 Task: Find connections with filter location Chhala with filter topic #happywith filter profile language German with filter current company Assystem with filter school St. John's College Agra with filter industry Internet Publishing with filter service category Family Law with filter keywords title Chef
Action: Mouse moved to (590, 72)
Screenshot: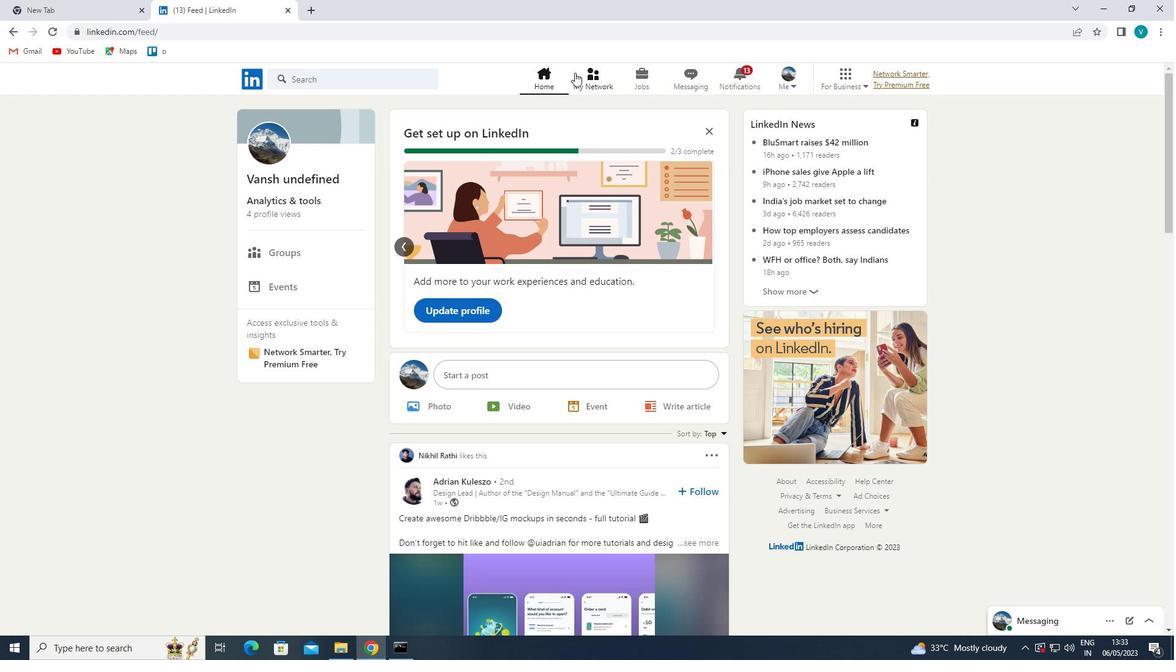 
Action: Mouse pressed left at (590, 72)
Screenshot: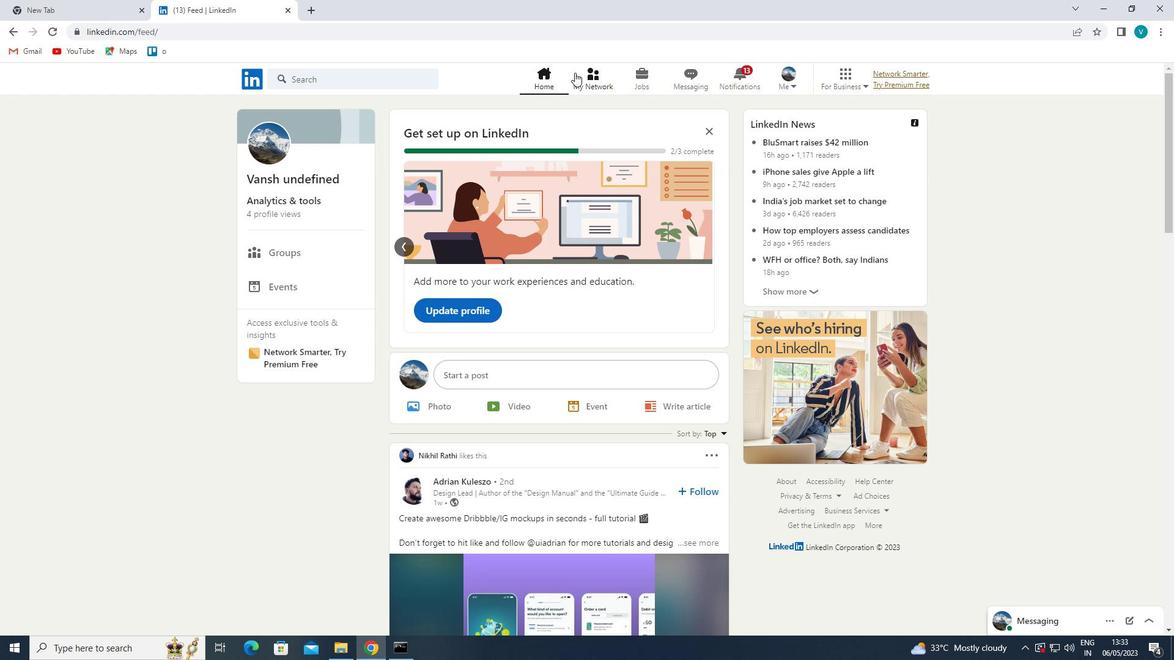 
Action: Mouse moved to (321, 145)
Screenshot: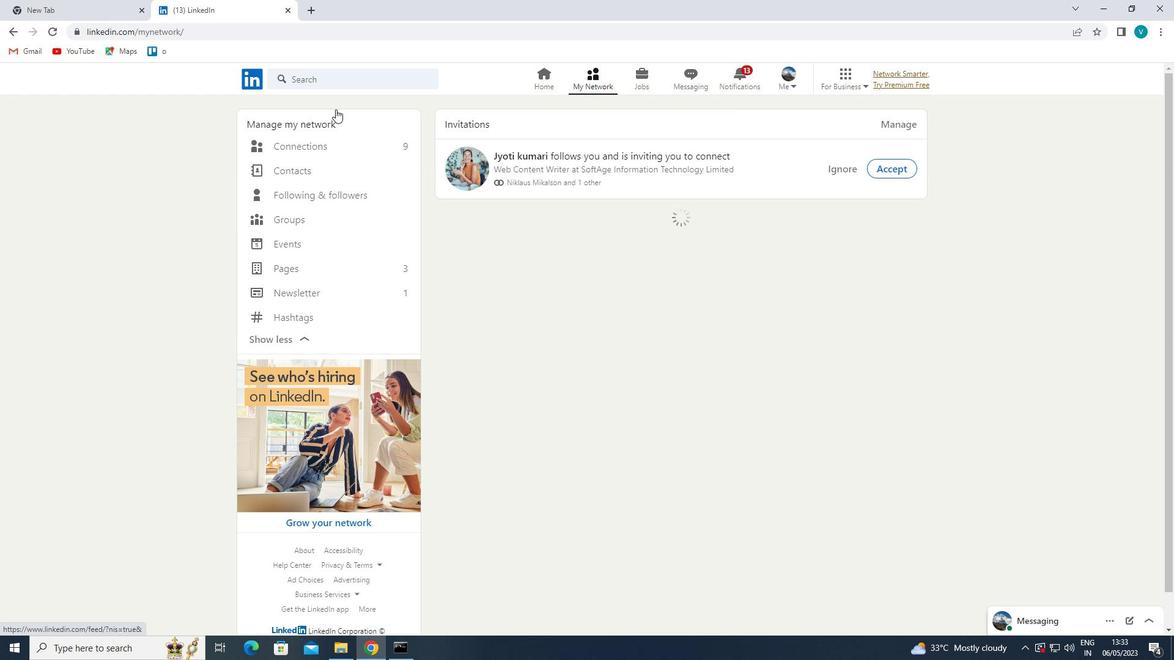 
Action: Mouse pressed left at (321, 145)
Screenshot: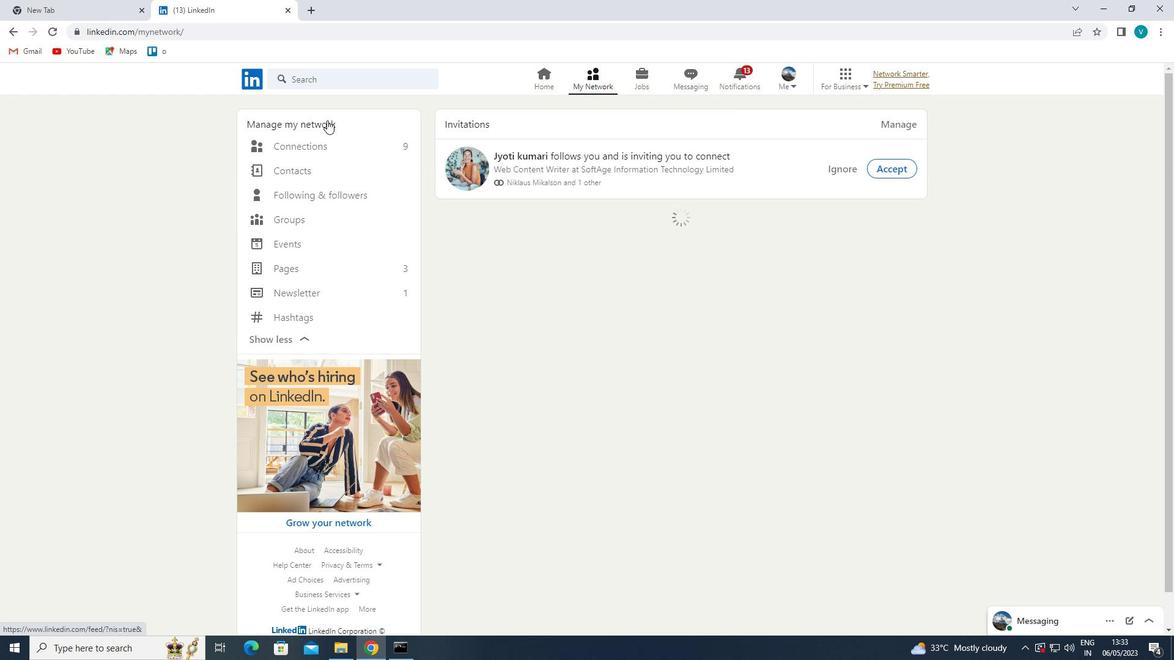 
Action: Mouse moved to (657, 149)
Screenshot: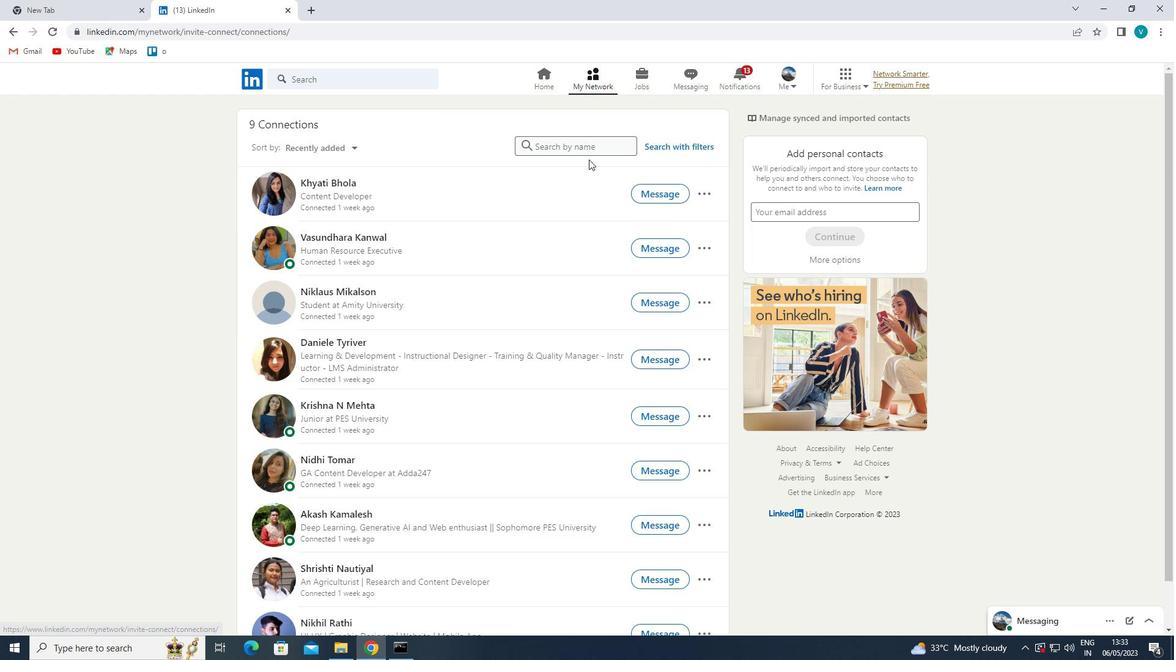 
Action: Mouse pressed left at (657, 149)
Screenshot: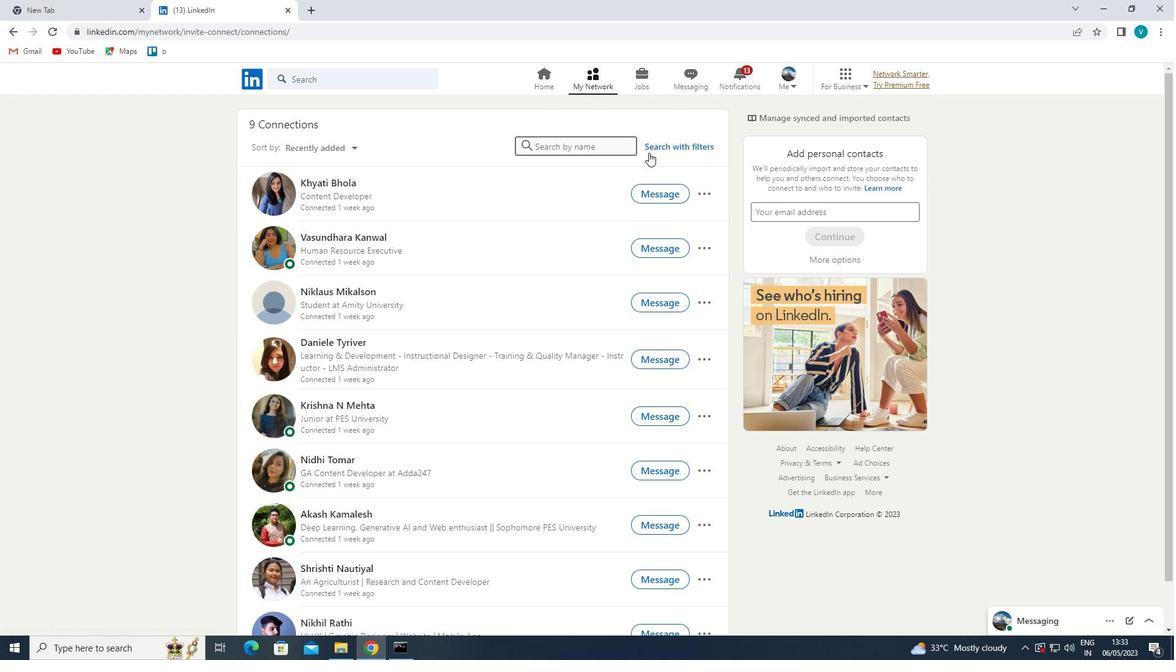 
Action: Mouse moved to (596, 115)
Screenshot: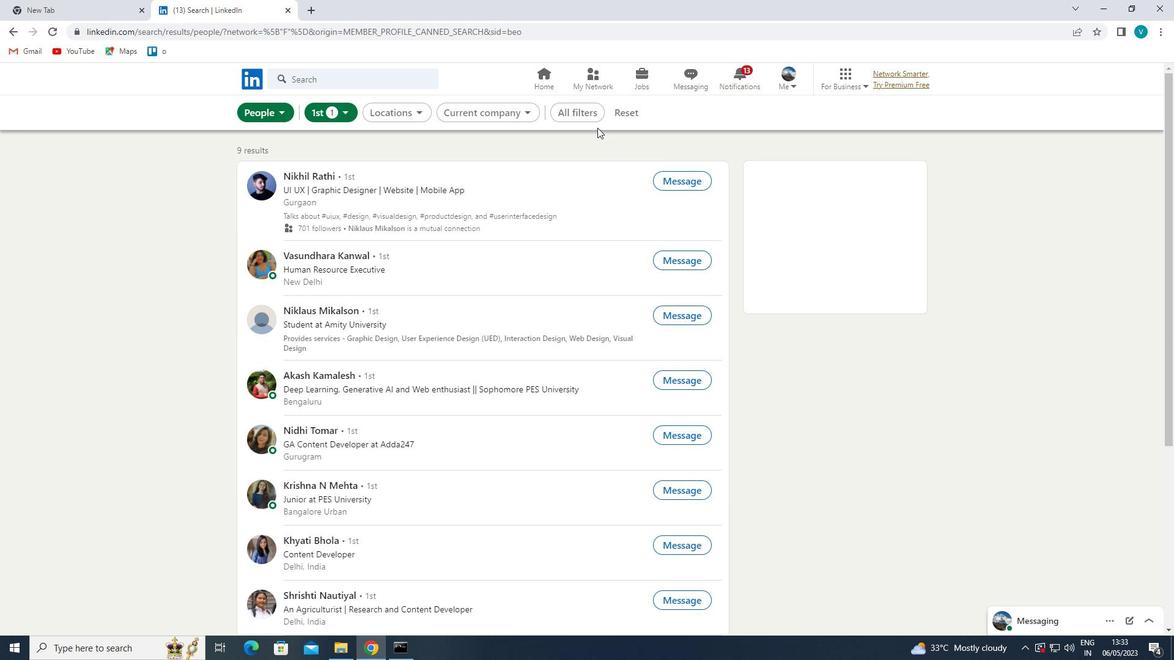 
Action: Mouse pressed left at (596, 115)
Screenshot: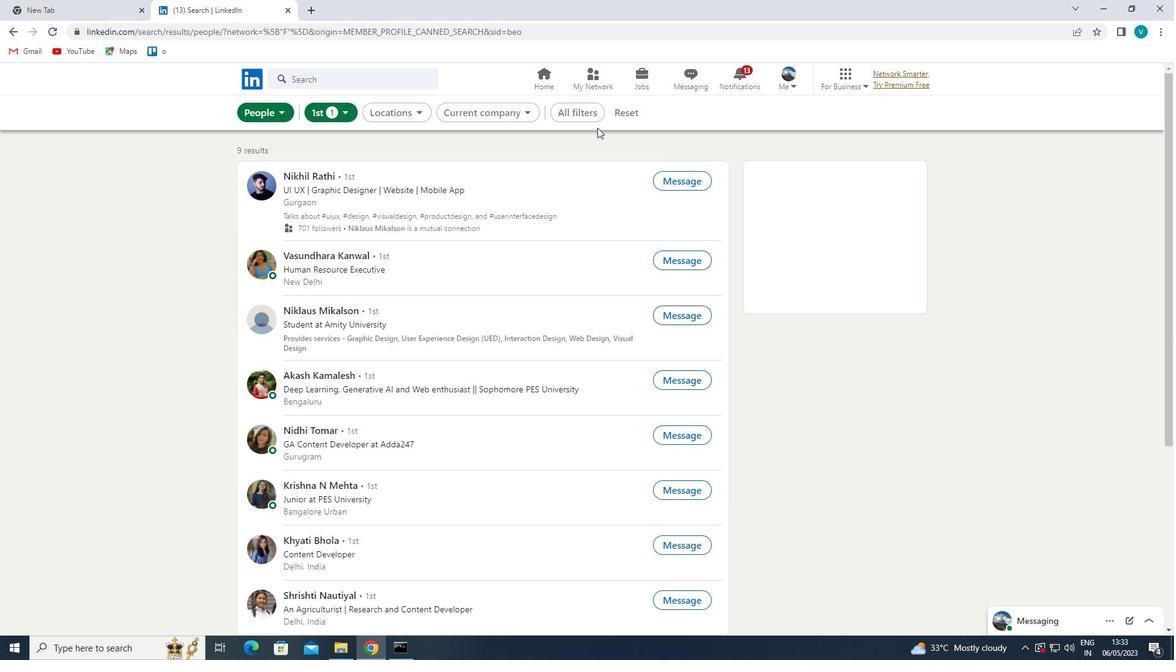 
Action: Mouse moved to (877, 214)
Screenshot: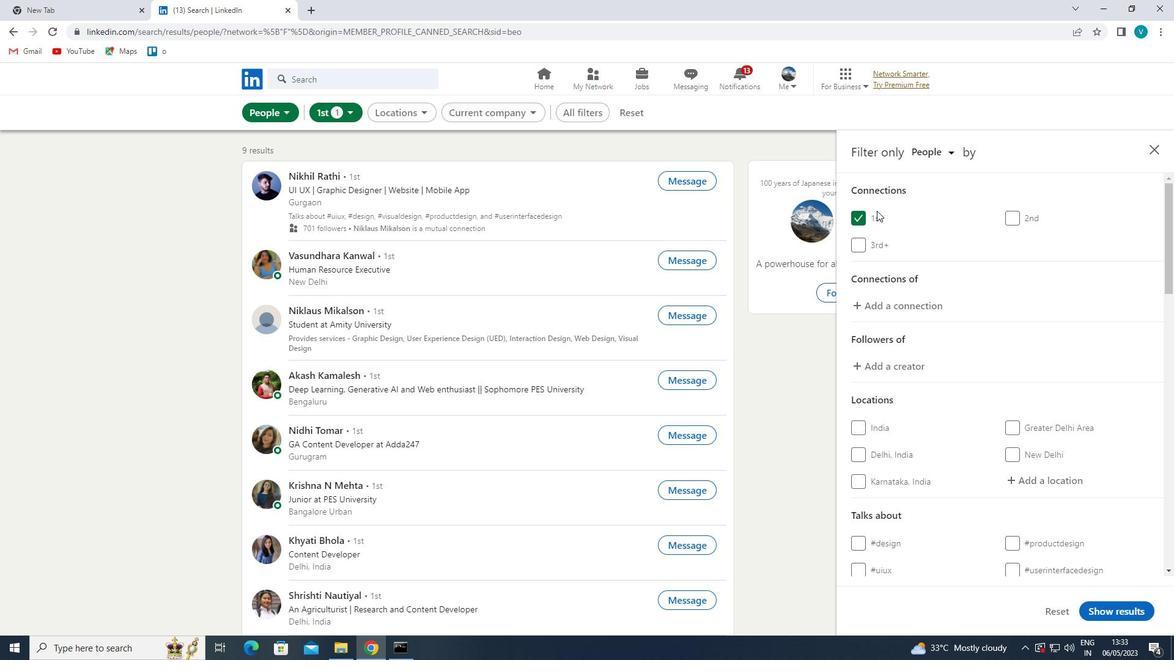 
Action: Mouse scrolled (877, 214) with delta (0, 0)
Screenshot: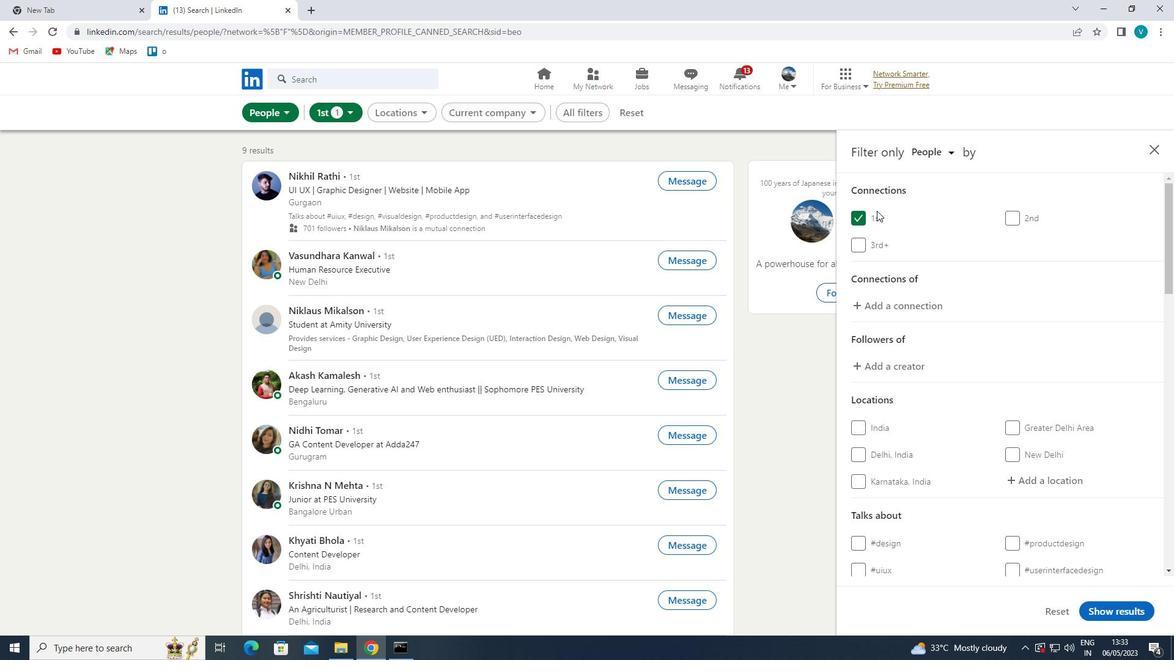 
Action: Mouse moved to (881, 220)
Screenshot: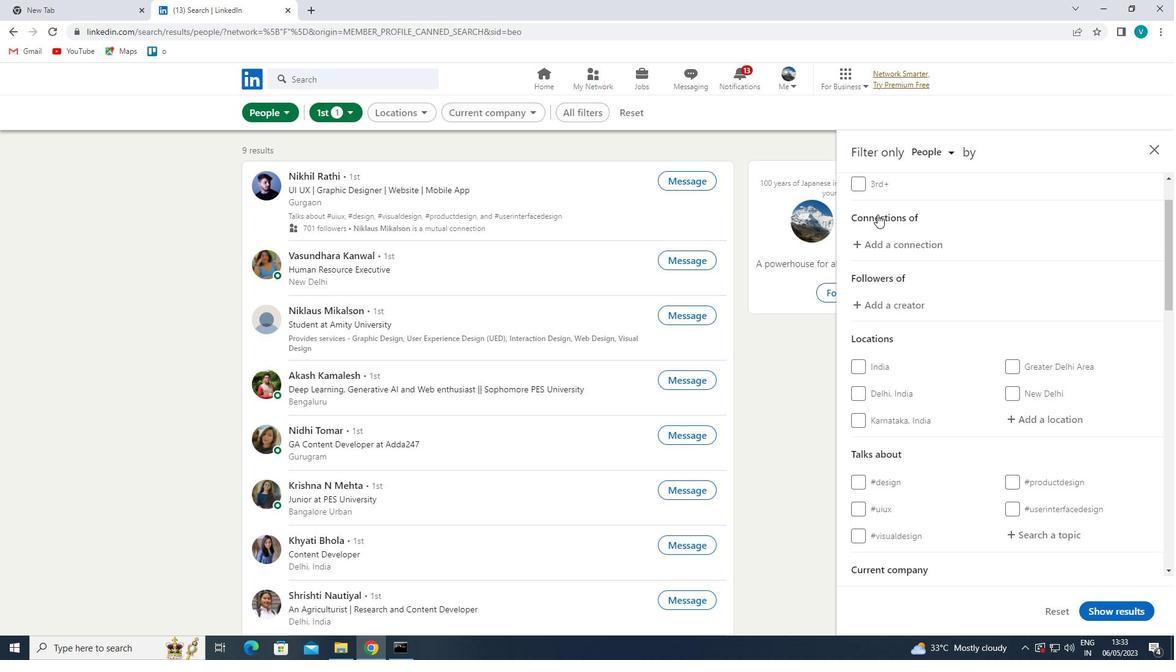
Action: Mouse scrolled (881, 220) with delta (0, 0)
Screenshot: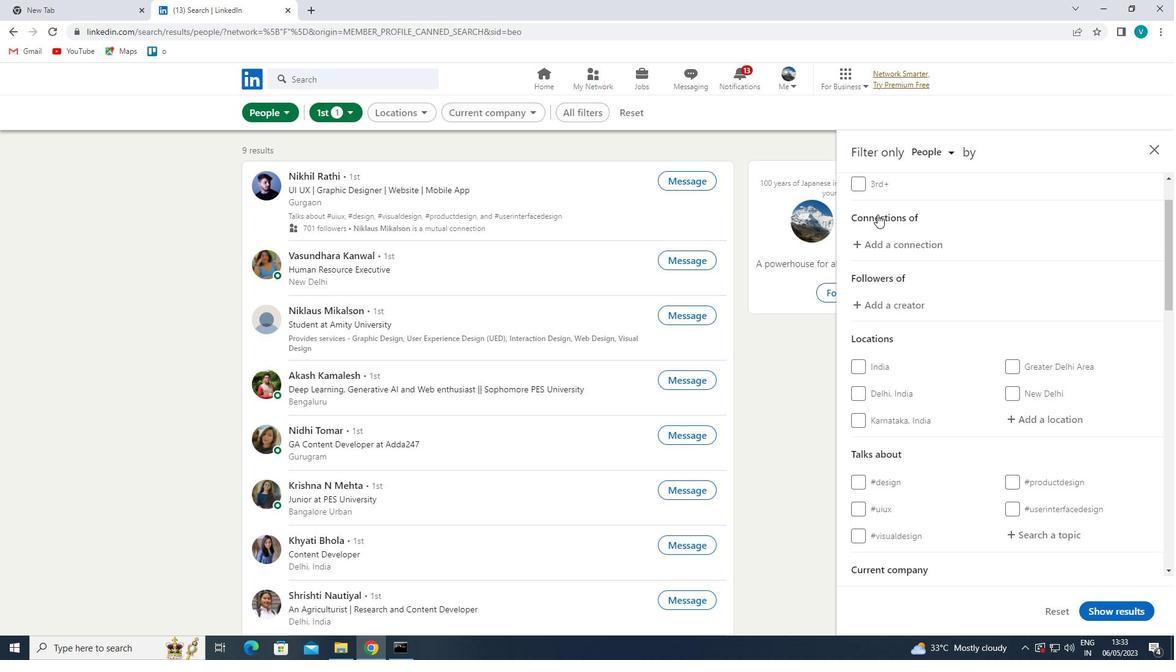 
Action: Mouse moved to (893, 234)
Screenshot: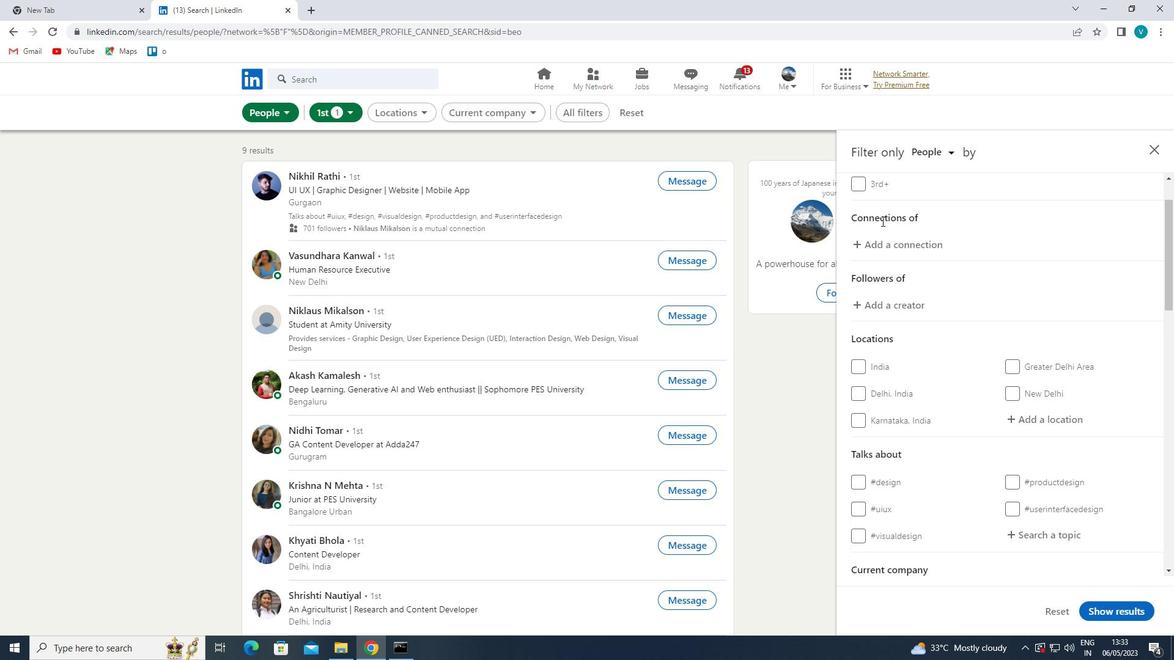 
Action: Mouse scrolled (893, 234) with delta (0, 0)
Screenshot: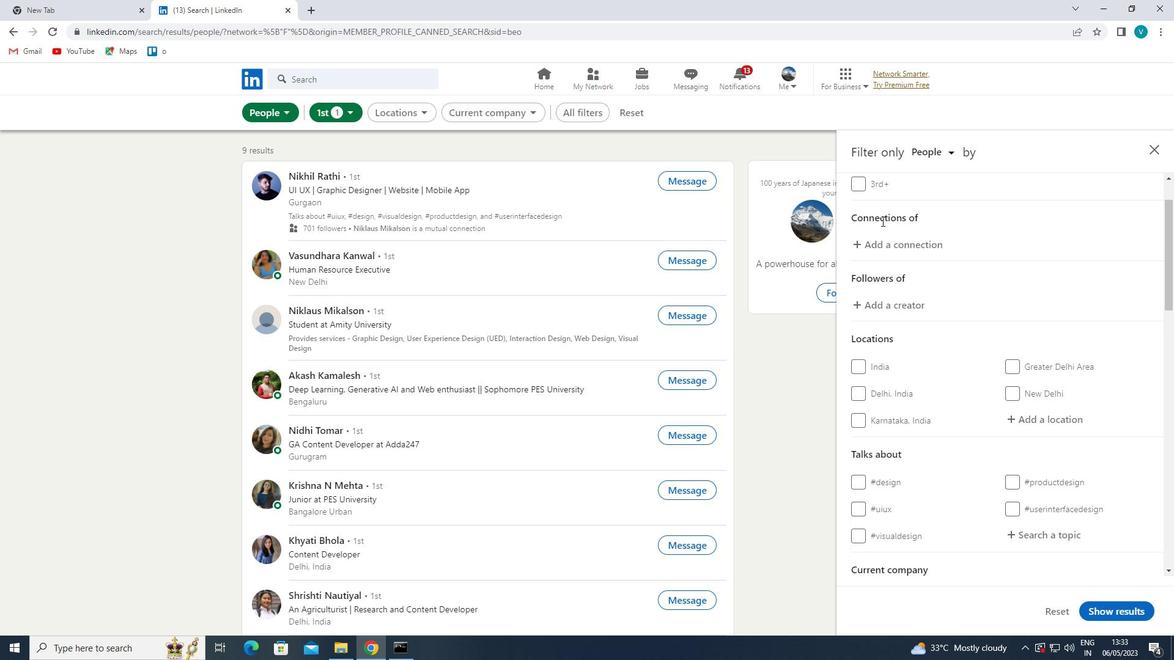 
Action: Mouse moved to (1017, 294)
Screenshot: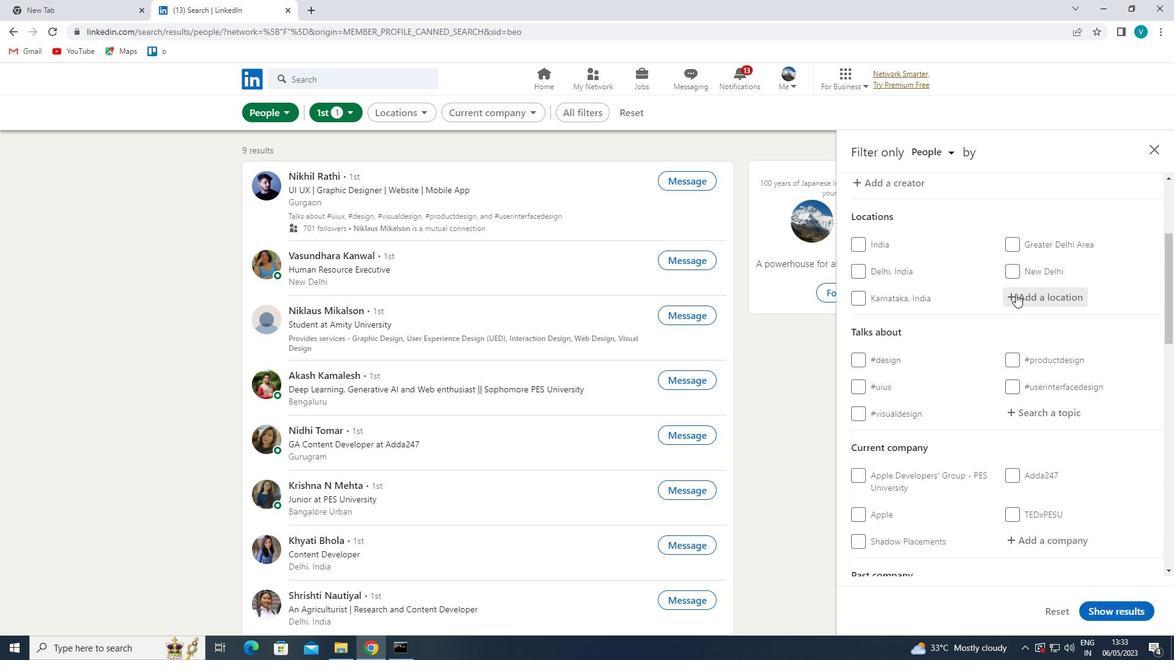 
Action: Mouse pressed left at (1017, 294)
Screenshot: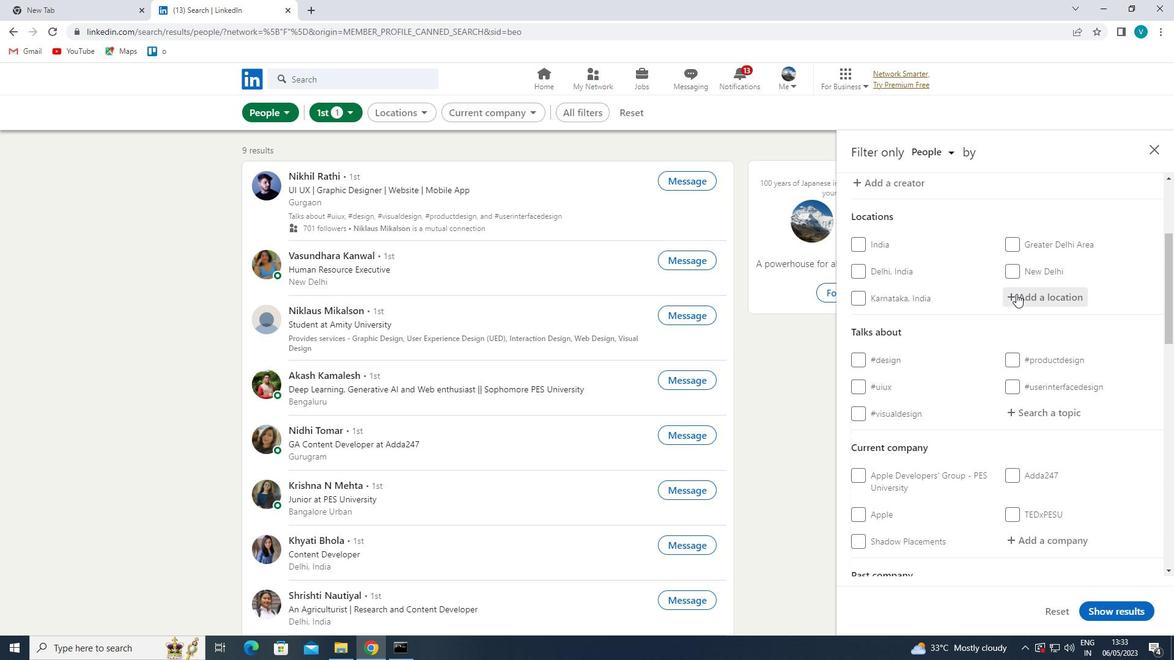
Action: Mouse moved to (1017, 289)
Screenshot: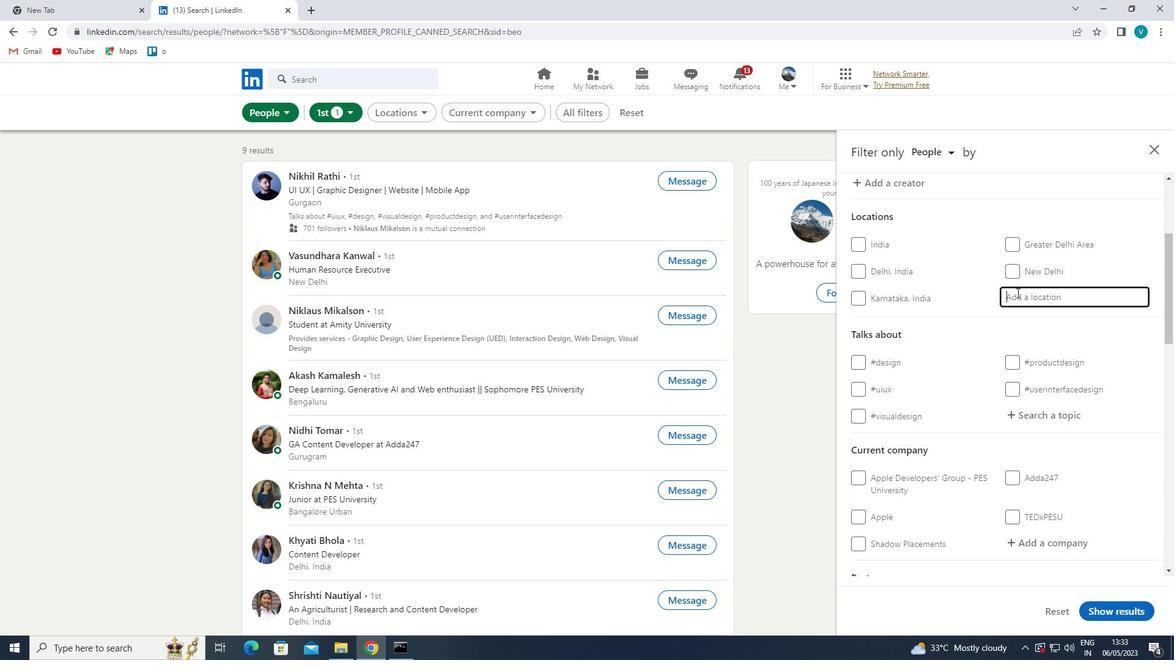 
Action: Key pressed <Key.shift>
Screenshot: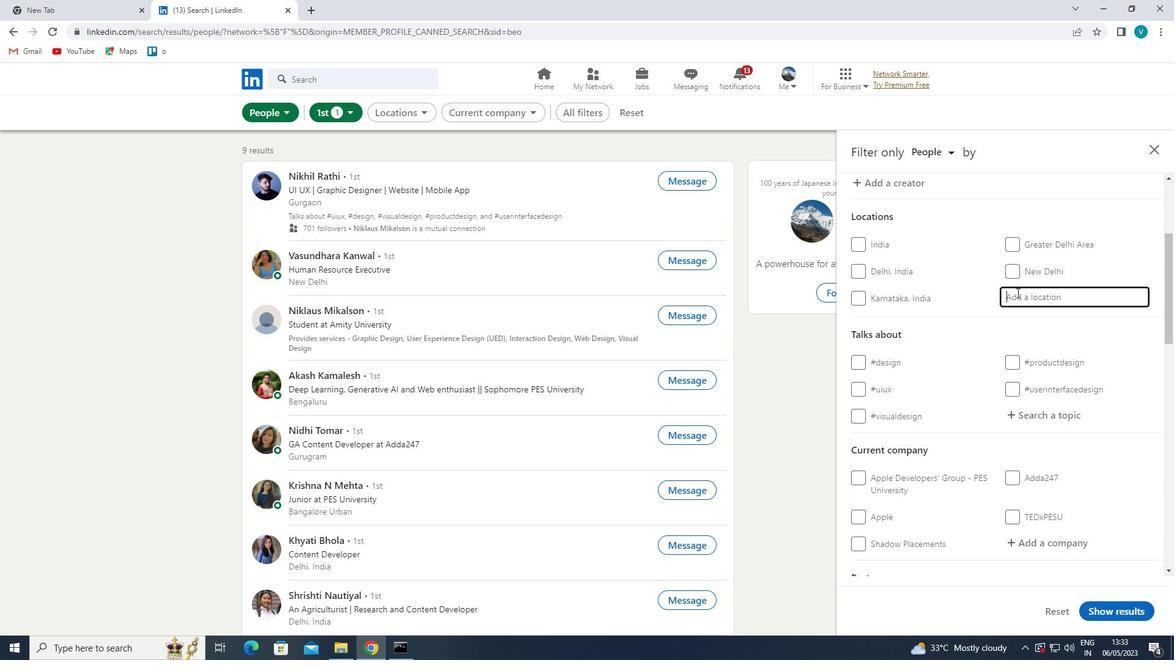 
Action: Mouse moved to (1017, 286)
Screenshot: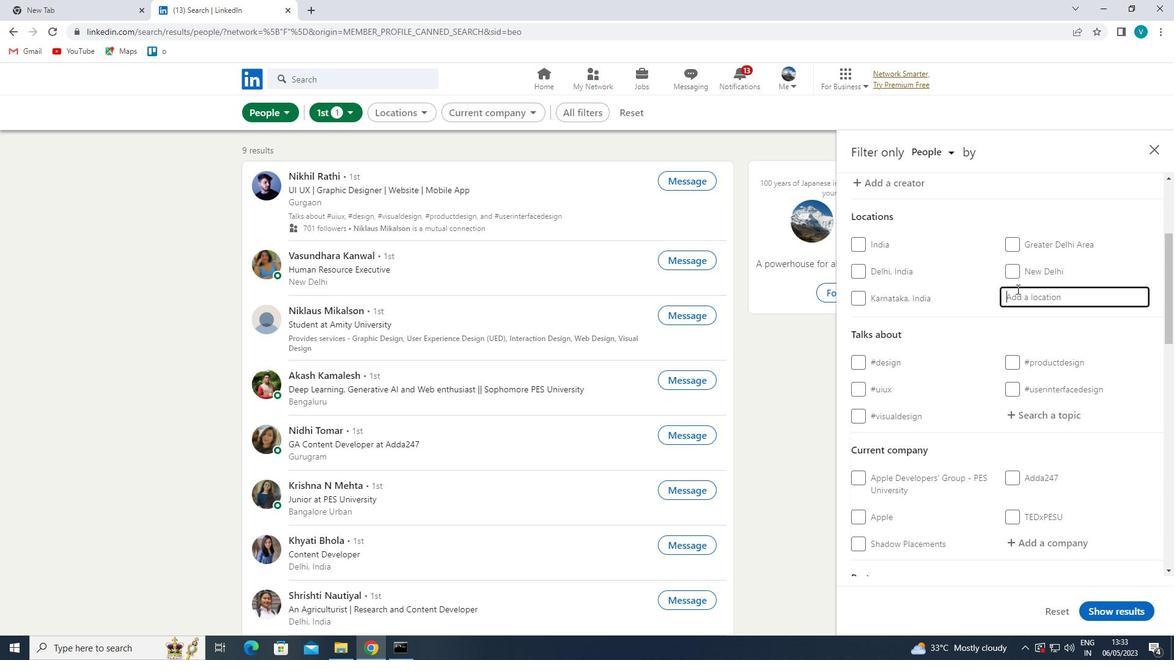 
Action: Key pressed C
Screenshot: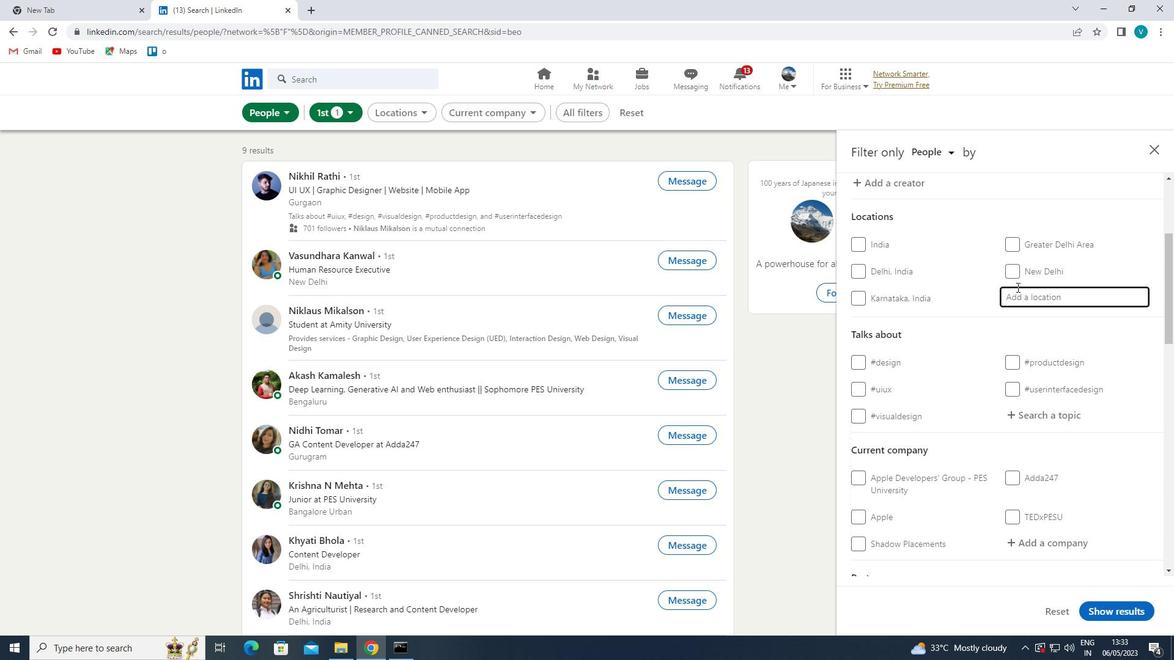 
Action: Mouse moved to (825, 261)
Screenshot: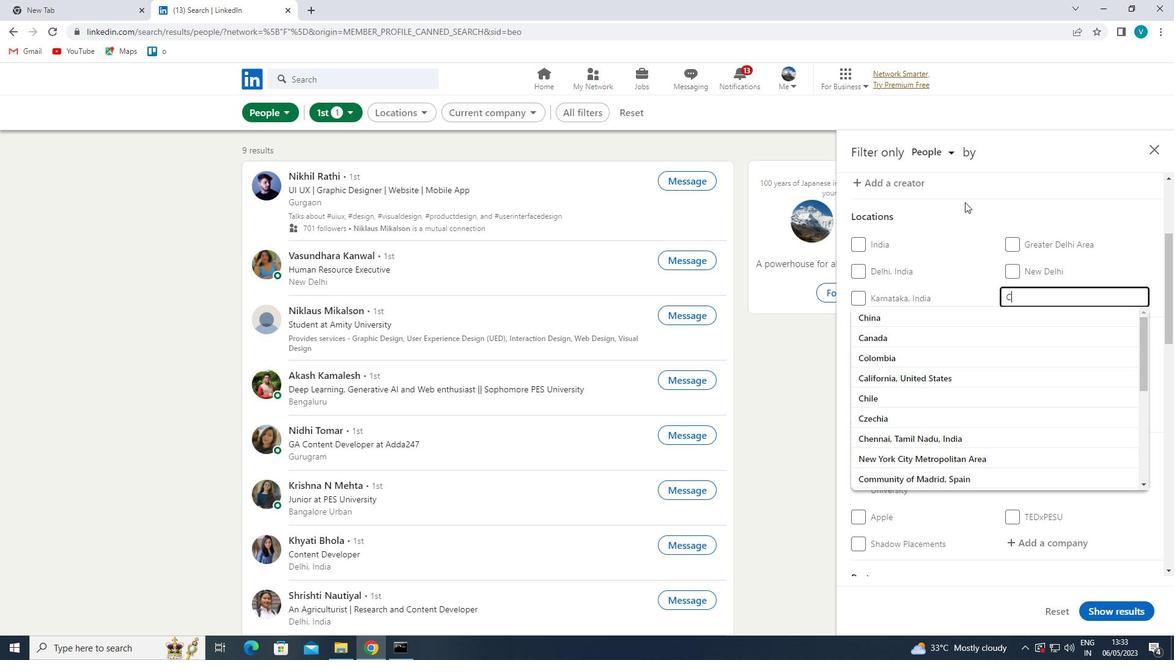
Action: Key pressed HHALA
Screenshot: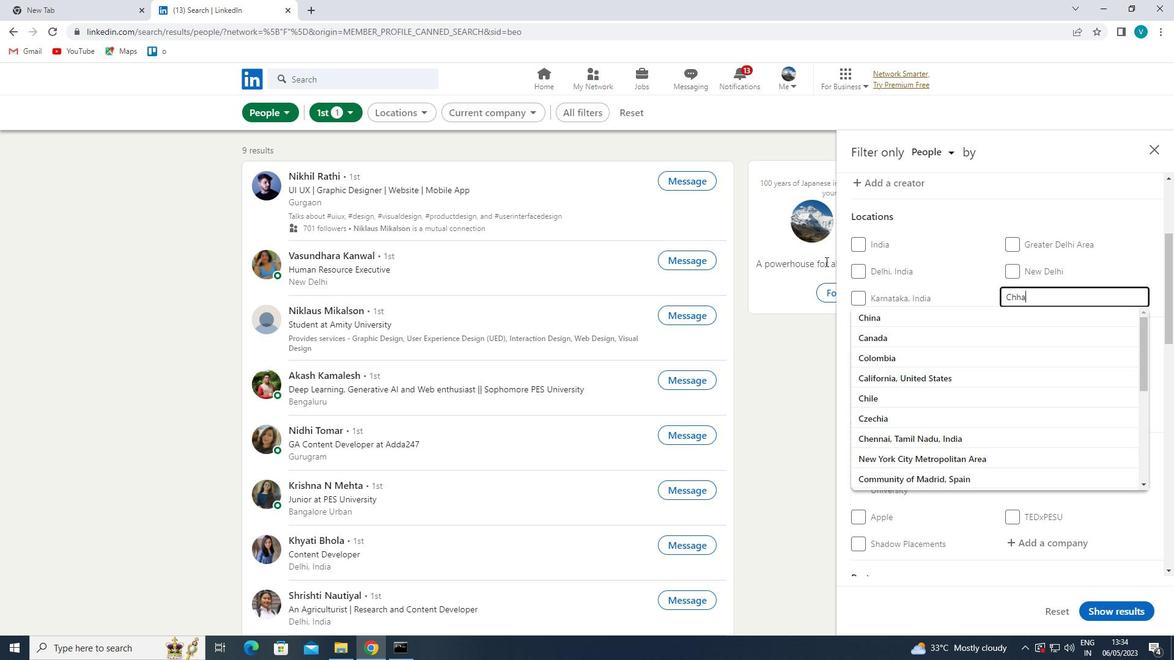 
Action: Mouse moved to (961, 321)
Screenshot: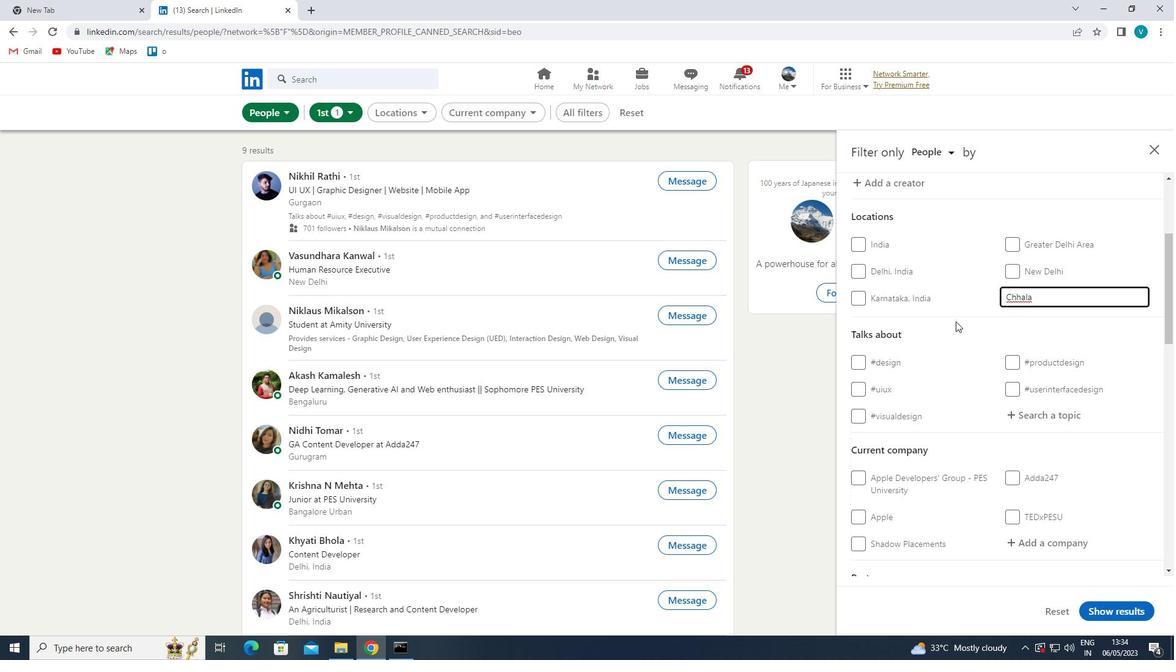 
Action: Mouse pressed left at (961, 321)
Screenshot: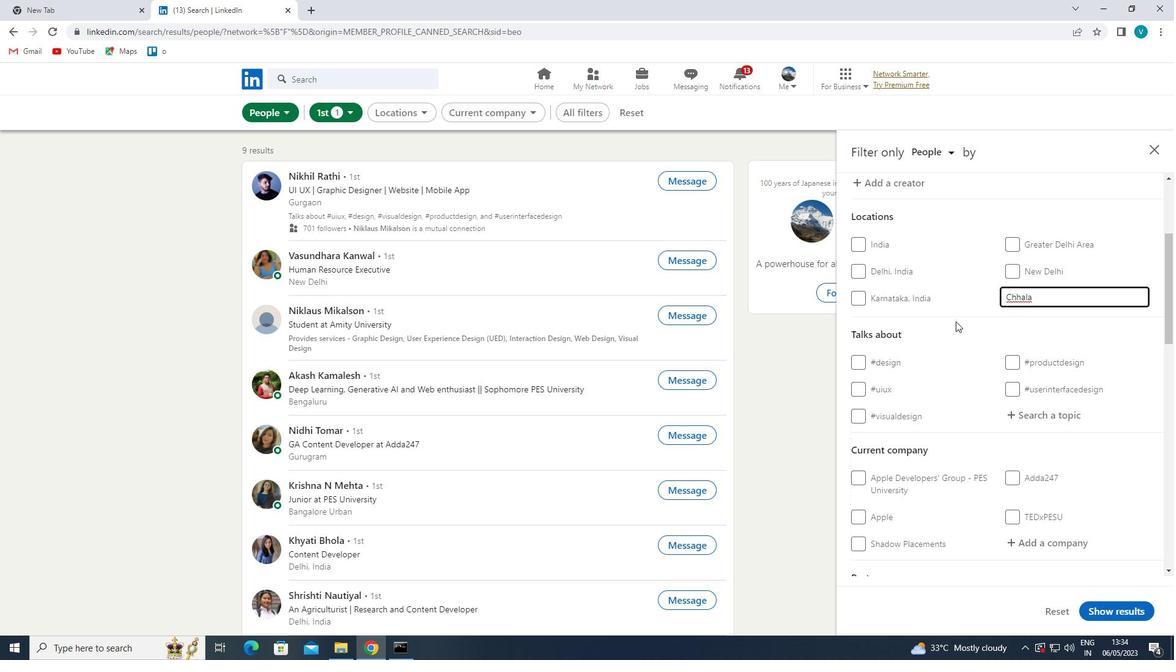 
Action: Mouse moved to (968, 319)
Screenshot: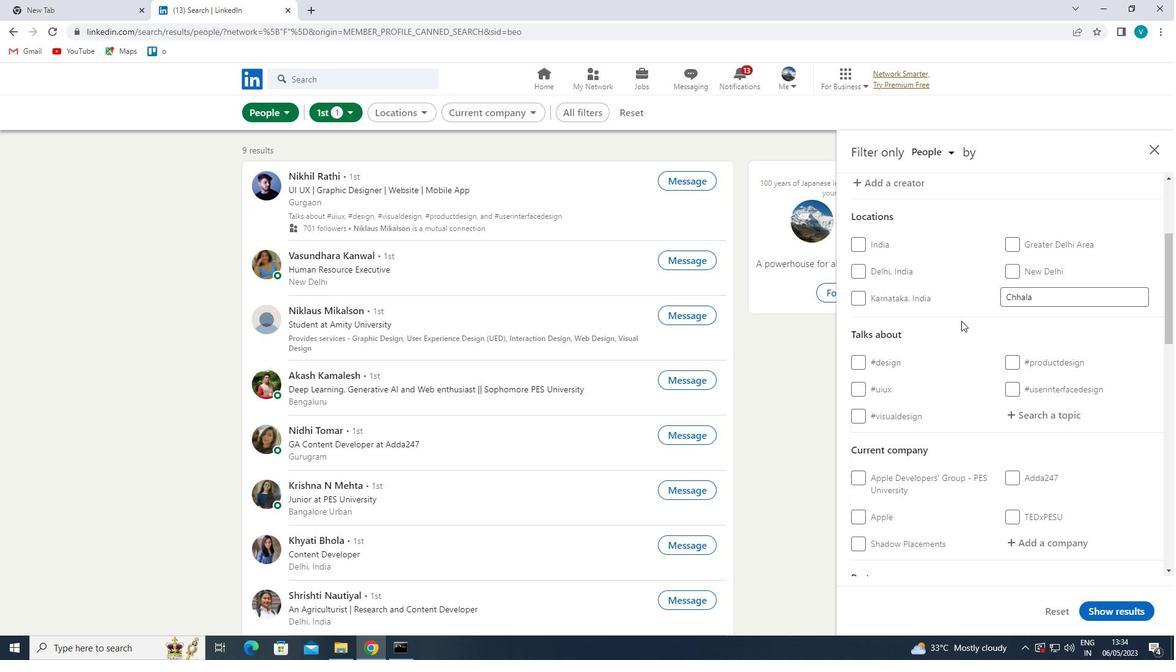 
Action: Mouse scrolled (968, 318) with delta (0, 0)
Screenshot: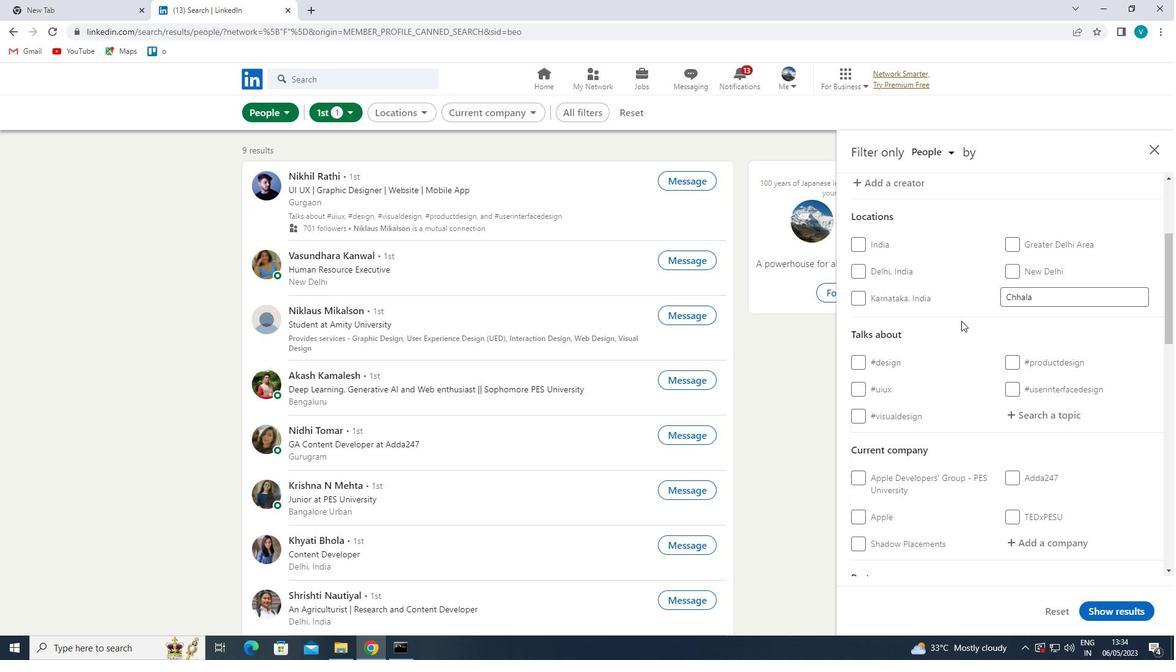 
Action: Mouse moved to (969, 319)
Screenshot: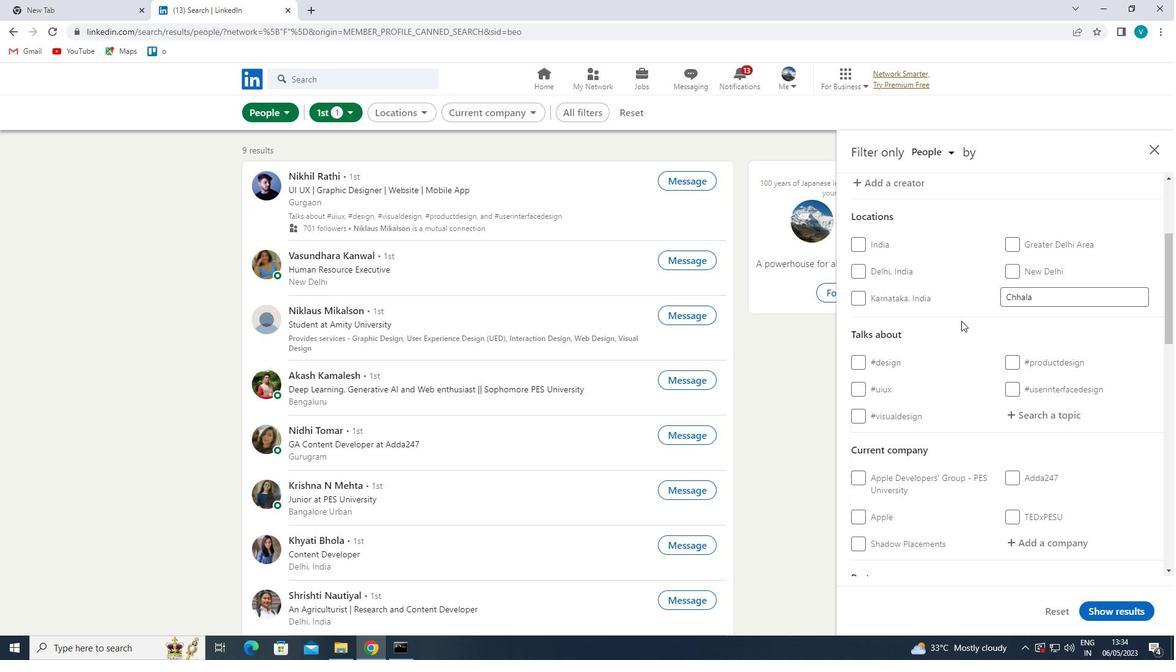 
Action: Mouse scrolled (969, 319) with delta (0, 0)
Screenshot: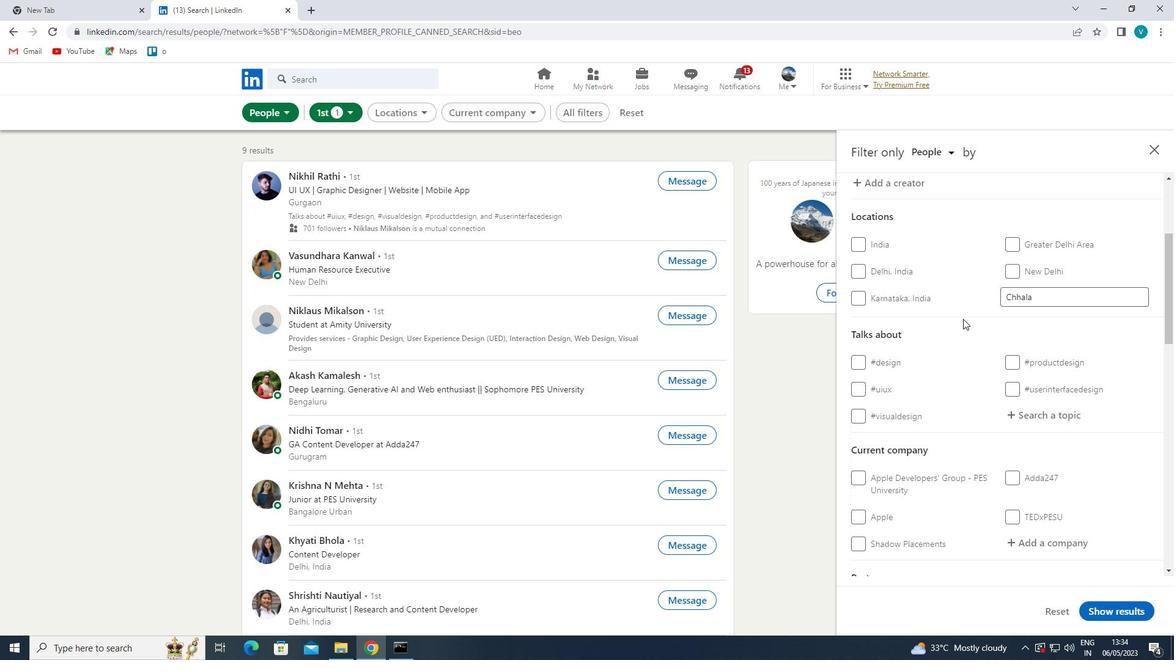 
Action: Mouse moved to (1041, 294)
Screenshot: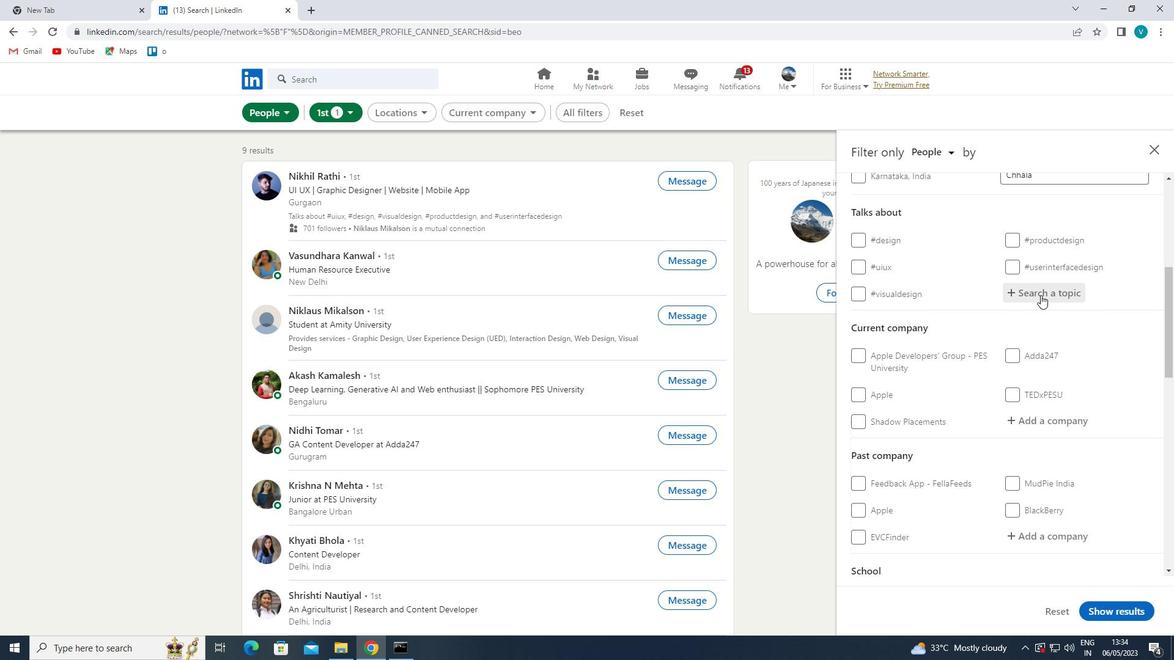 
Action: Mouse pressed left at (1041, 294)
Screenshot: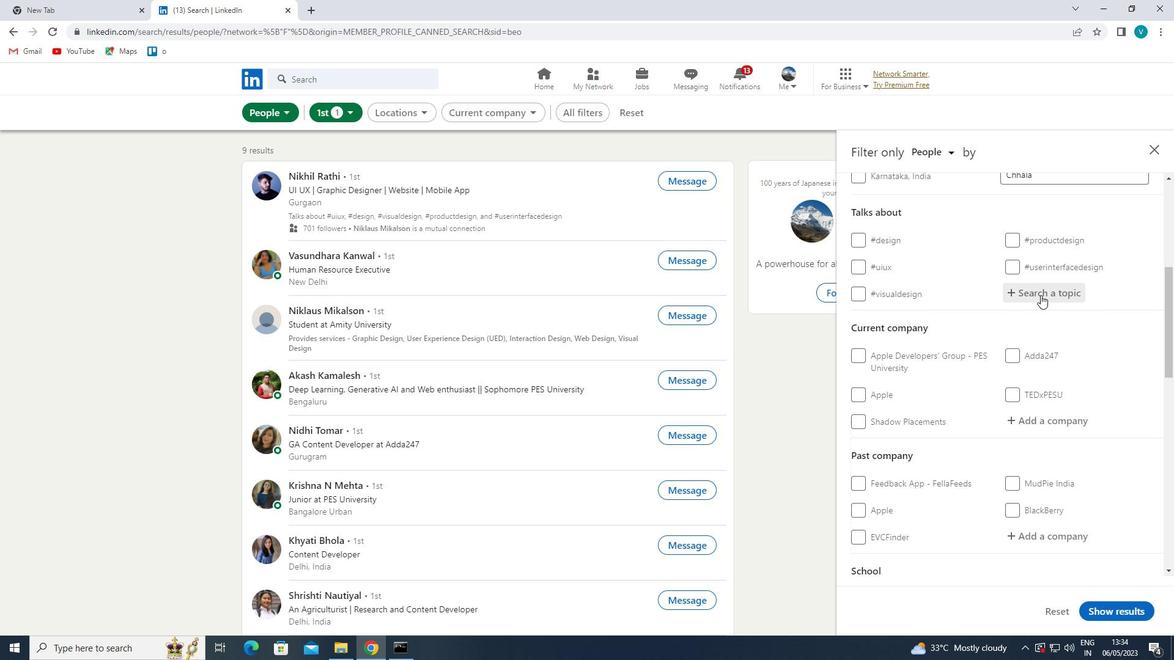 
Action: Mouse moved to (773, 144)
Screenshot: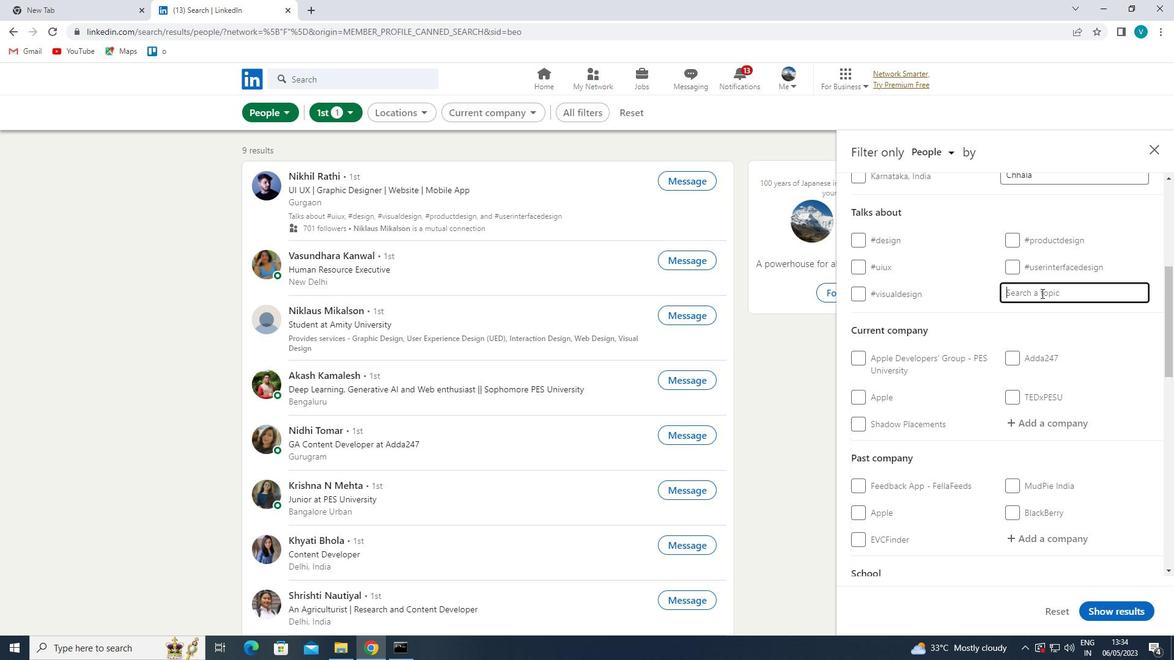 
Action: Key pressed HAPPY
Screenshot: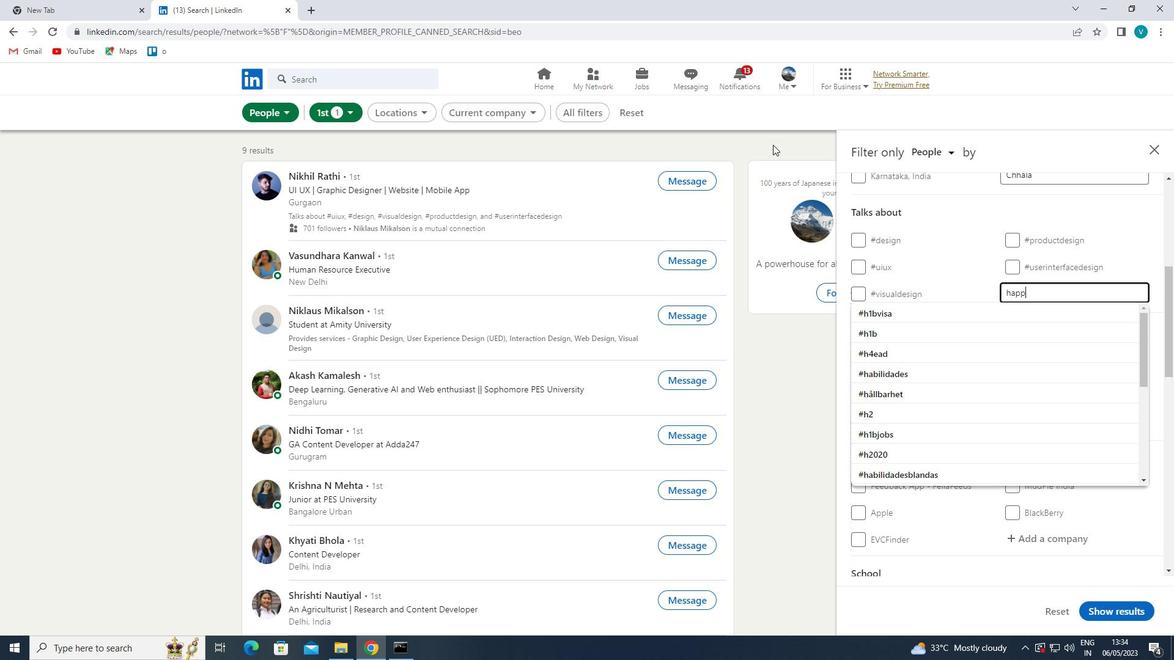 
Action: Mouse moved to (942, 333)
Screenshot: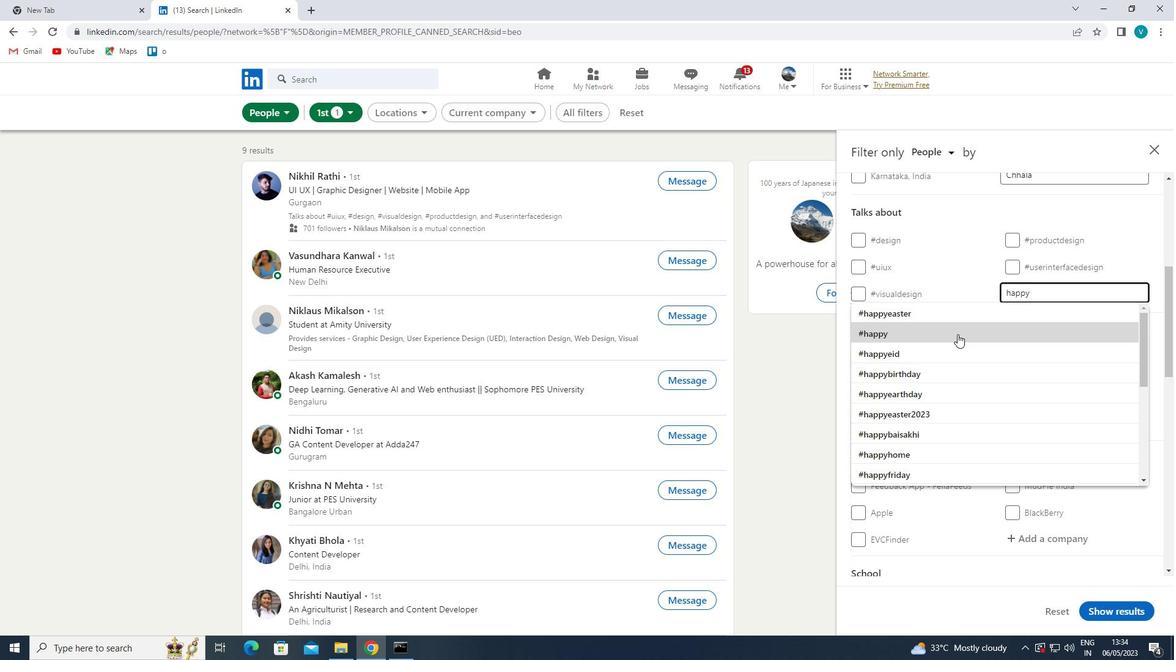 
Action: Mouse pressed left at (942, 333)
Screenshot: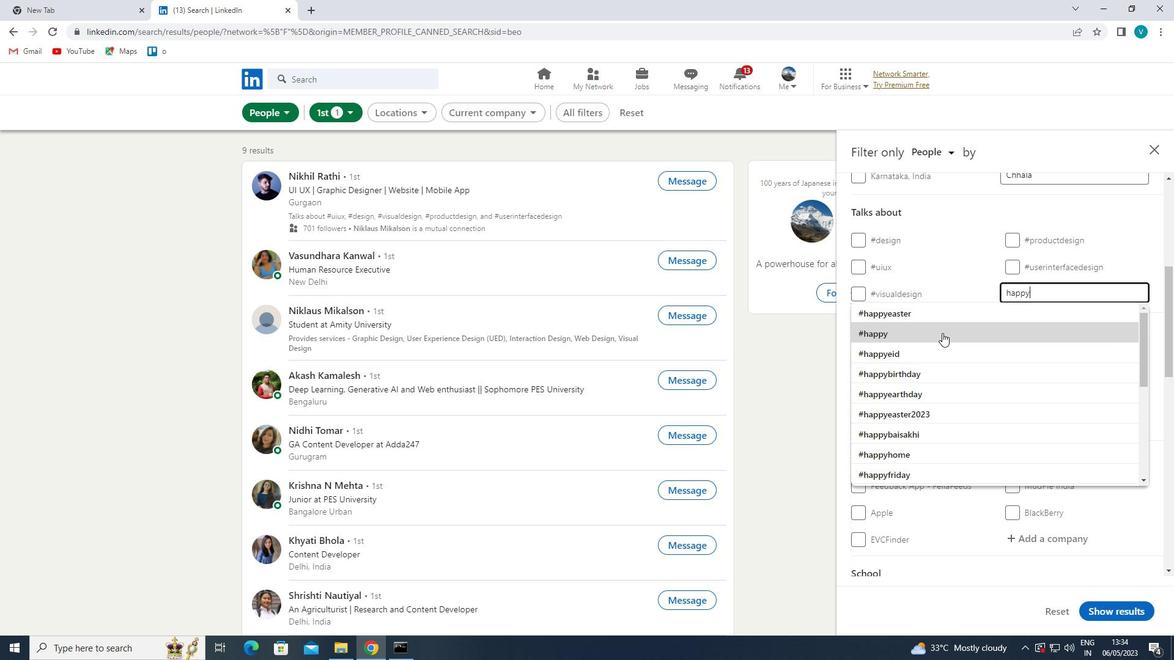 
Action: Mouse moved to (980, 315)
Screenshot: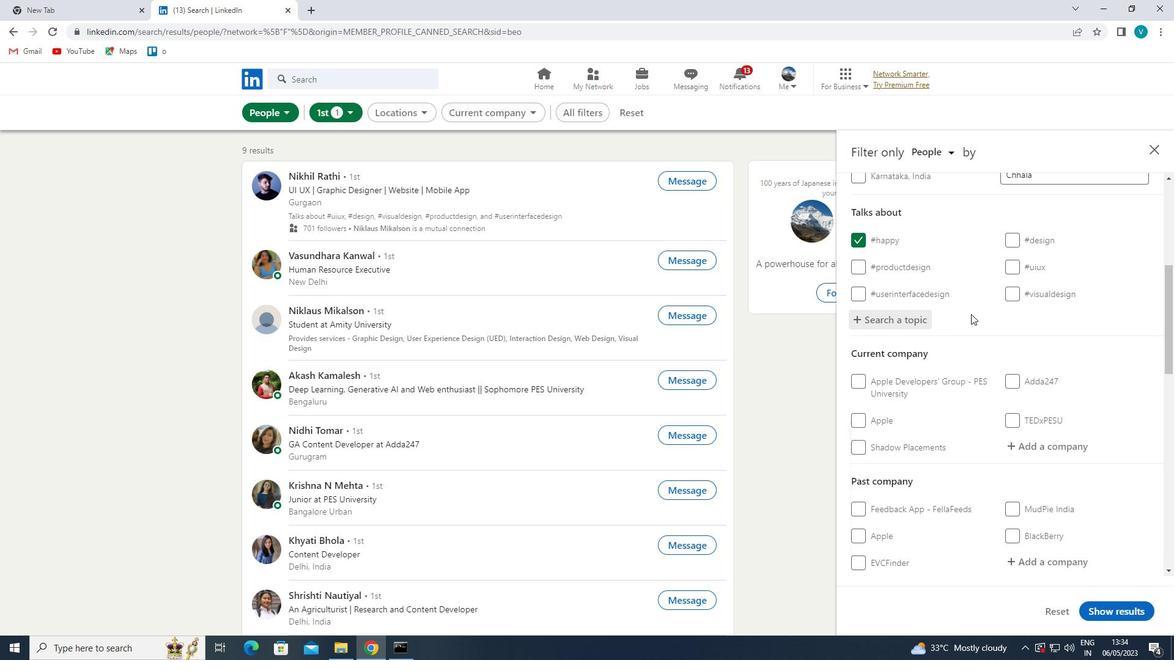 
Action: Mouse scrolled (980, 314) with delta (0, 0)
Screenshot: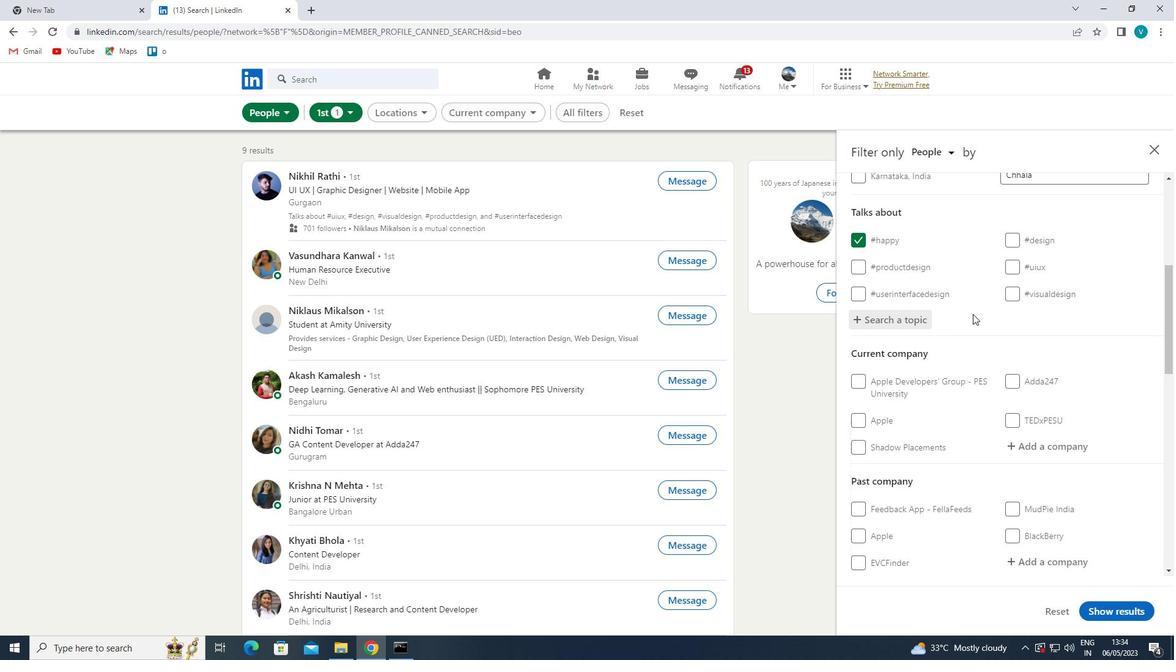 
Action: Mouse moved to (984, 319)
Screenshot: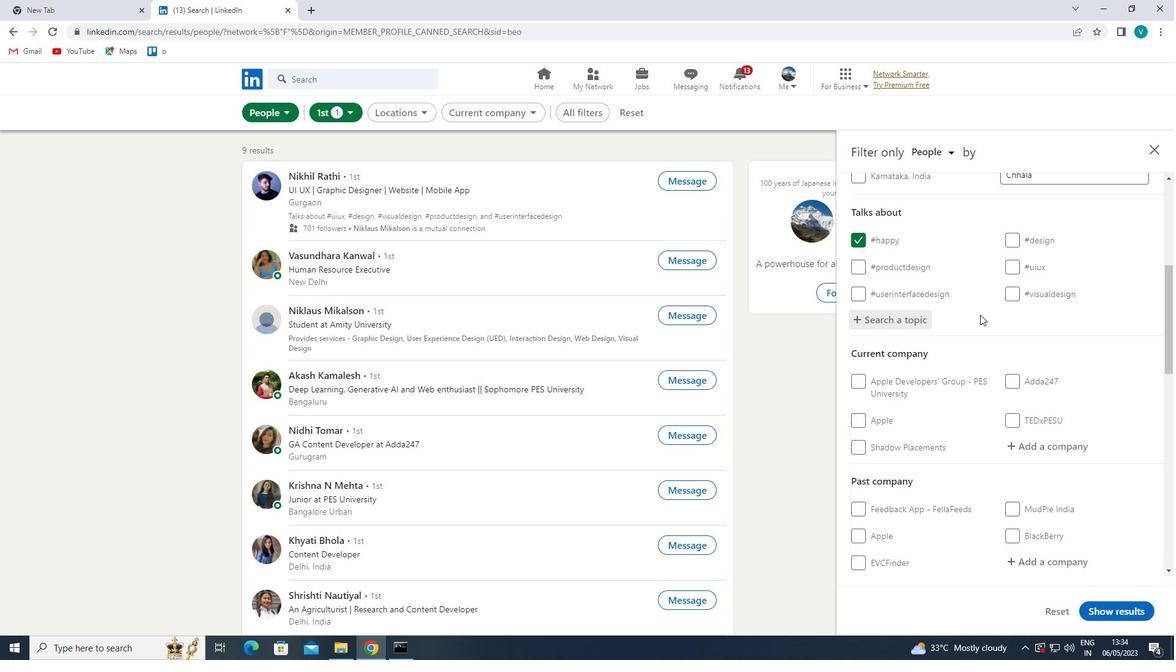 
Action: Mouse scrolled (984, 319) with delta (0, 0)
Screenshot: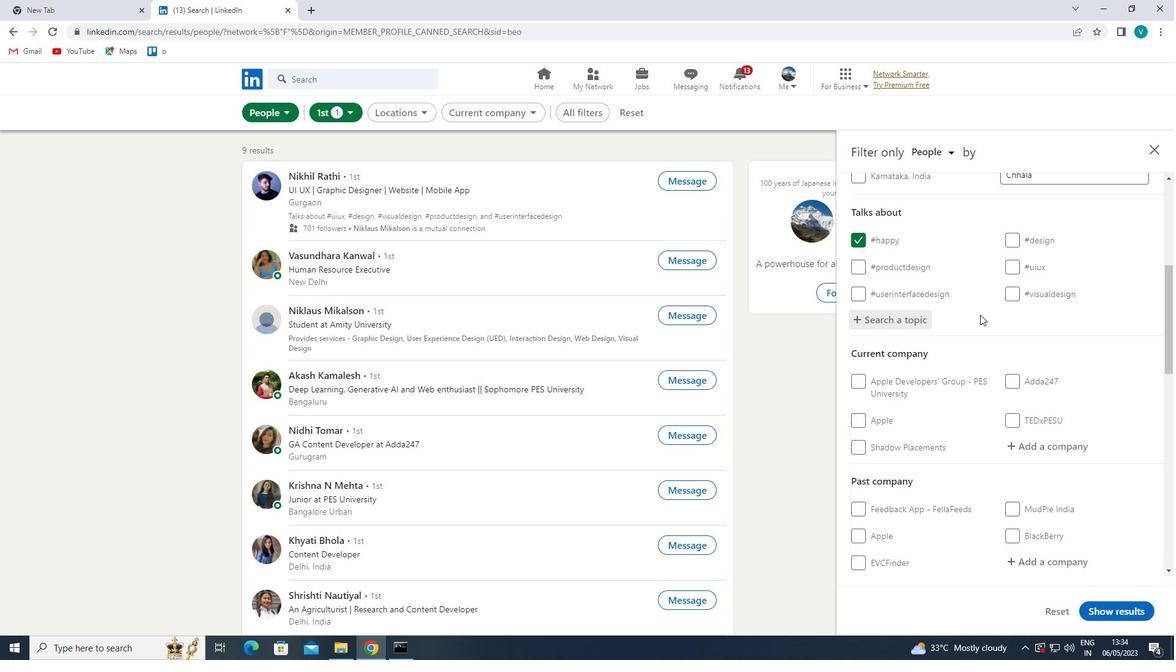 
Action: Mouse moved to (1030, 323)
Screenshot: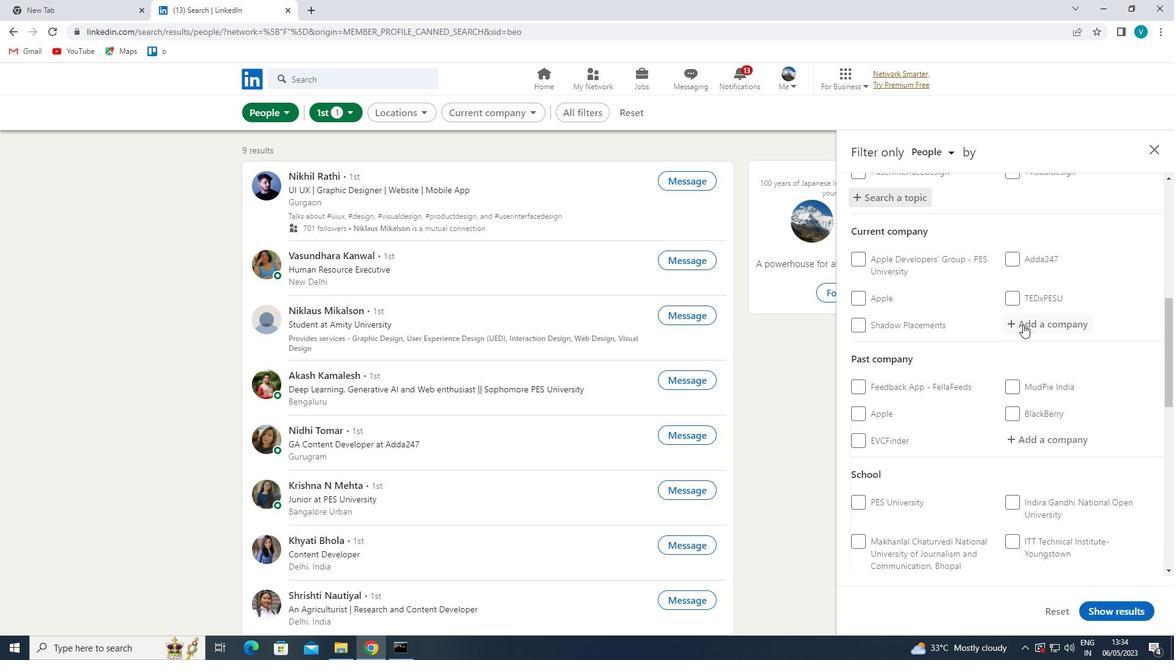 
Action: Mouse pressed left at (1030, 323)
Screenshot: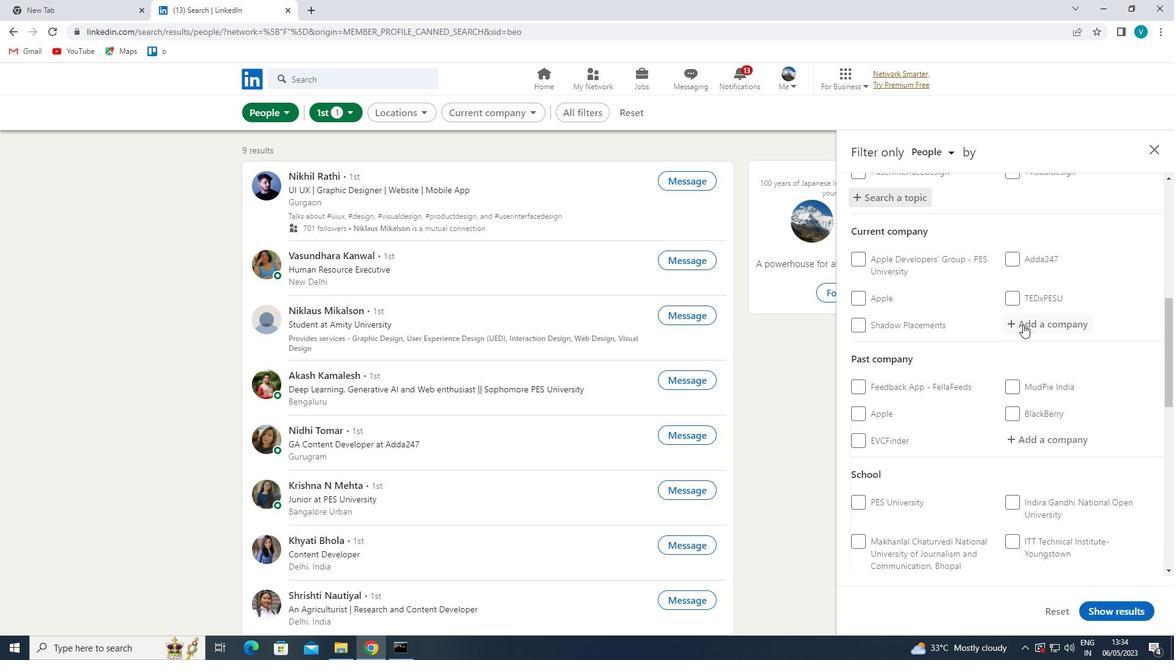 
Action: Mouse moved to (1032, 323)
Screenshot: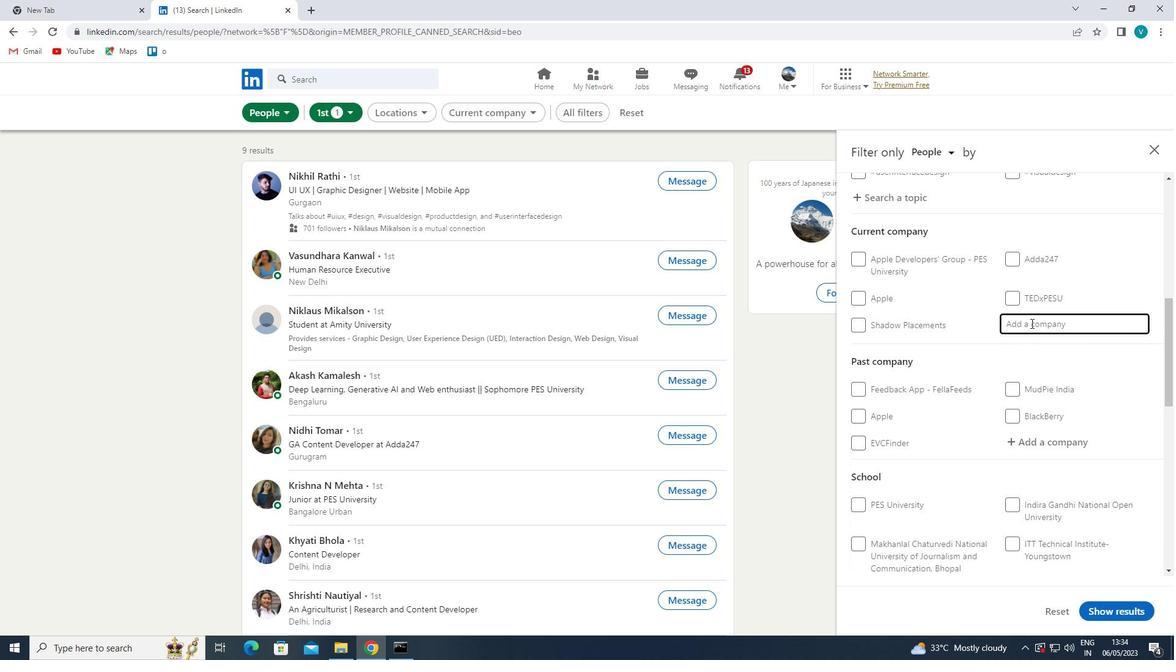 
Action: Key pressed <Key.shift>ASS
Screenshot: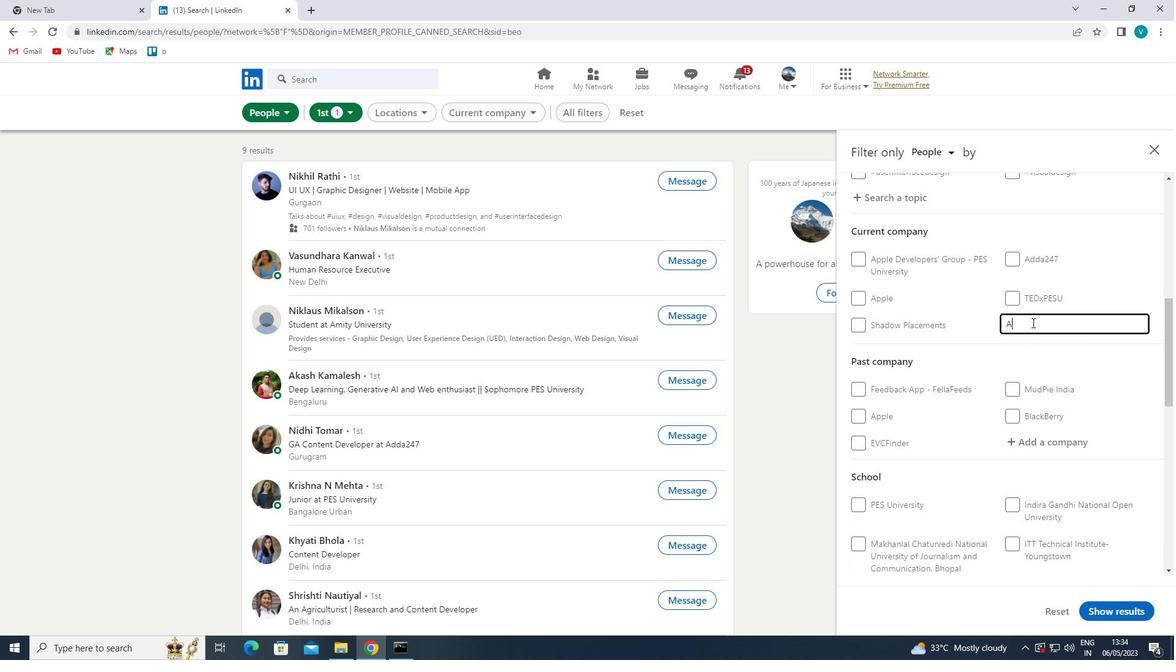 
Action: Mouse moved to (860, 371)
Screenshot: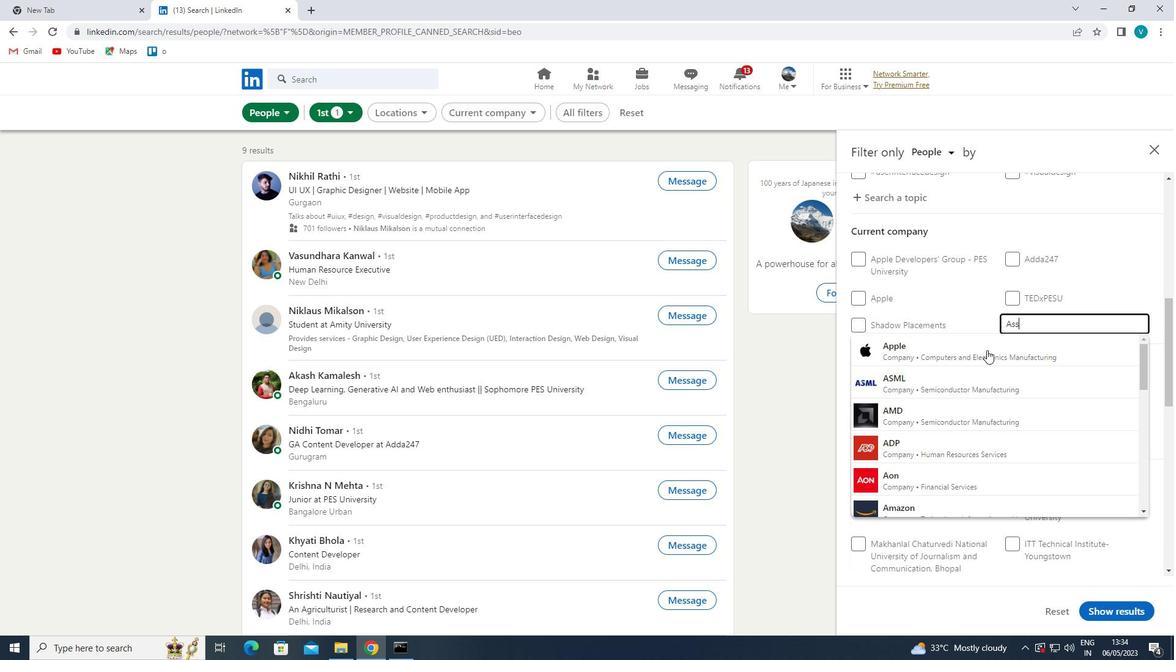
Action: Key pressed Y
Screenshot: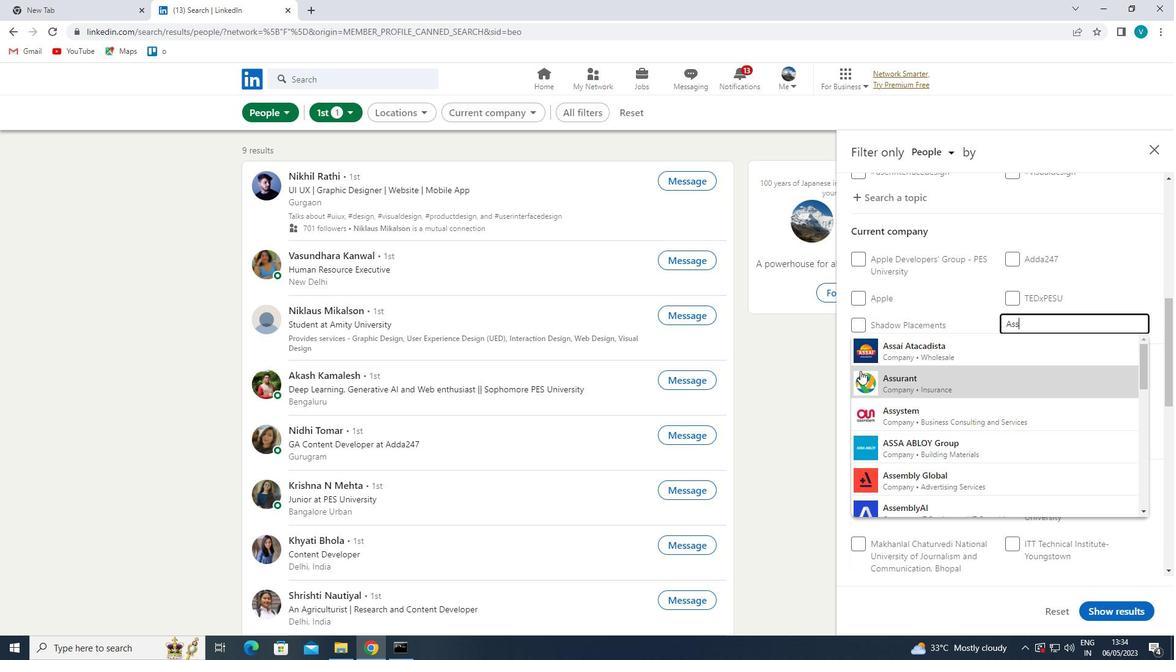 
Action: Mouse moved to (1013, 356)
Screenshot: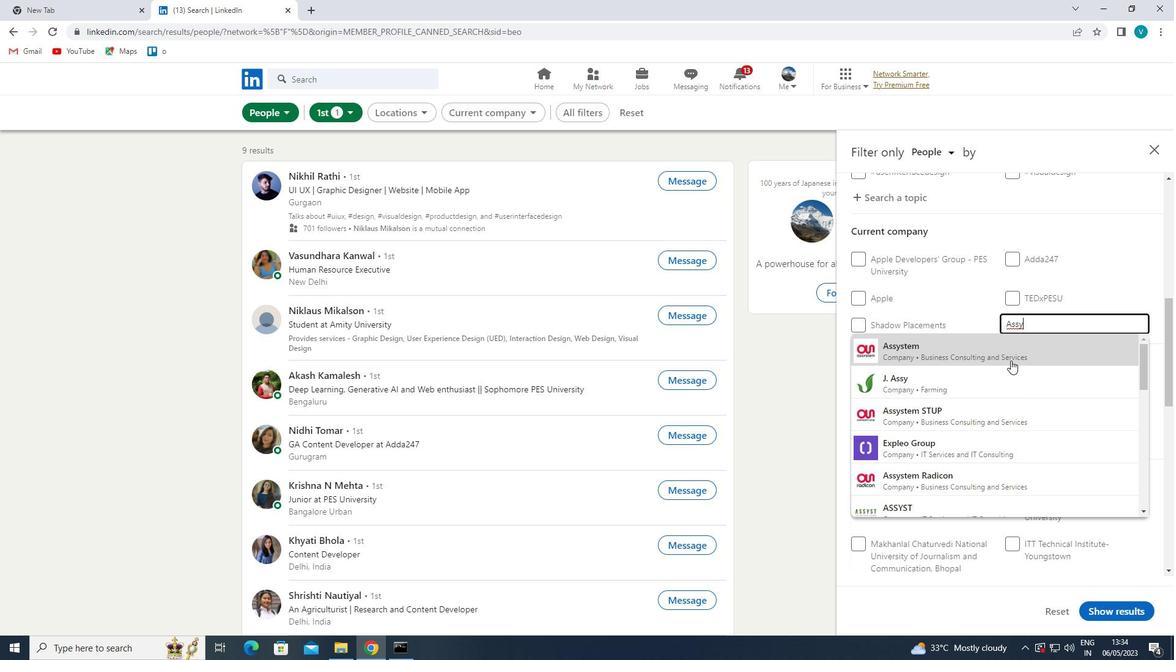 
Action: Mouse pressed left at (1013, 356)
Screenshot: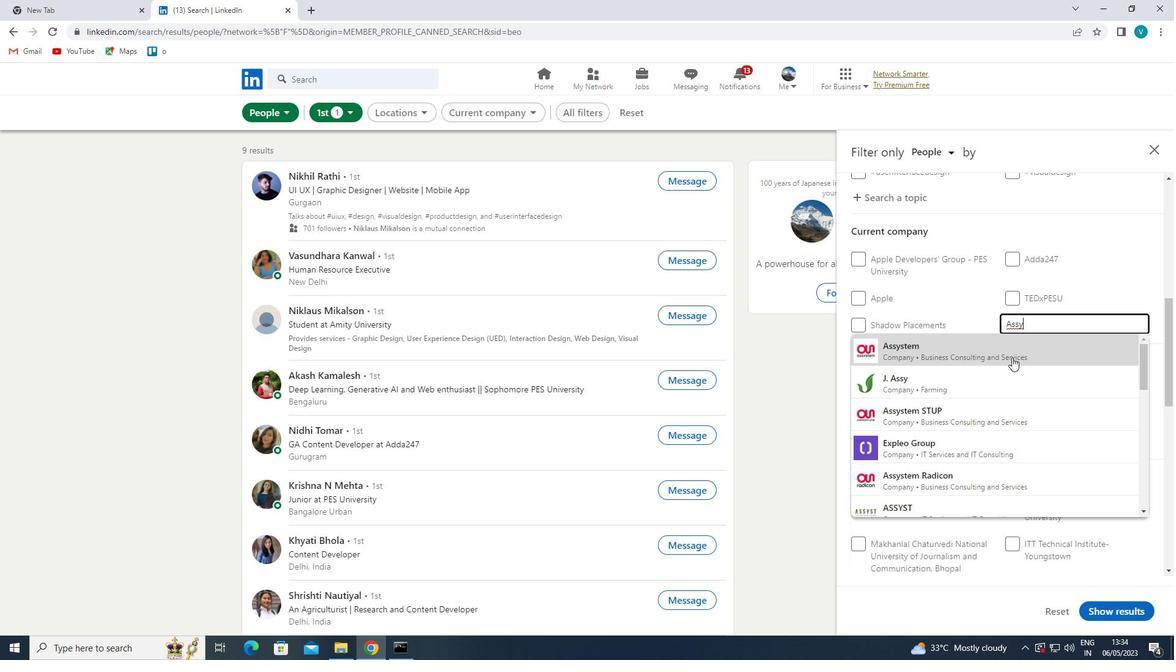
Action: Mouse moved to (1012, 356)
Screenshot: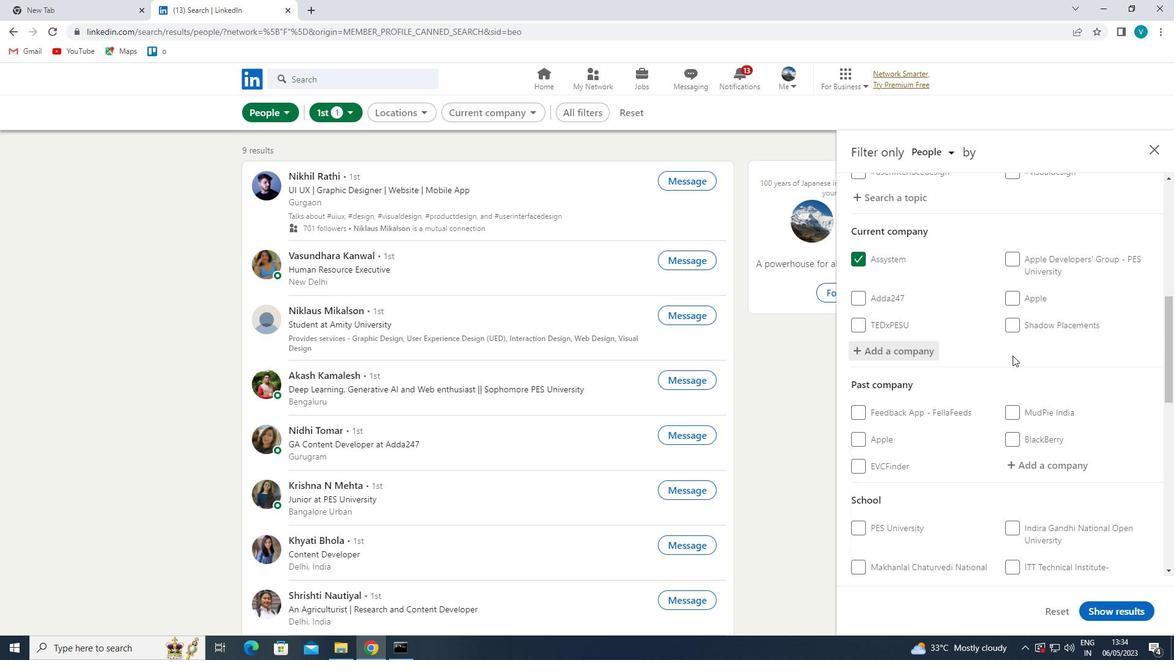 
Action: Mouse scrolled (1012, 356) with delta (0, 0)
Screenshot: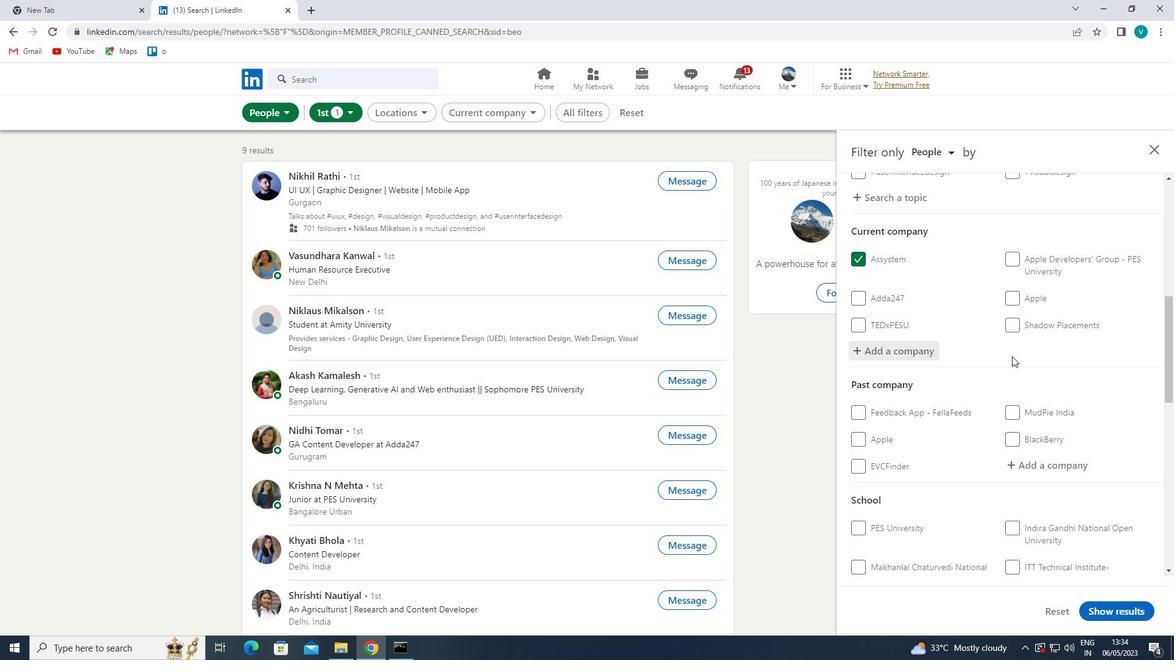 
Action: Mouse scrolled (1012, 356) with delta (0, 0)
Screenshot: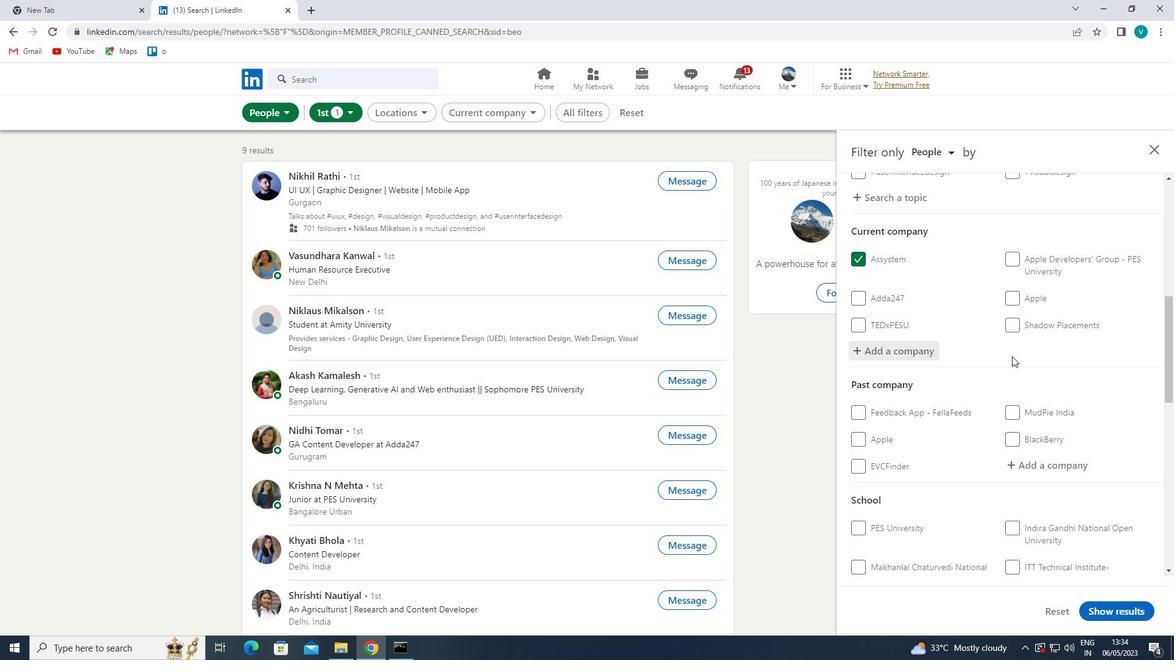 
Action: Mouse moved to (1044, 359)
Screenshot: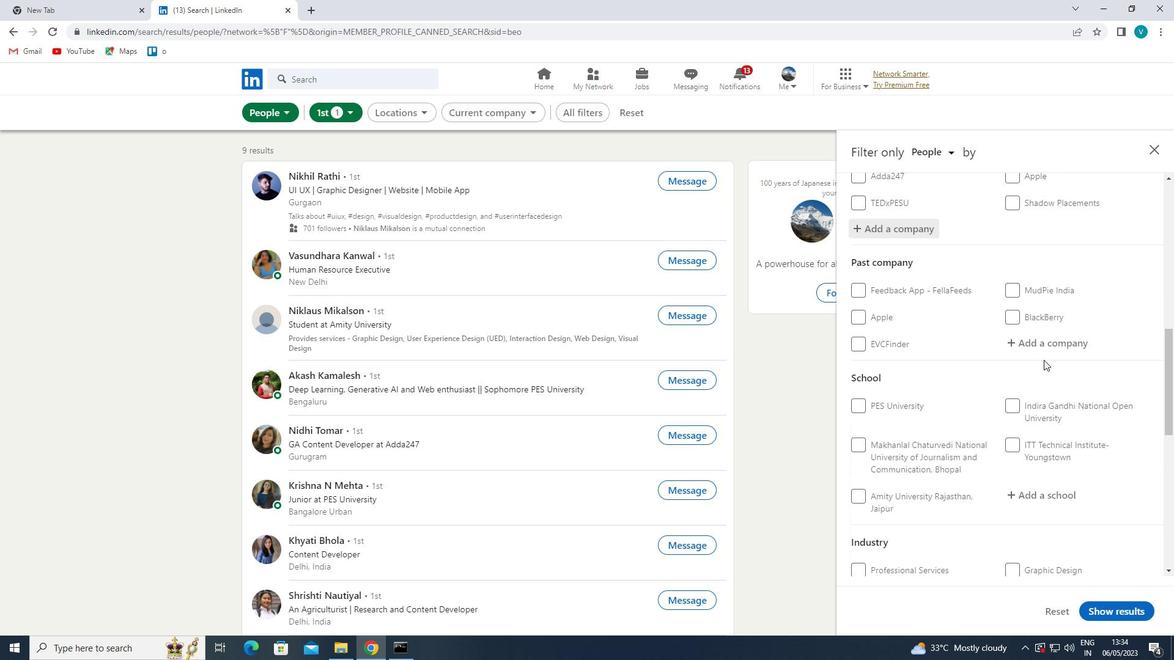
Action: Mouse scrolled (1044, 359) with delta (0, 0)
Screenshot: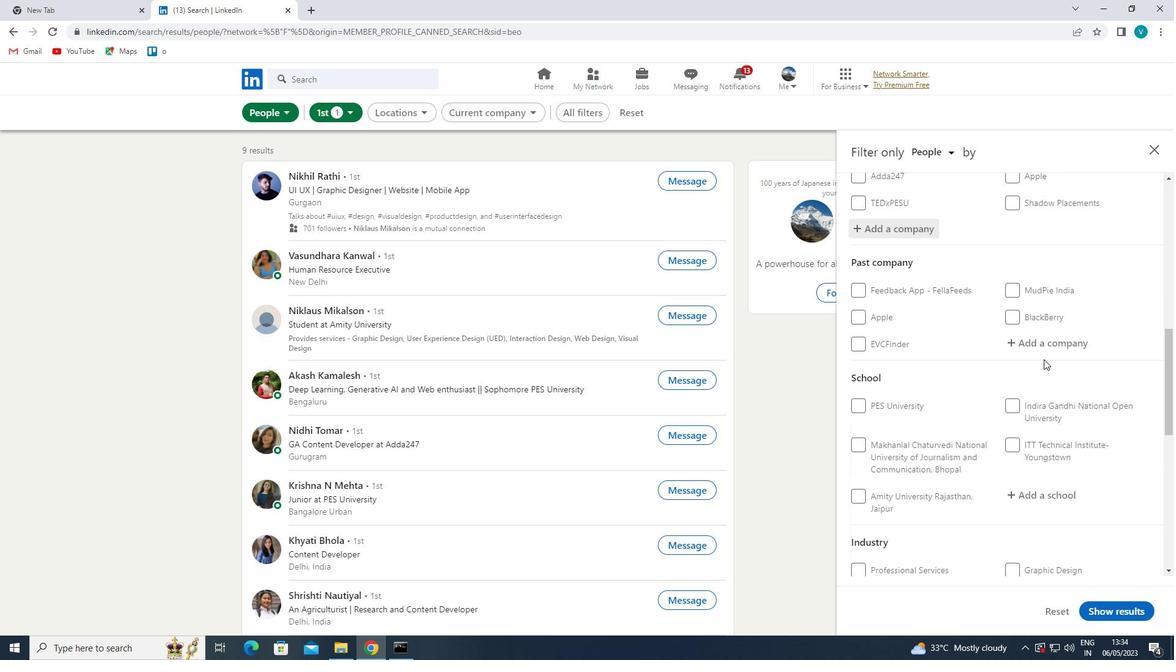 
Action: Mouse scrolled (1044, 359) with delta (0, 0)
Screenshot: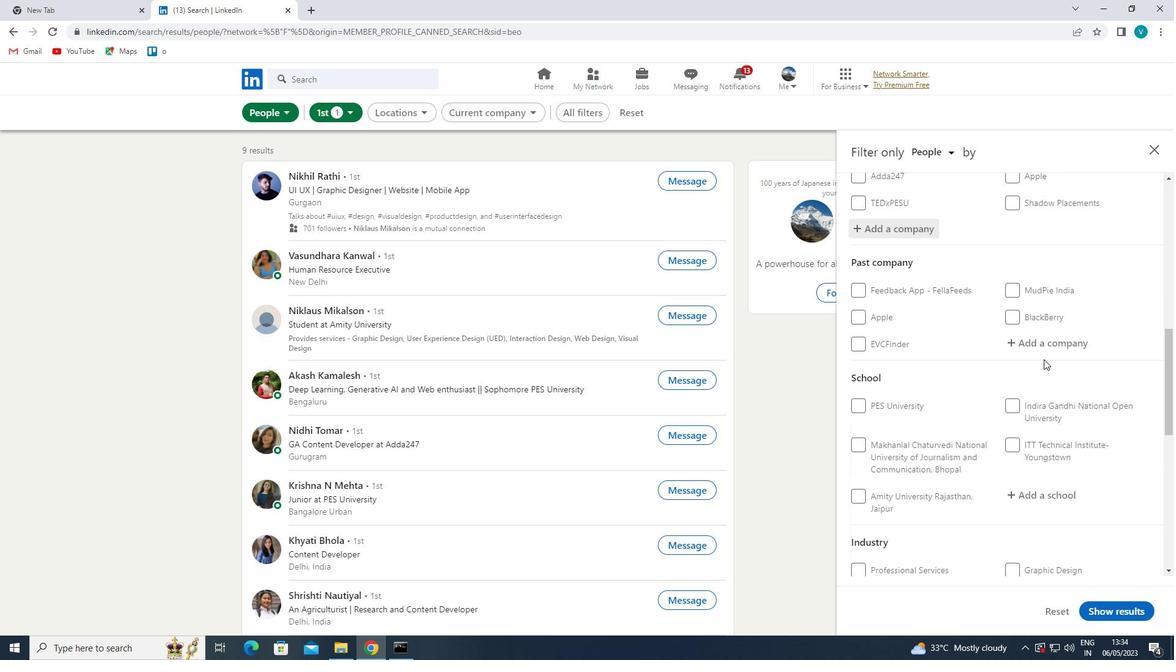 
Action: Mouse moved to (1044, 369)
Screenshot: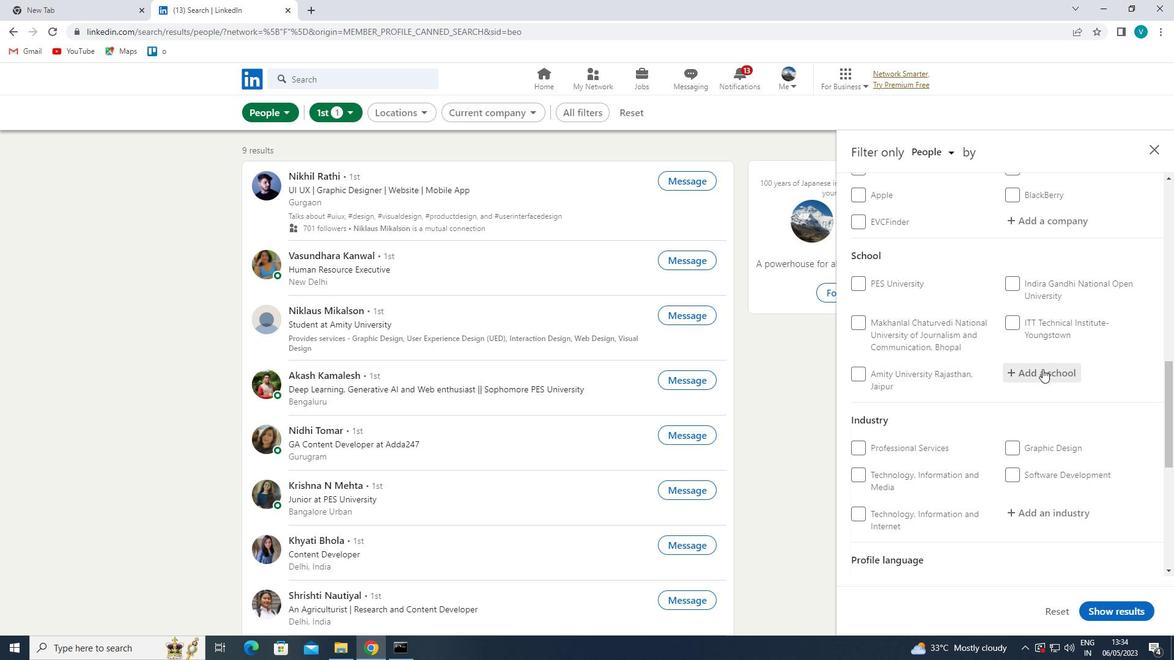 
Action: Mouse pressed left at (1044, 369)
Screenshot: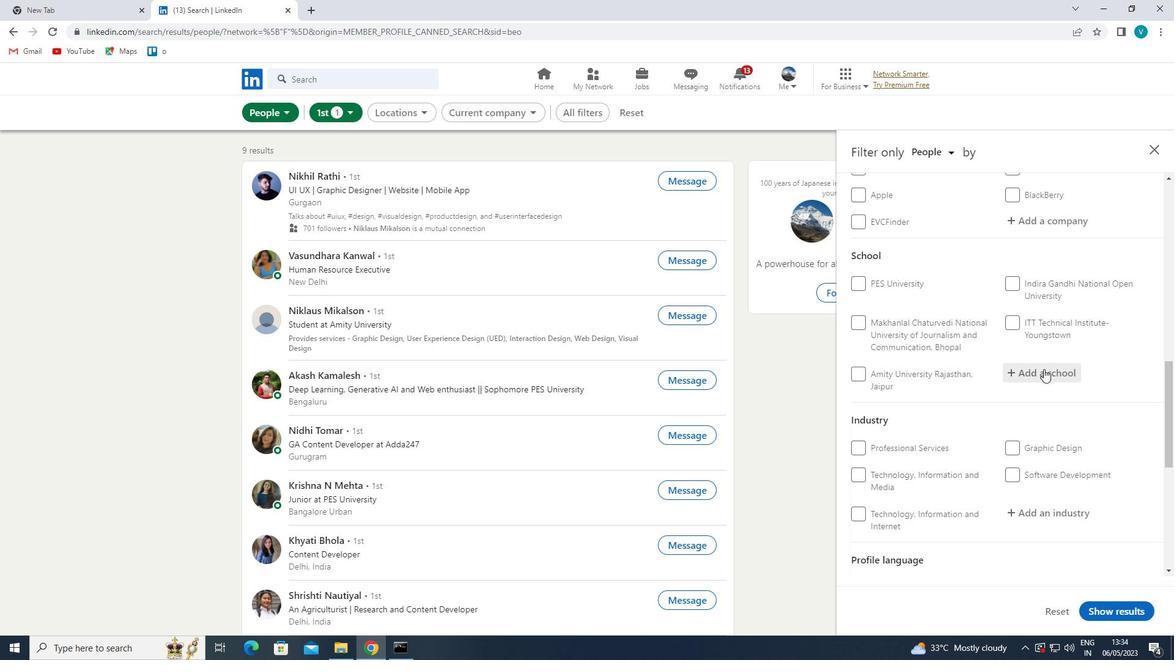 
Action: Mouse moved to (1047, 358)
Screenshot: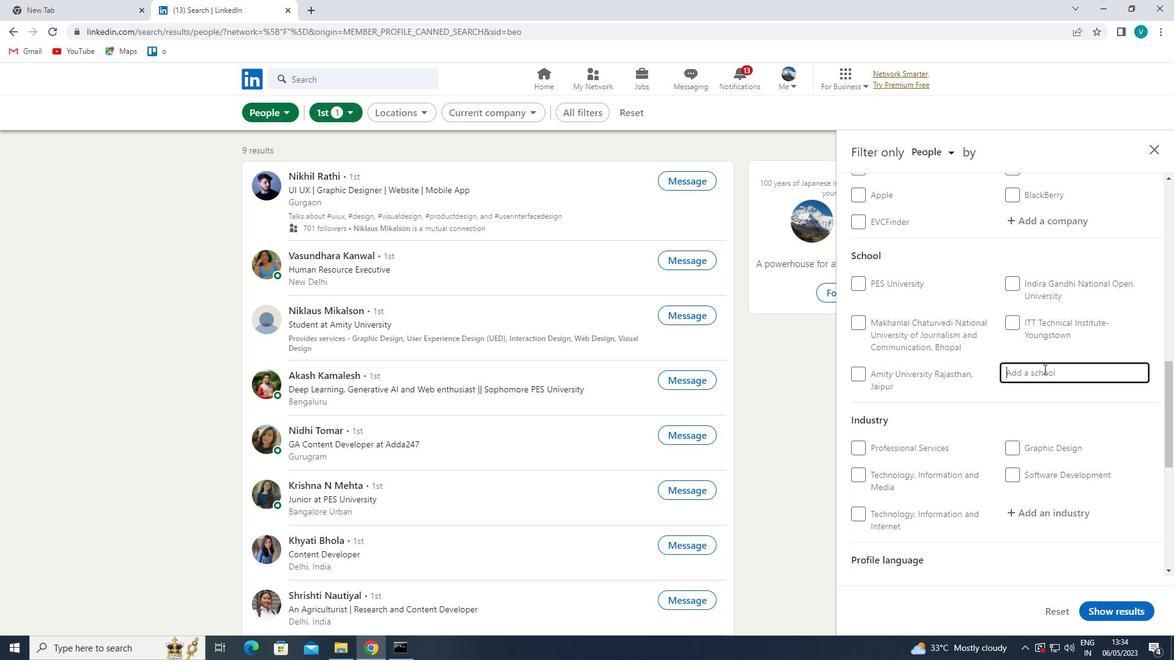 
Action: Key pressed <Key.shift>ST.<Key.space>
Screenshot: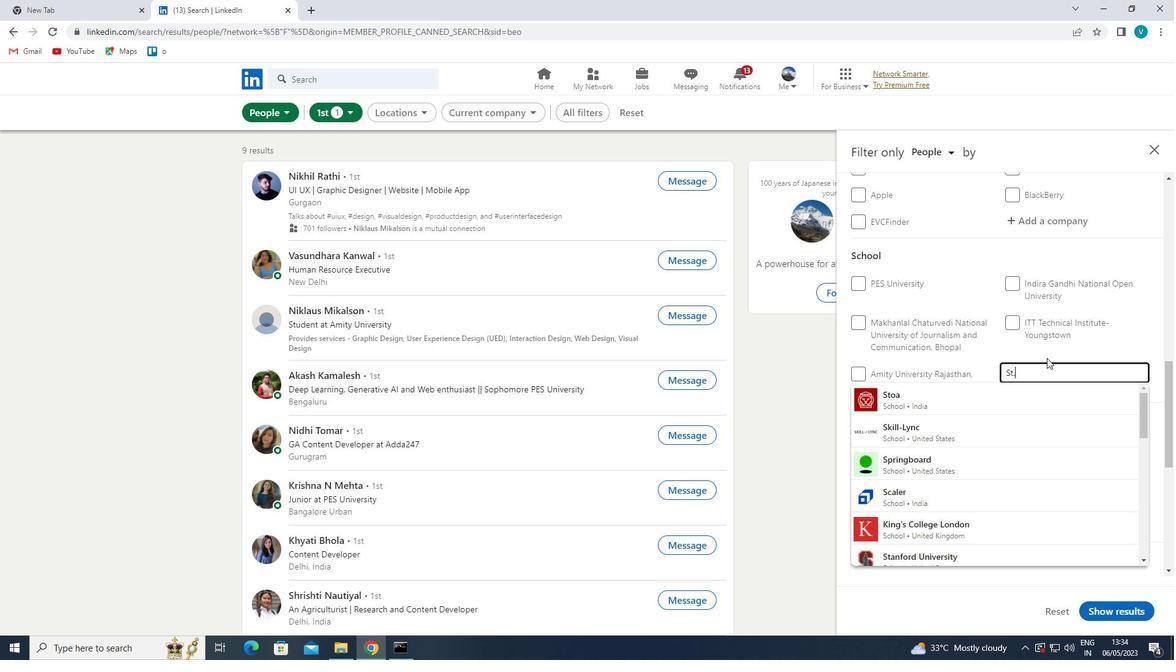 
Action: Mouse moved to (1047, 357)
Screenshot: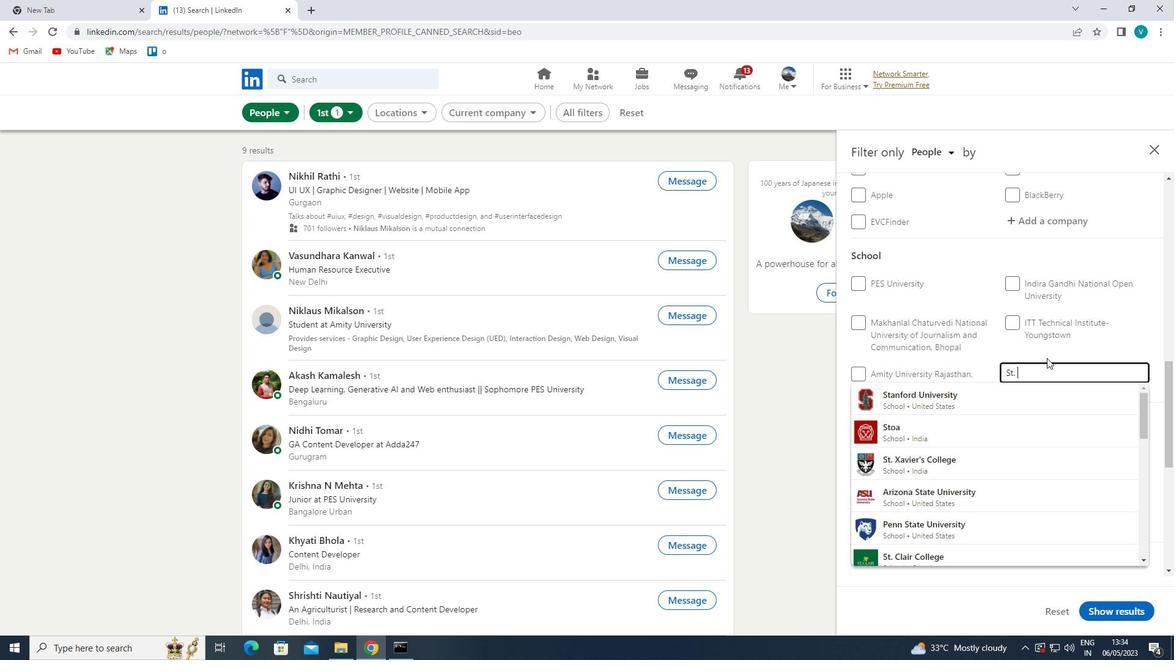
Action: Key pressed <Key.shift>
Screenshot: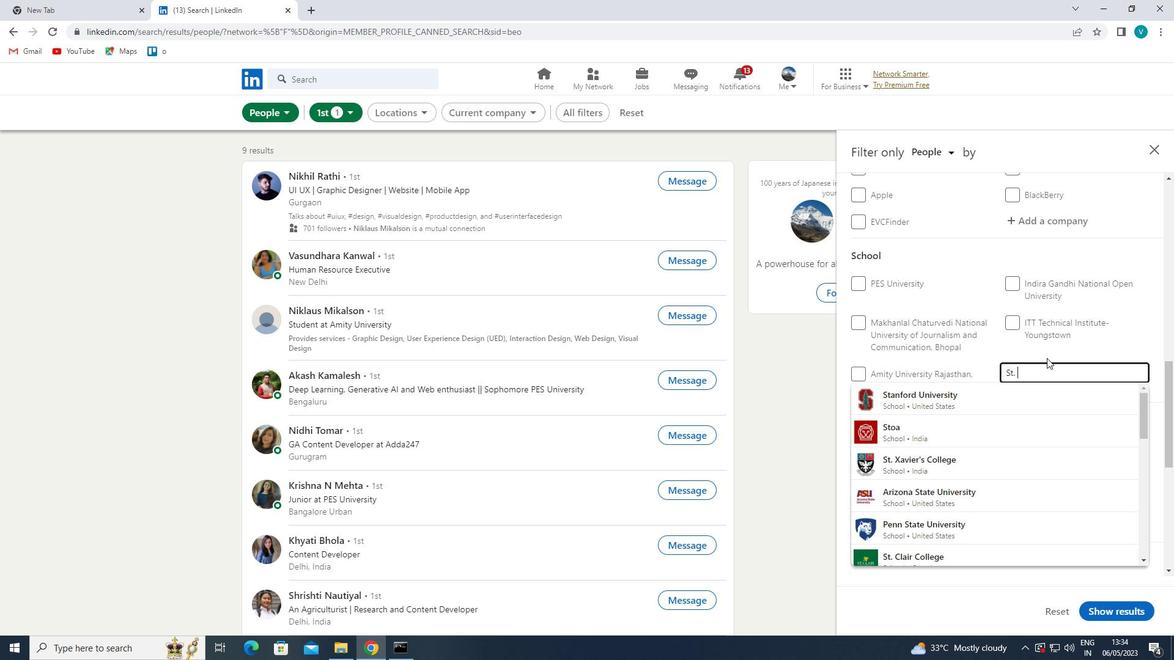 
Action: Mouse moved to (1048, 357)
Screenshot: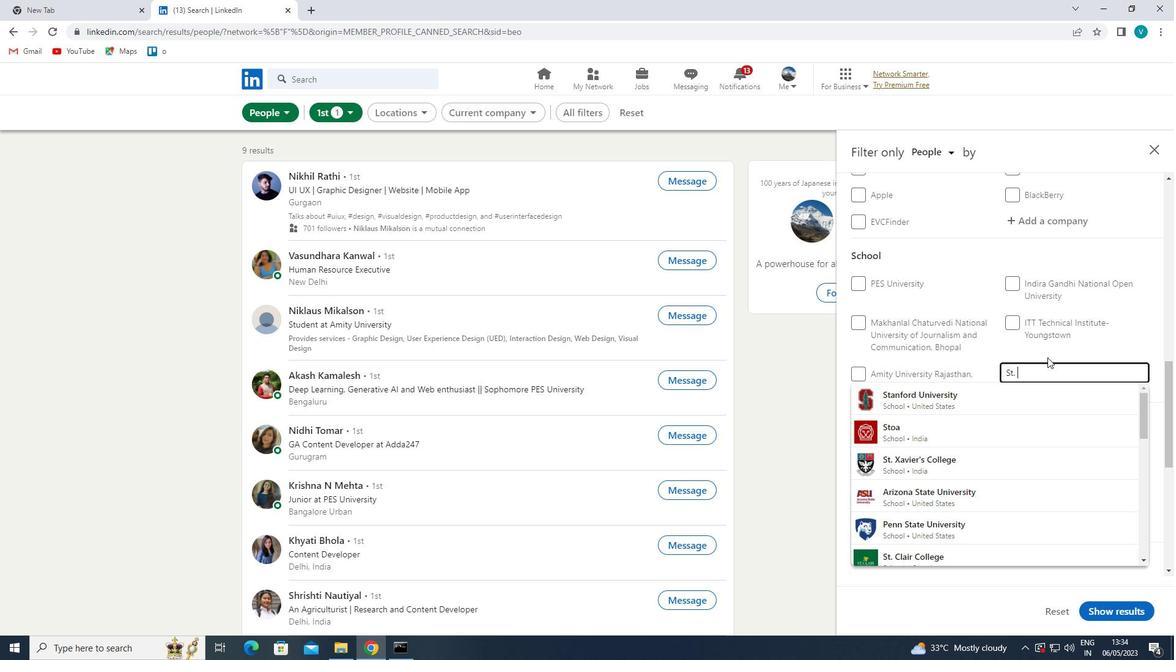 
Action: Key pressed J
Screenshot: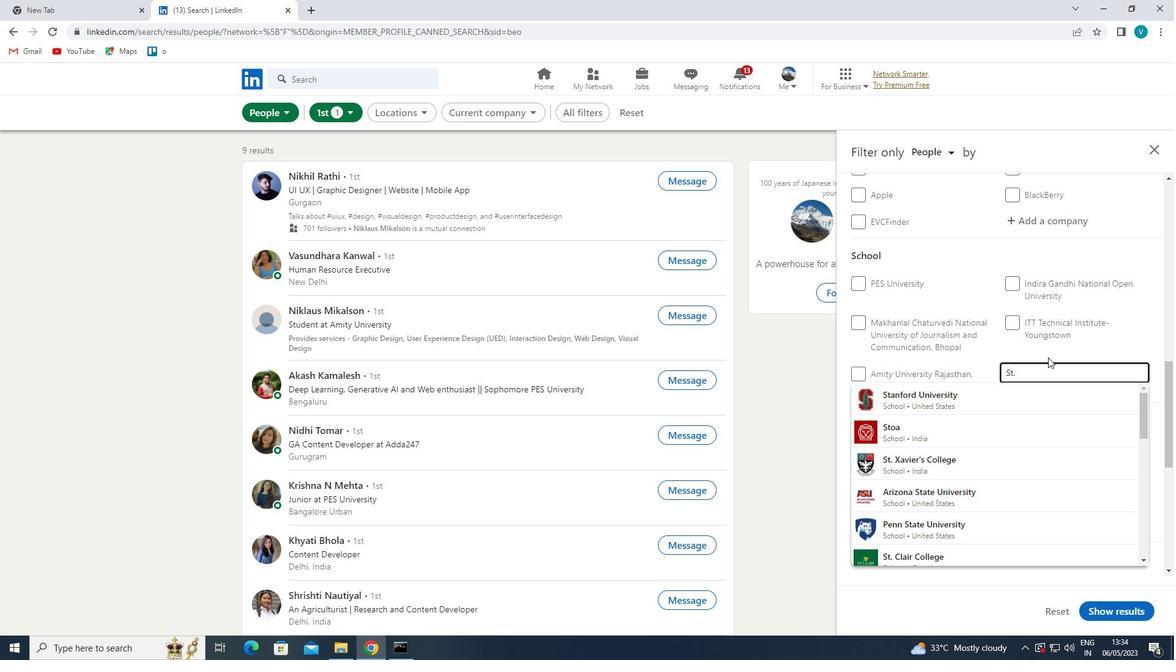 
Action: Mouse moved to (887, 354)
Screenshot: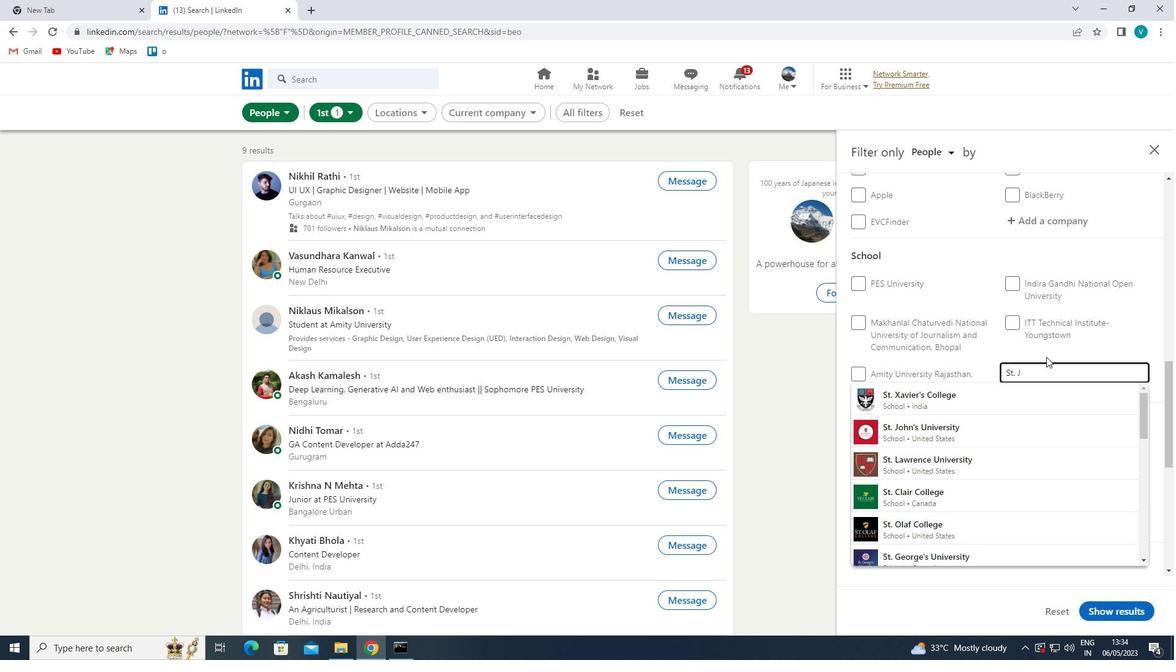
Action: Key pressed OH
Screenshot: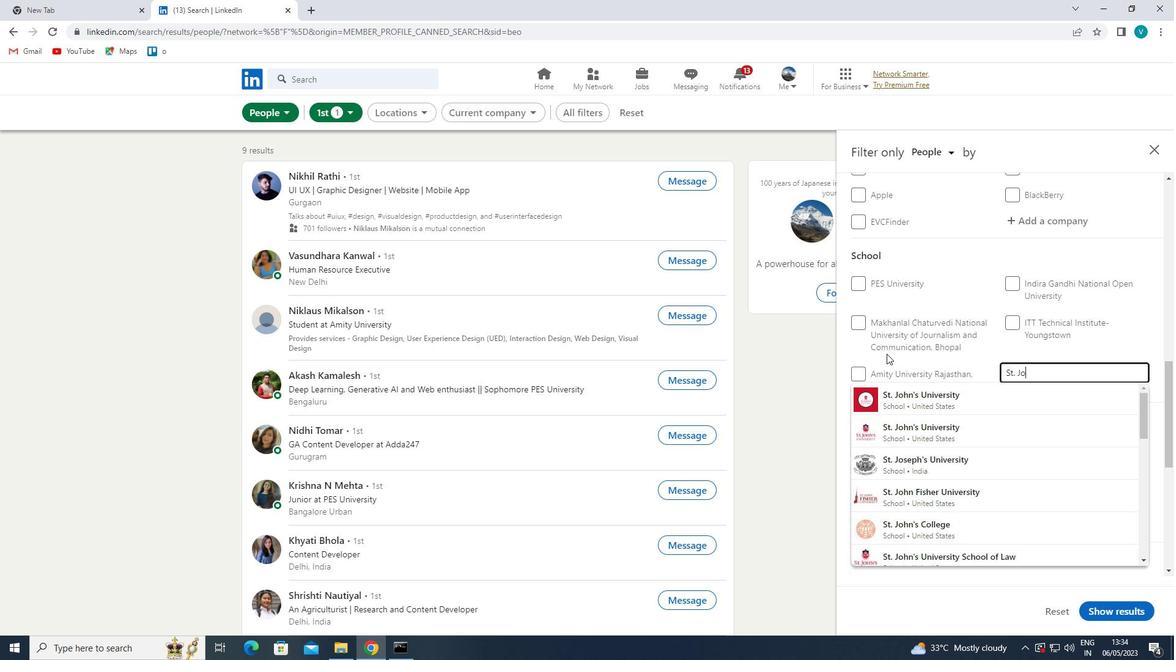 
Action: Mouse moved to (704, 228)
Screenshot: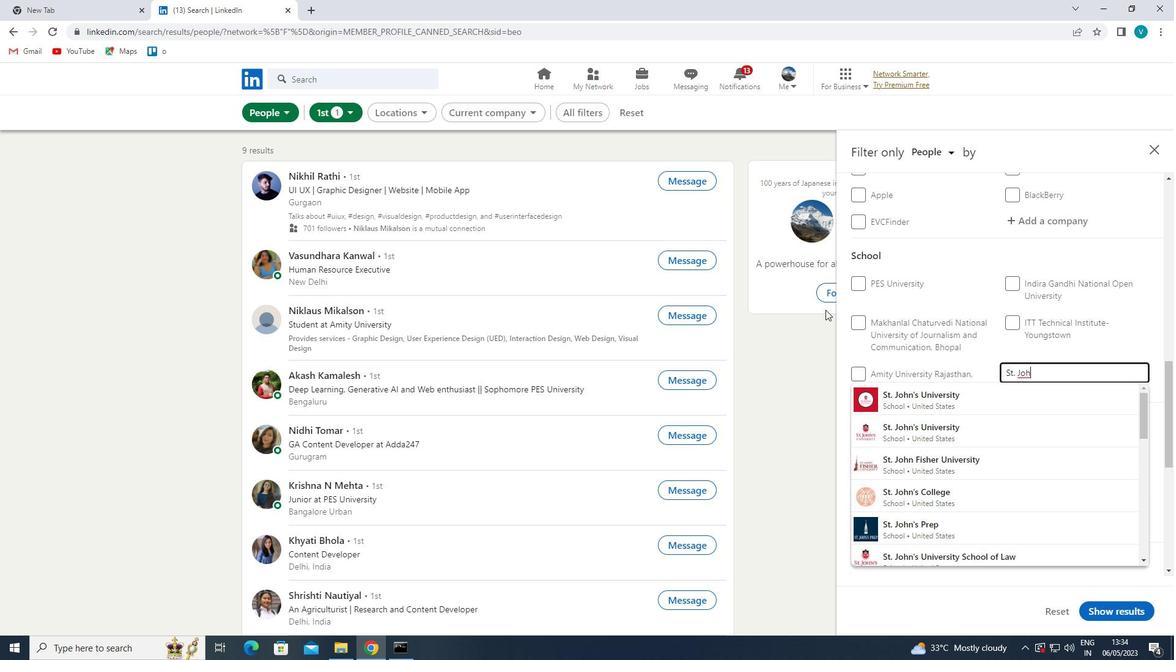 
Action: Key pressed N'
Screenshot: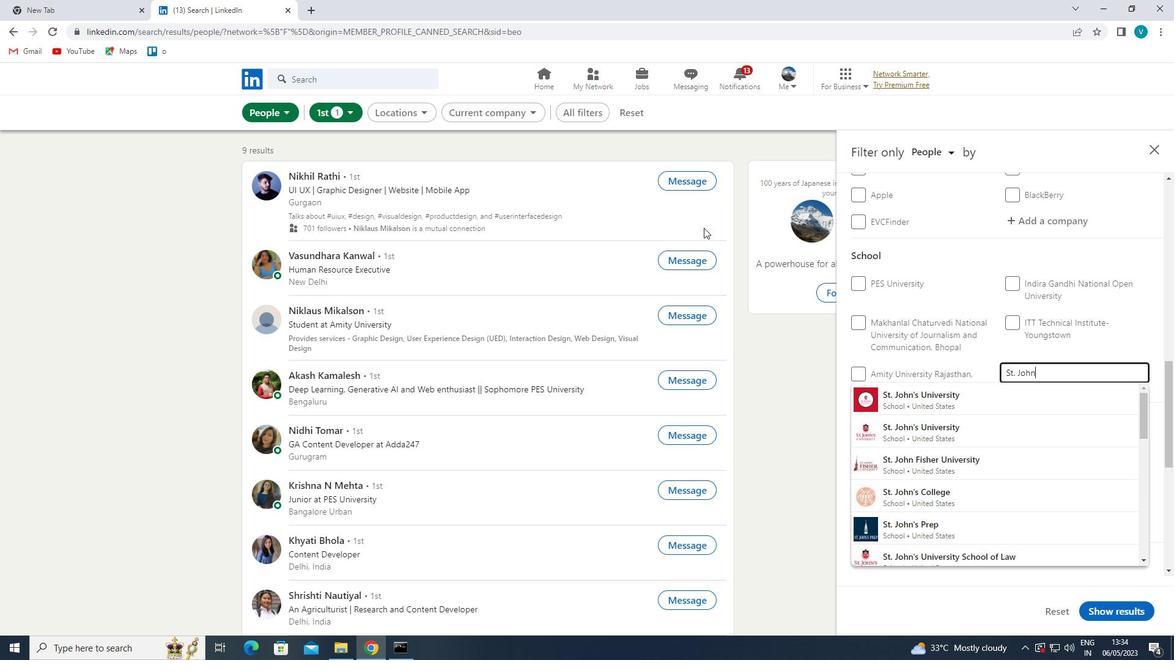 
Action: Mouse moved to (704, 228)
Screenshot: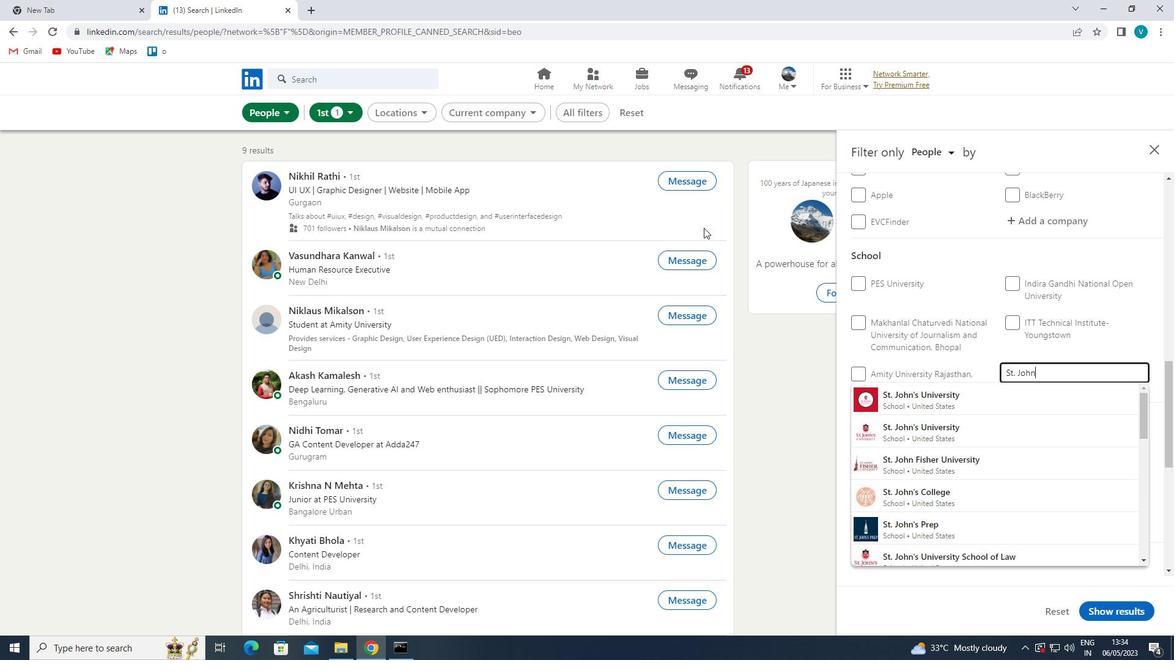 
Action: Key pressed S<Key.space><Key.shift><Key.shift><Key.shift><Key.backspace><Key.space><Key.shift>COLLEGE<Key.space><Key.shift>AGRA
Screenshot: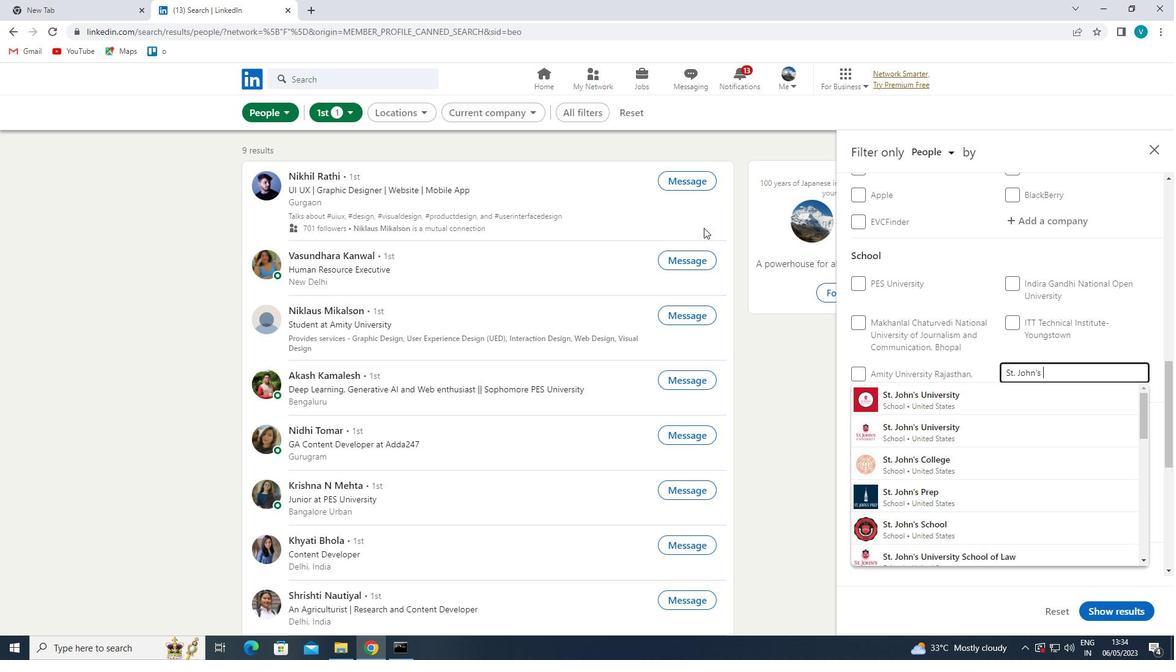 
Action: Mouse moved to (966, 393)
Screenshot: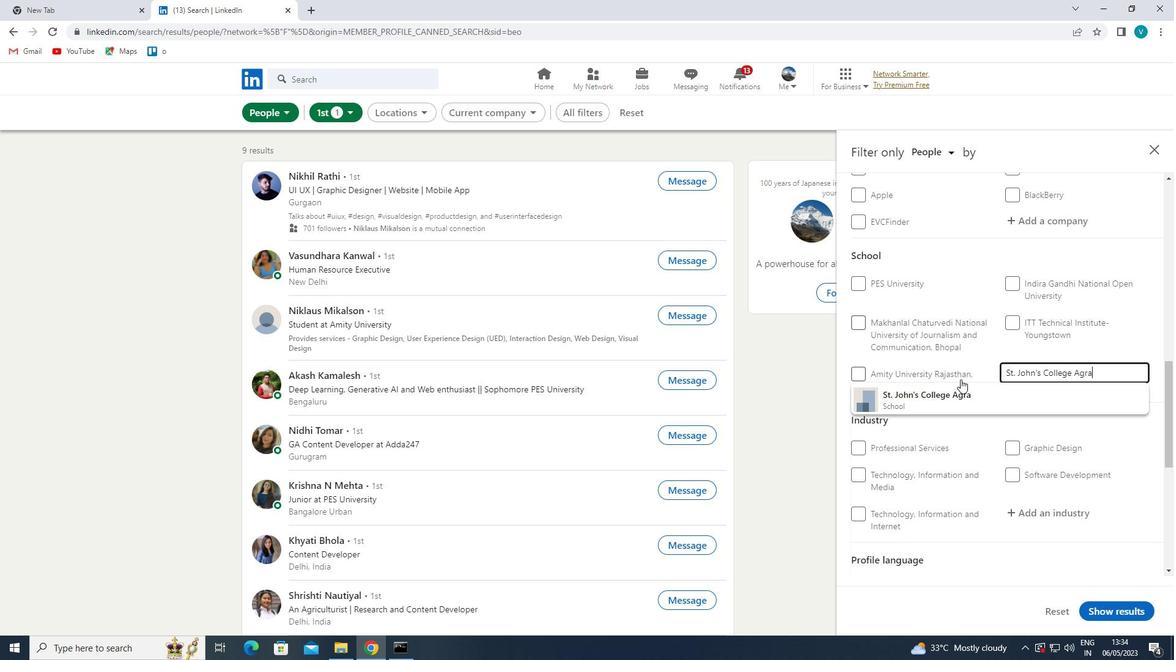 
Action: Mouse pressed left at (966, 393)
Screenshot: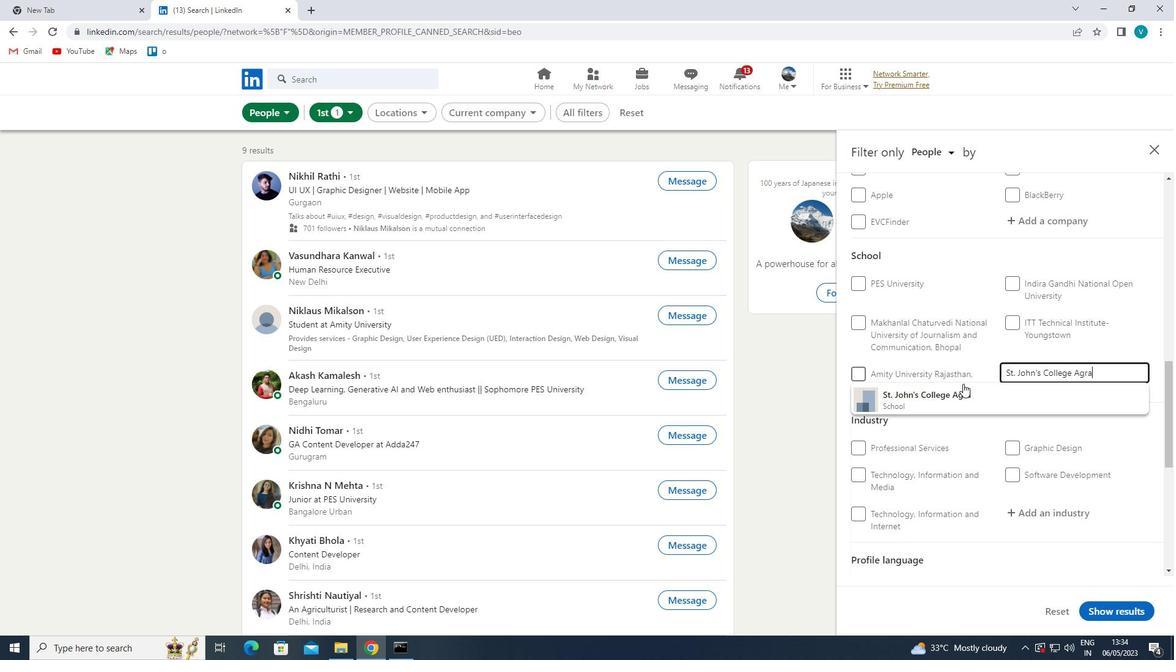 
Action: Mouse moved to (965, 398)
Screenshot: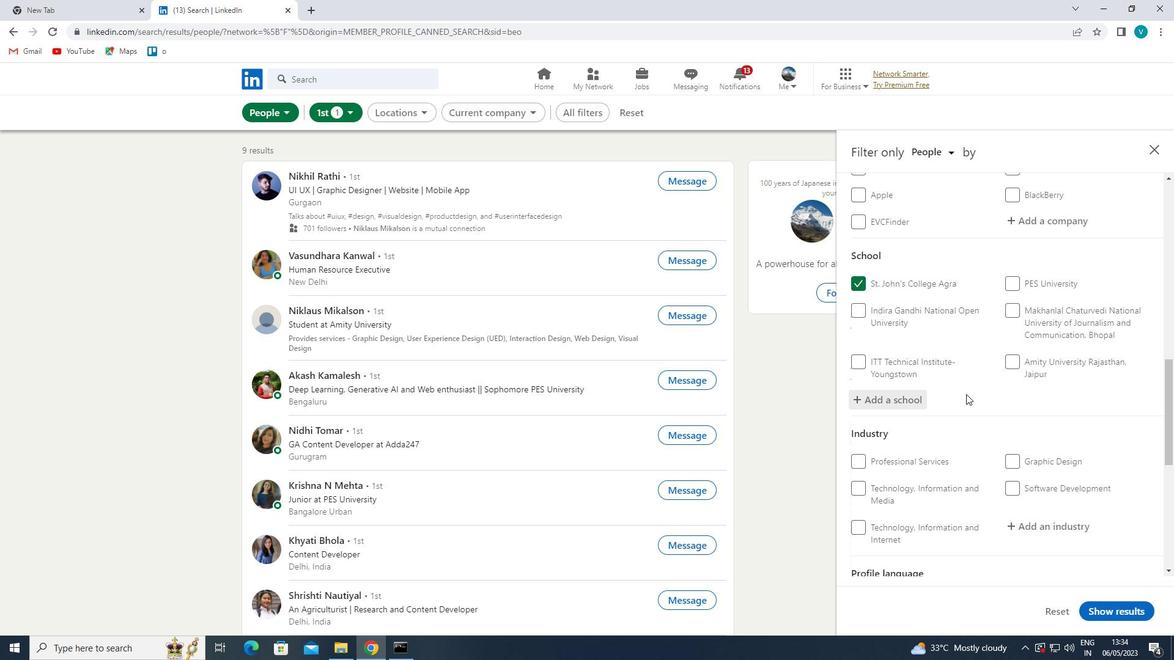 
Action: Mouse scrolled (965, 397) with delta (0, 0)
Screenshot: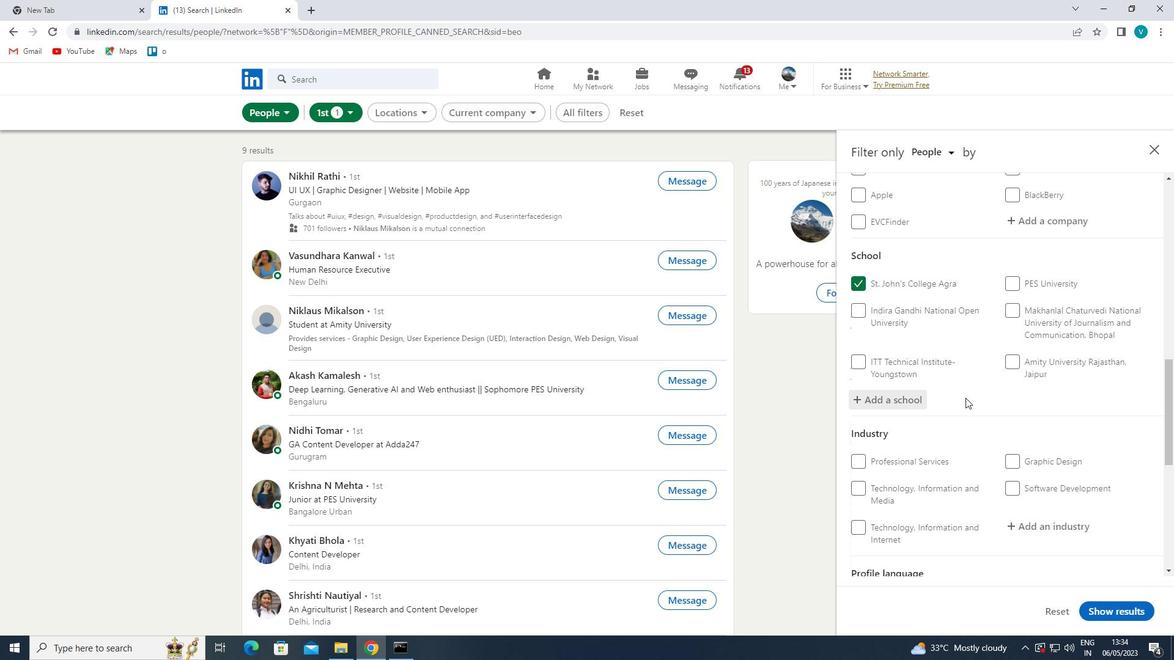 
Action: Mouse scrolled (965, 397) with delta (0, 0)
Screenshot: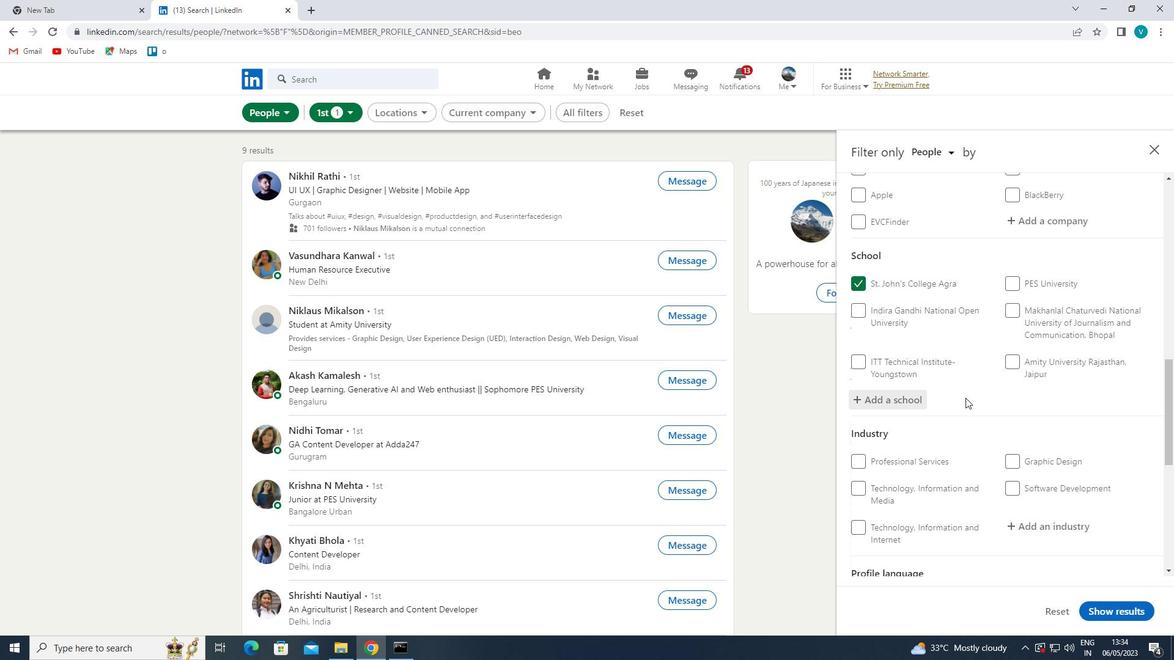 
Action: Mouse moved to (1033, 401)
Screenshot: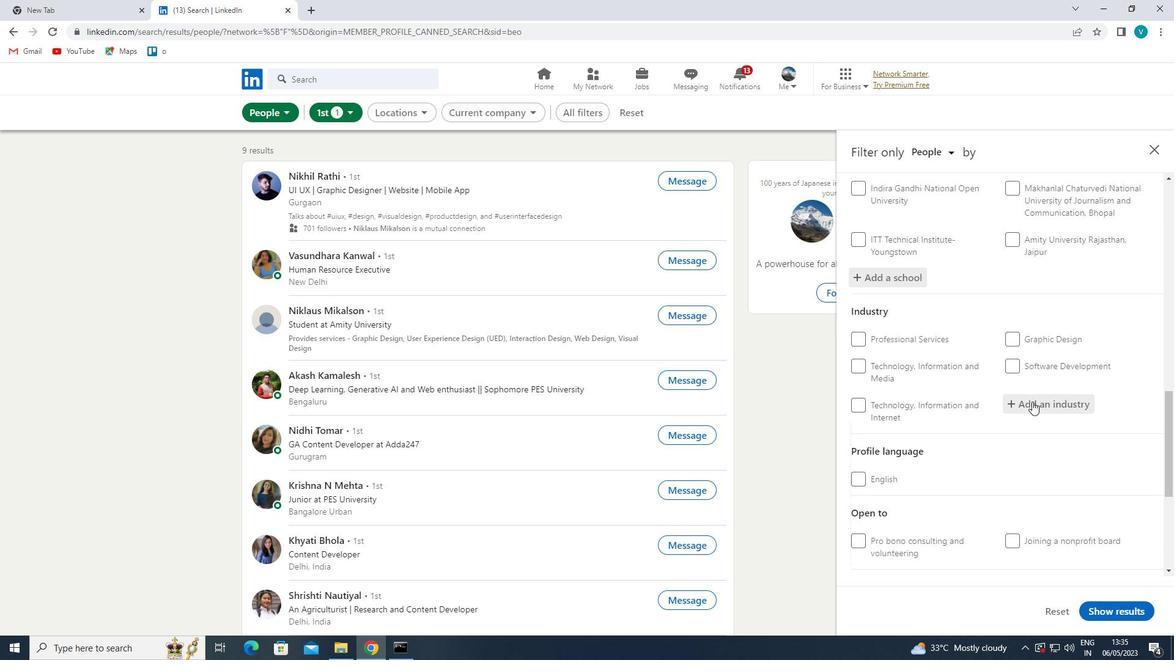 
Action: Mouse pressed left at (1033, 401)
Screenshot: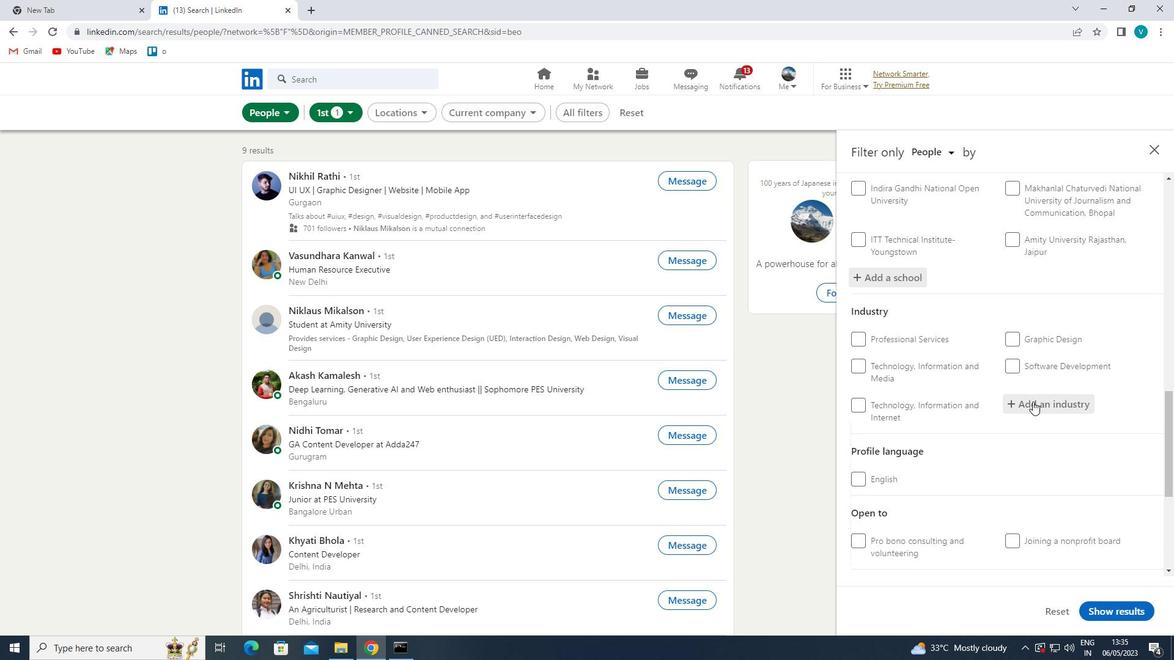 
Action: Mouse moved to (976, 371)
Screenshot: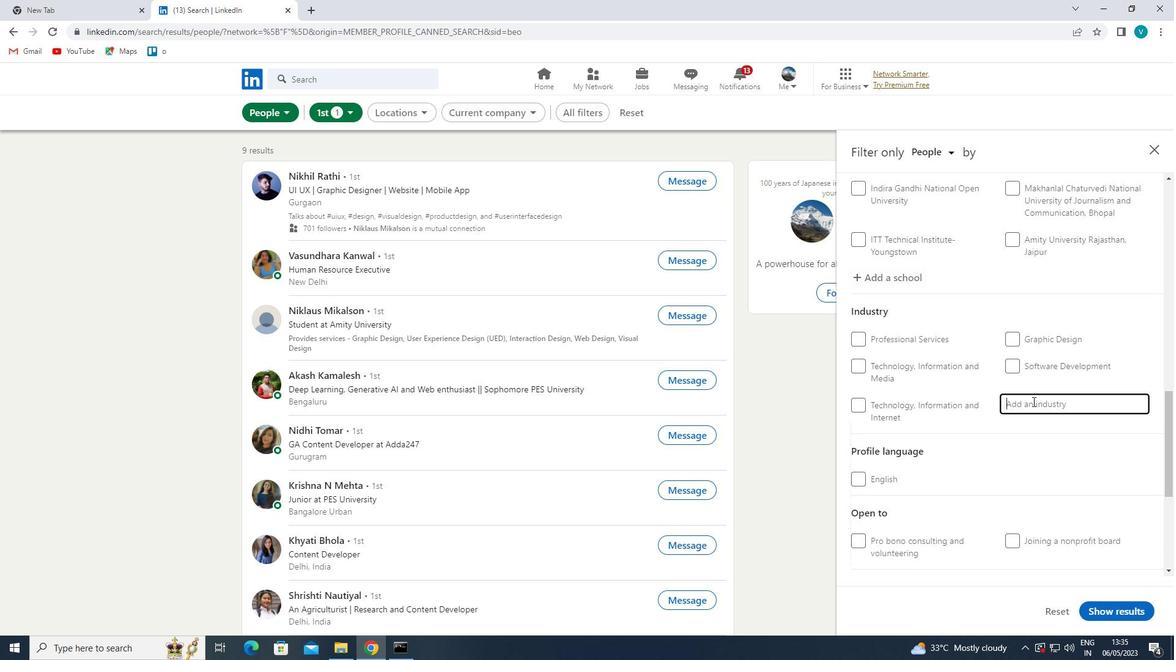 
Action: Key pressed <Key.shift>PUBLIS
Screenshot: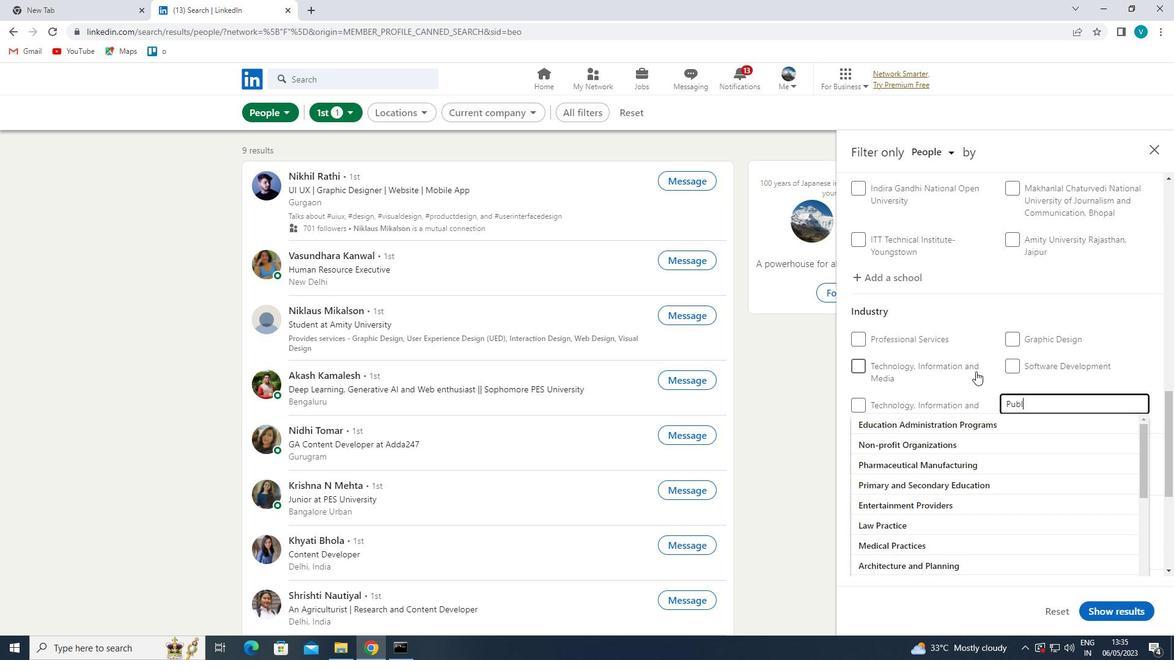 
Action: Mouse moved to (939, 458)
Screenshot: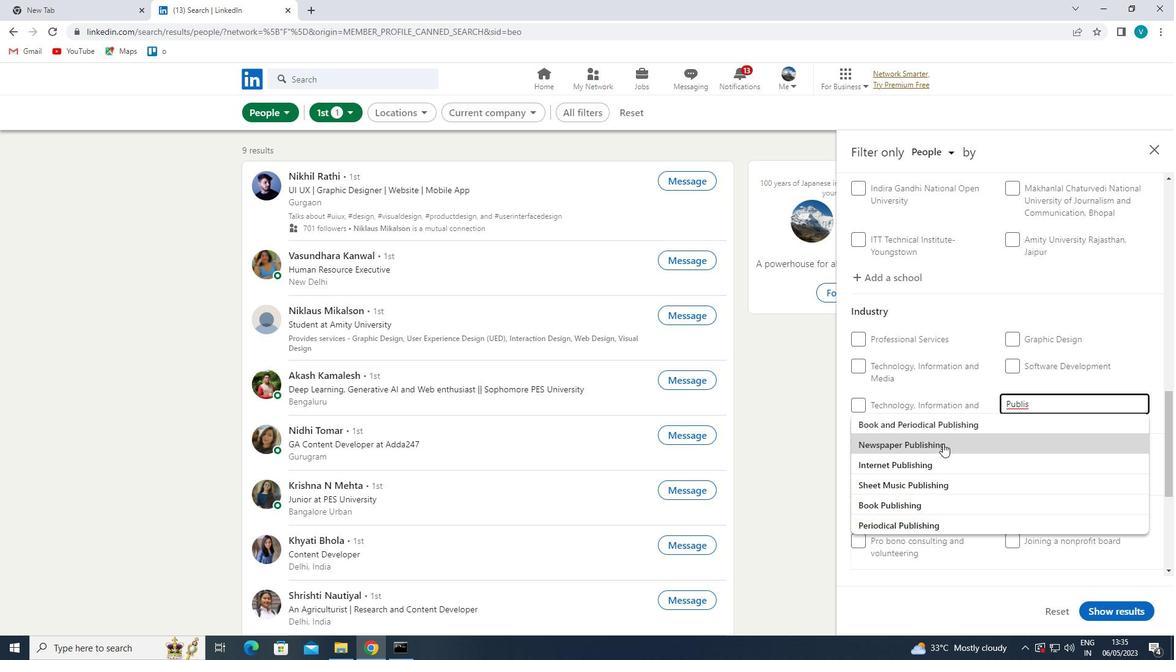 
Action: Mouse pressed left at (939, 458)
Screenshot: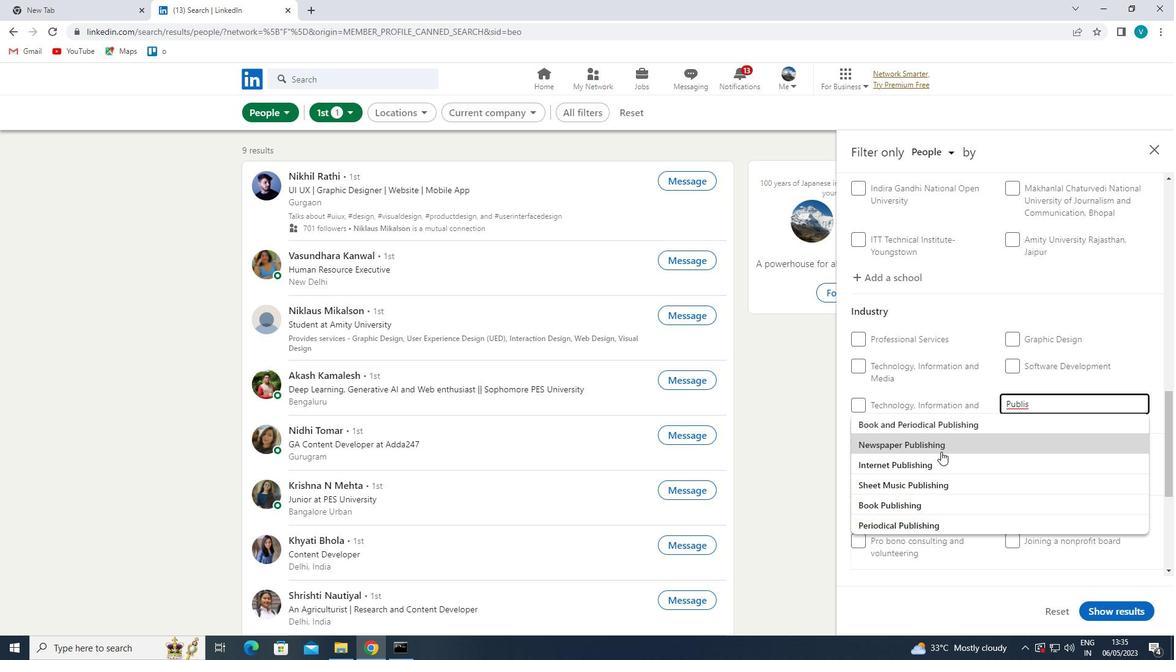 
Action: Mouse moved to (939, 458)
Screenshot: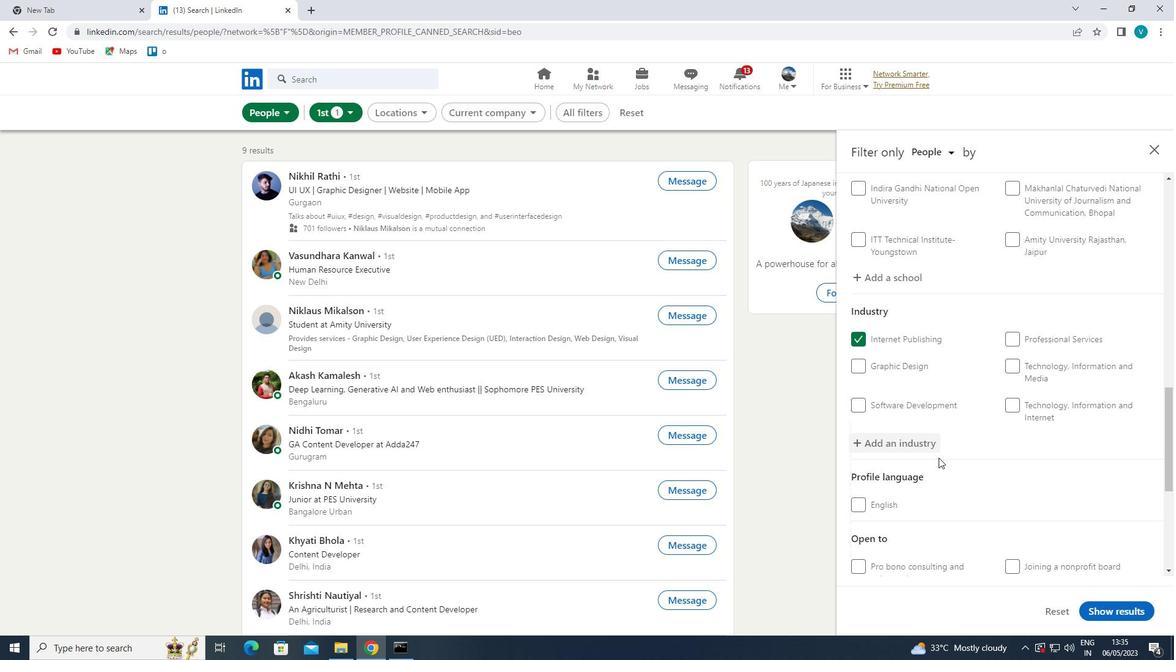 
Action: Mouse scrolled (939, 457) with delta (0, 0)
Screenshot: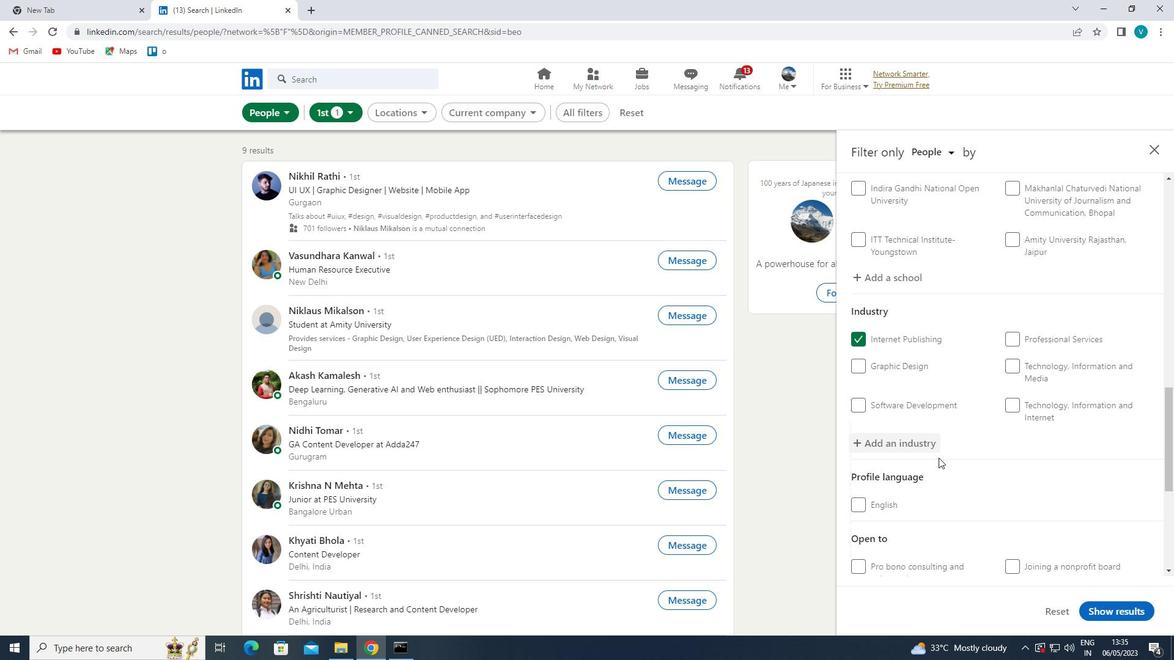 
Action: Mouse scrolled (939, 457) with delta (0, 0)
Screenshot: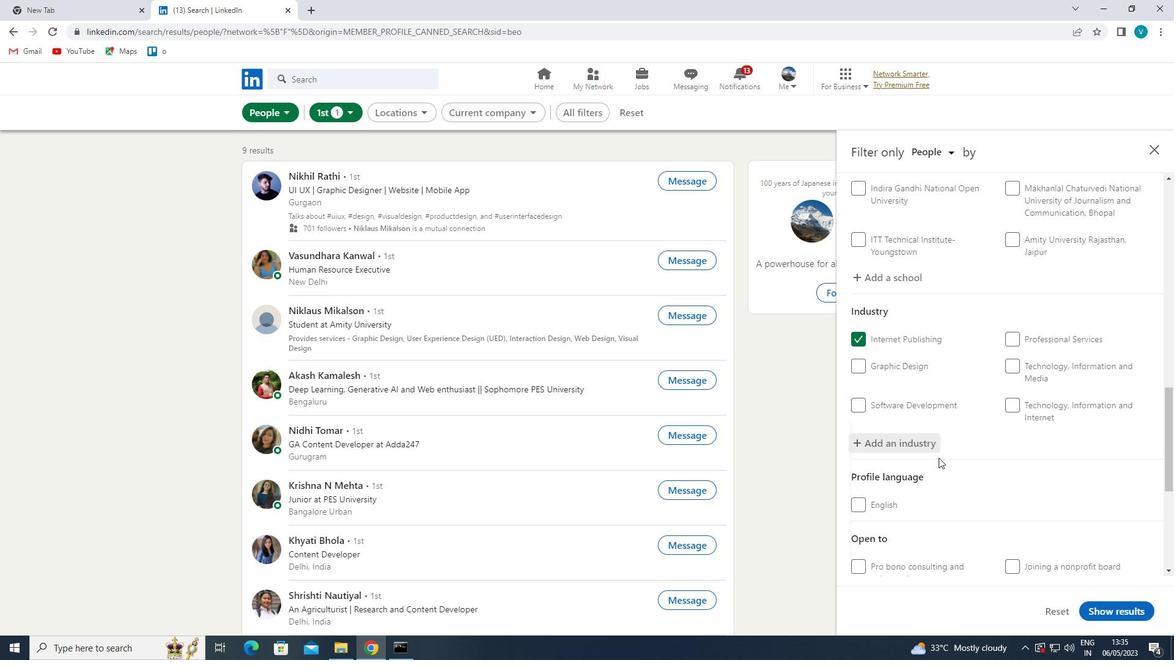 
Action: Mouse moved to (940, 457)
Screenshot: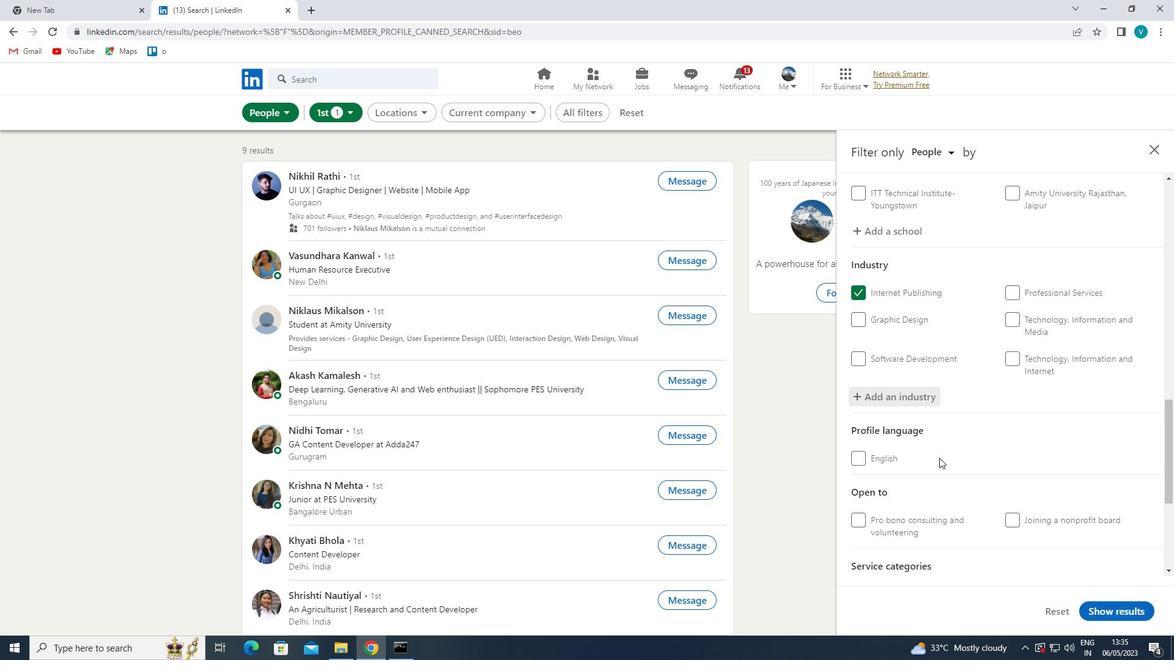 
Action: Mouse scrolled (940, 456) with delta (0, 0)
Screenshot: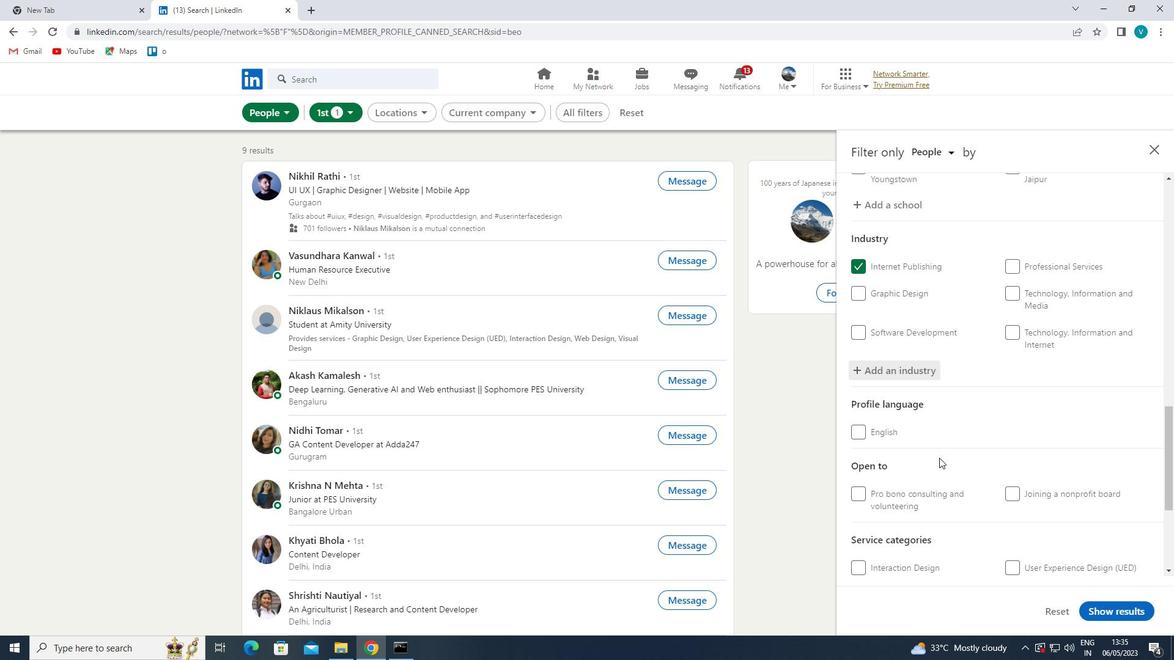 
Action: Mouse moved to (1032, 509)
Screenshot: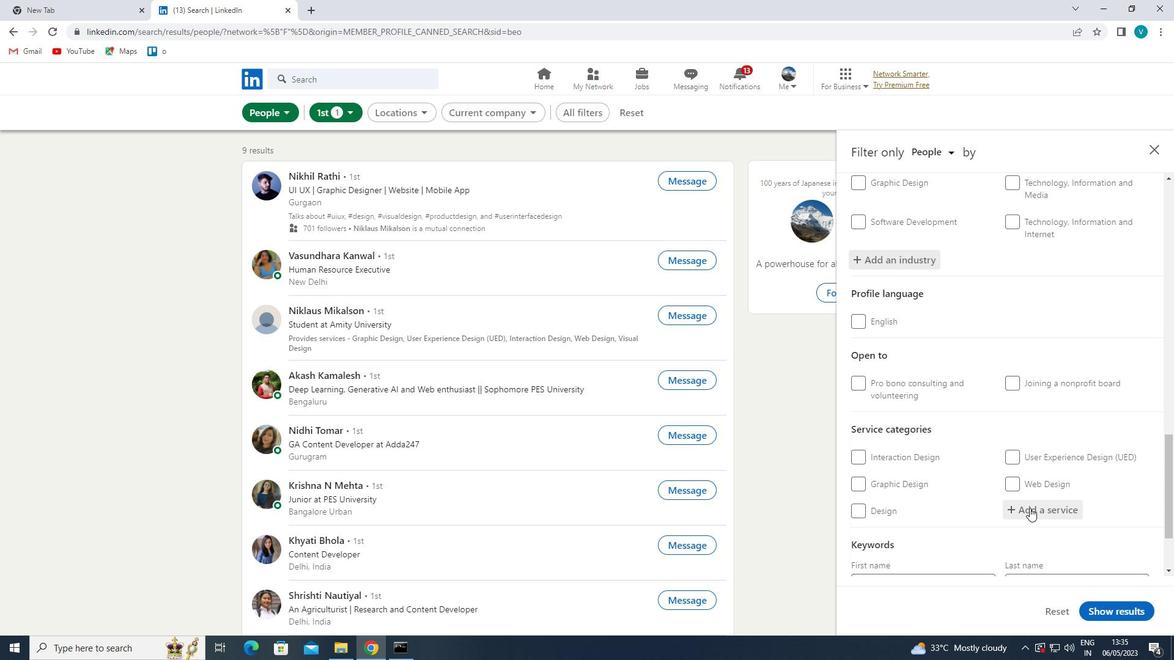 
Action: Mouse pressed left at (1032, 509)
Screenshot: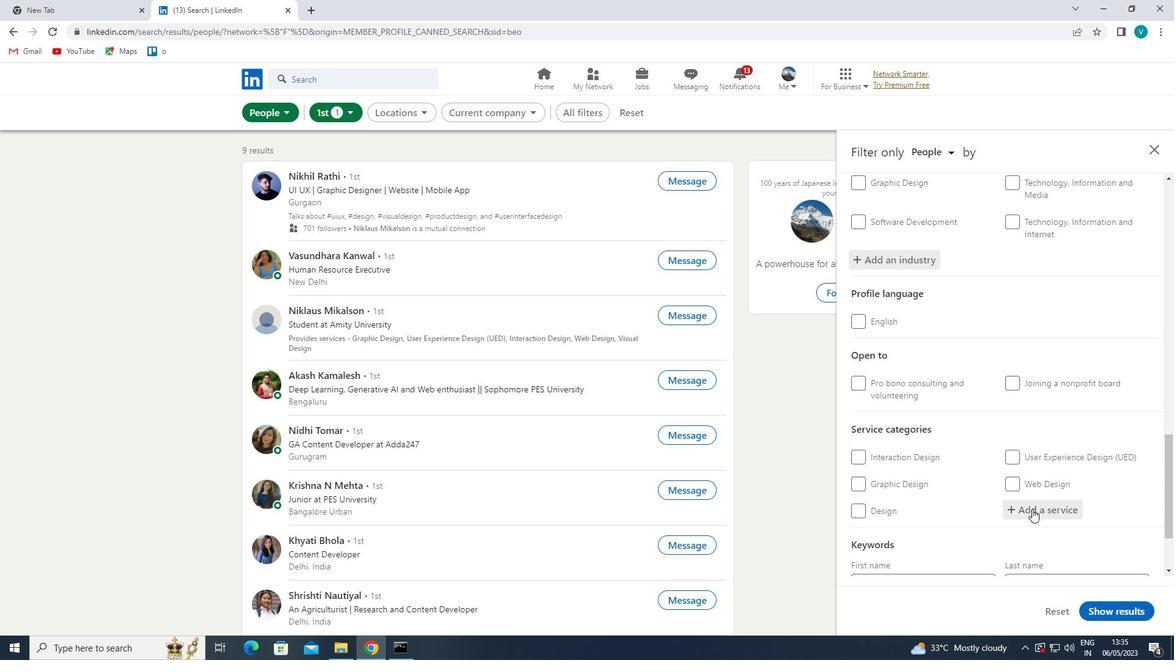 
Action: Mouse moved to (983, 208)
Screenshot: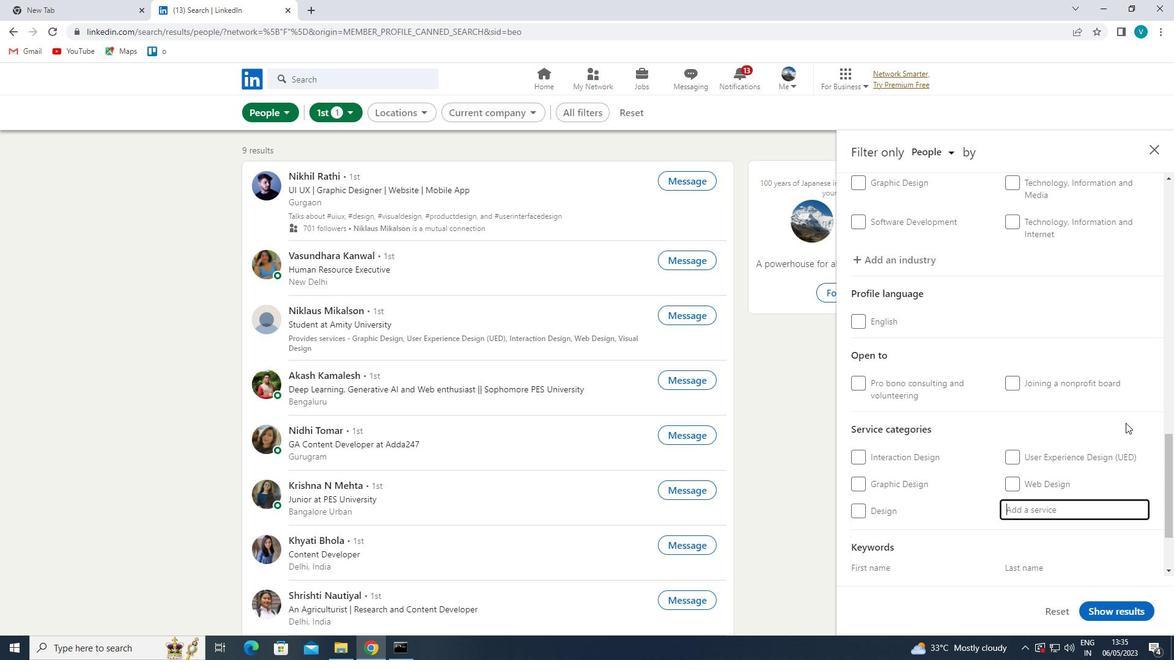 
Action: Key pressed <Key.shift><Key.shift><Key.shift><Key.shift><Key.shift><Key.shift><Key.shift><Key.shift><Key.shift><Key.shift><Key.shift><Key.shift><Key.shift><Key.shift><Key.shift><Key.shift><Key.shift><Key.shift><Key.shift><Key.shift><Key.shift><Key.shift><Key.shift><Key.shift>FAMILY<Key.space><Key.shift>LAW<Key.space>
Screenshot: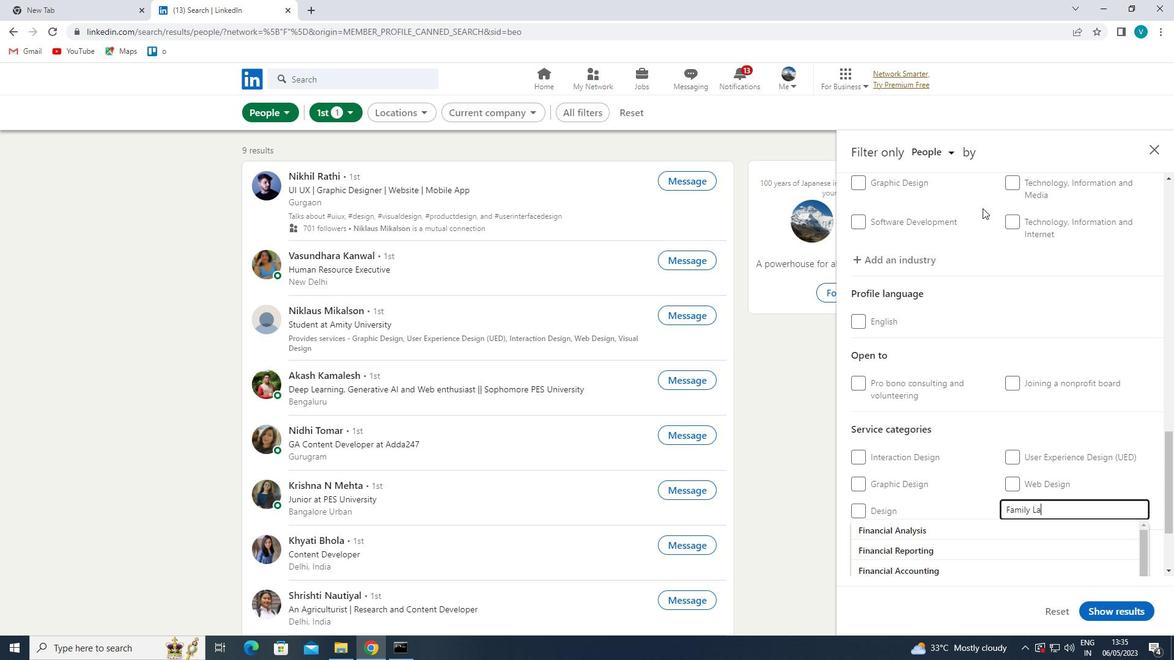 
Action: Mouse moved to (924, 537)
Screenshot: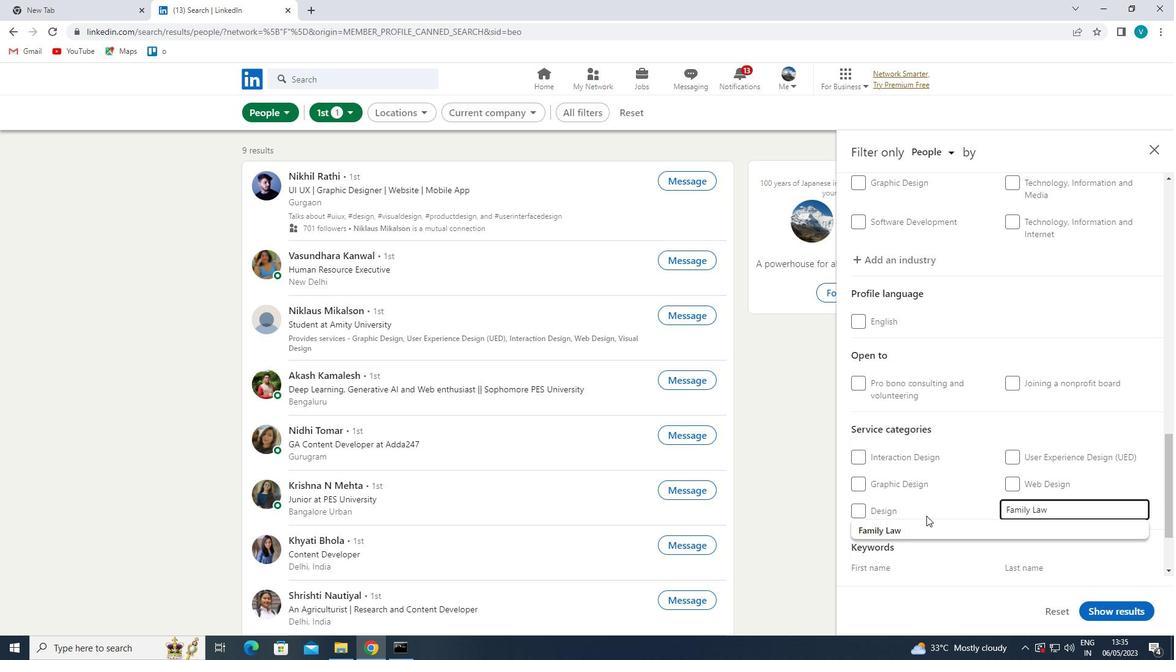
Action: Mouse pressed left at (924, 537)
Screenshot: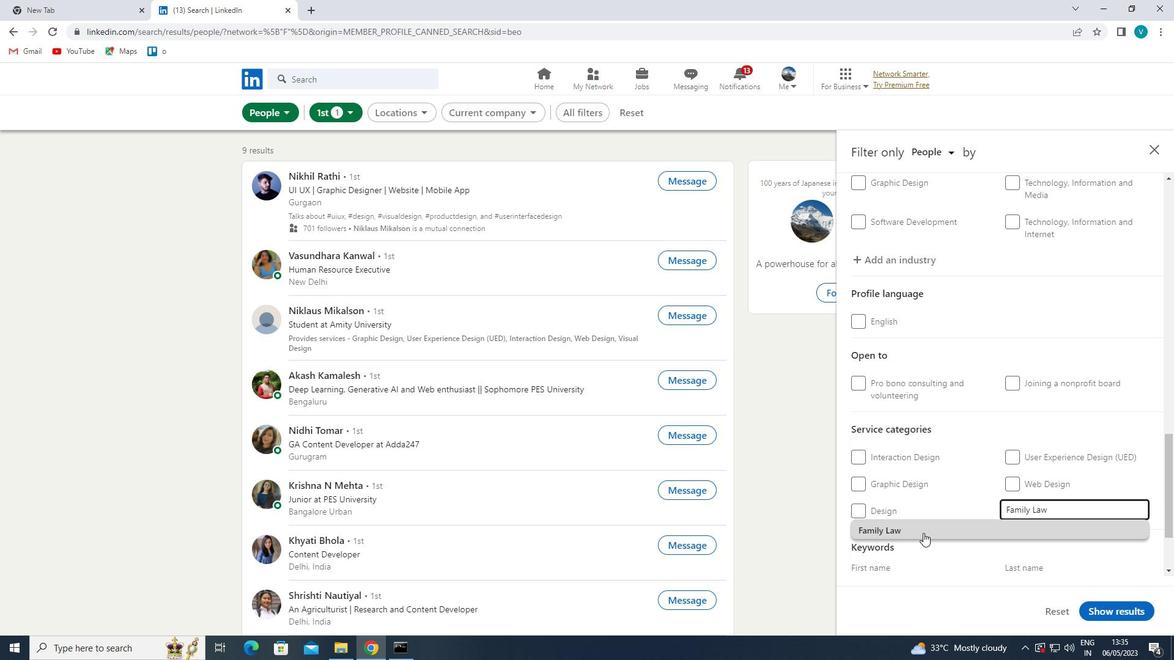 
Action: Mouse moved to (931, 516)
Screenshot: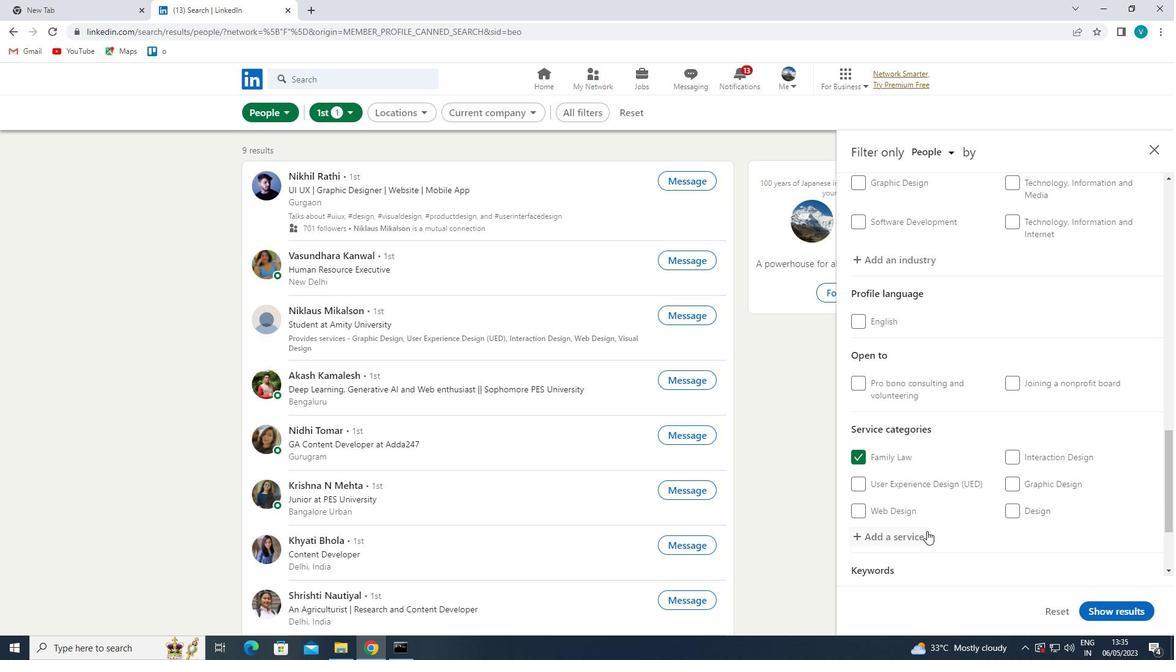 
Action: Mouse scrolled (931, 515) with delta (0, 0)
Screenshot: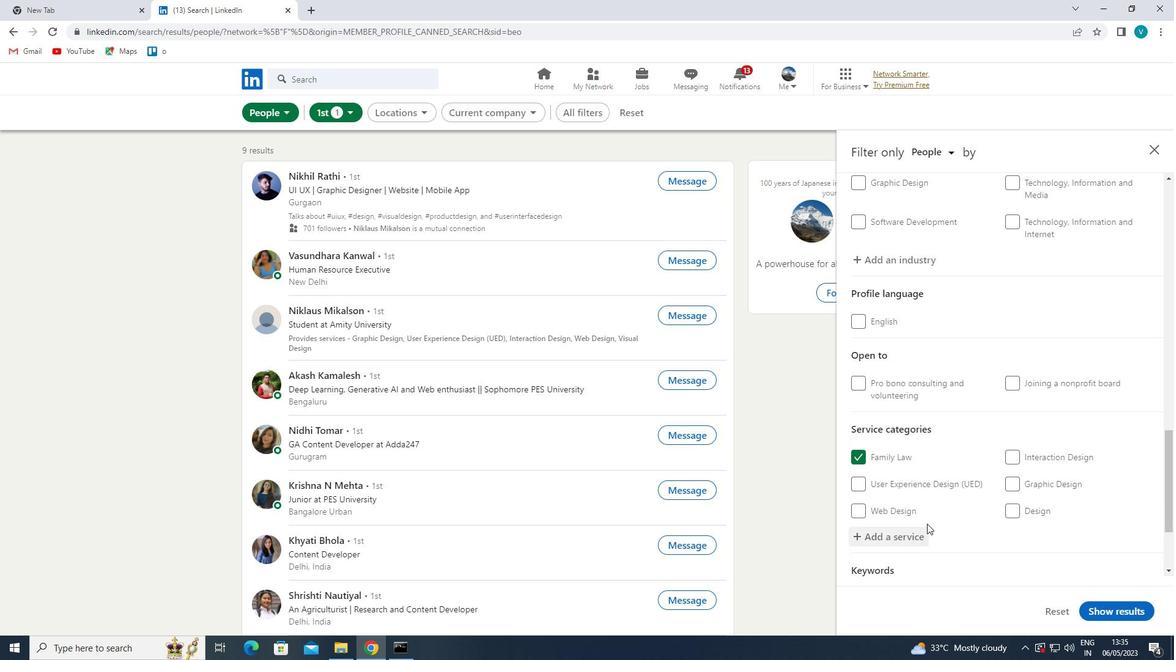 
Action: Mouse scrolled (931, 515) with delta (0, 0)
Screenshot: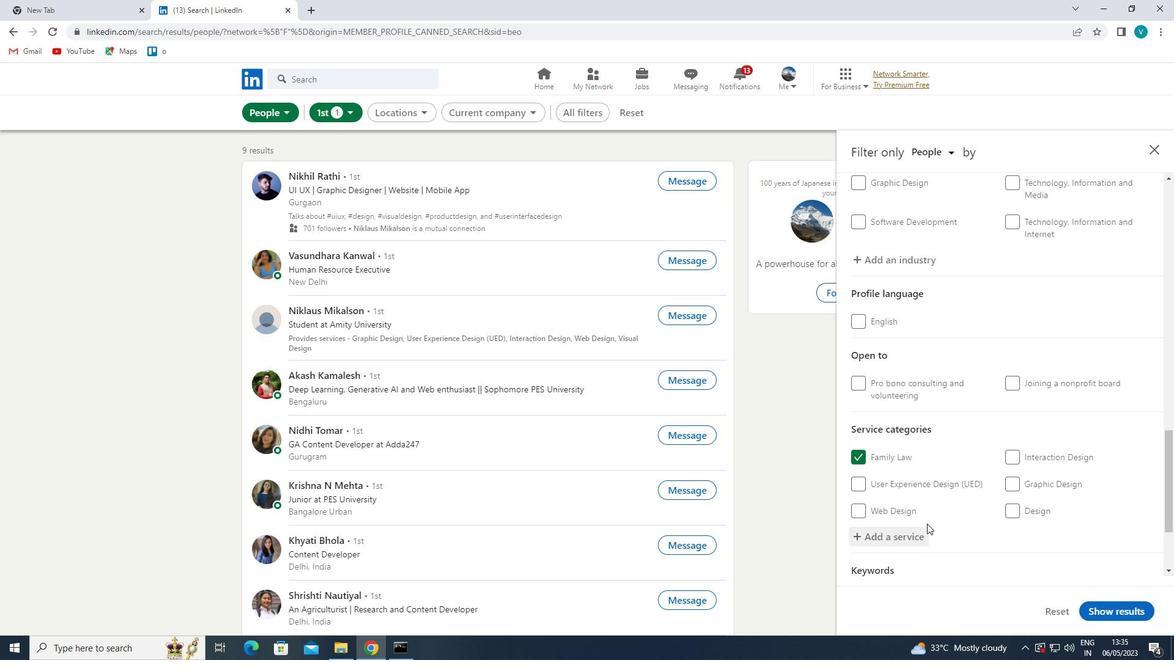 
Action: Mouse scrolled (931, 515) with delta (0, 0)
Screenshot: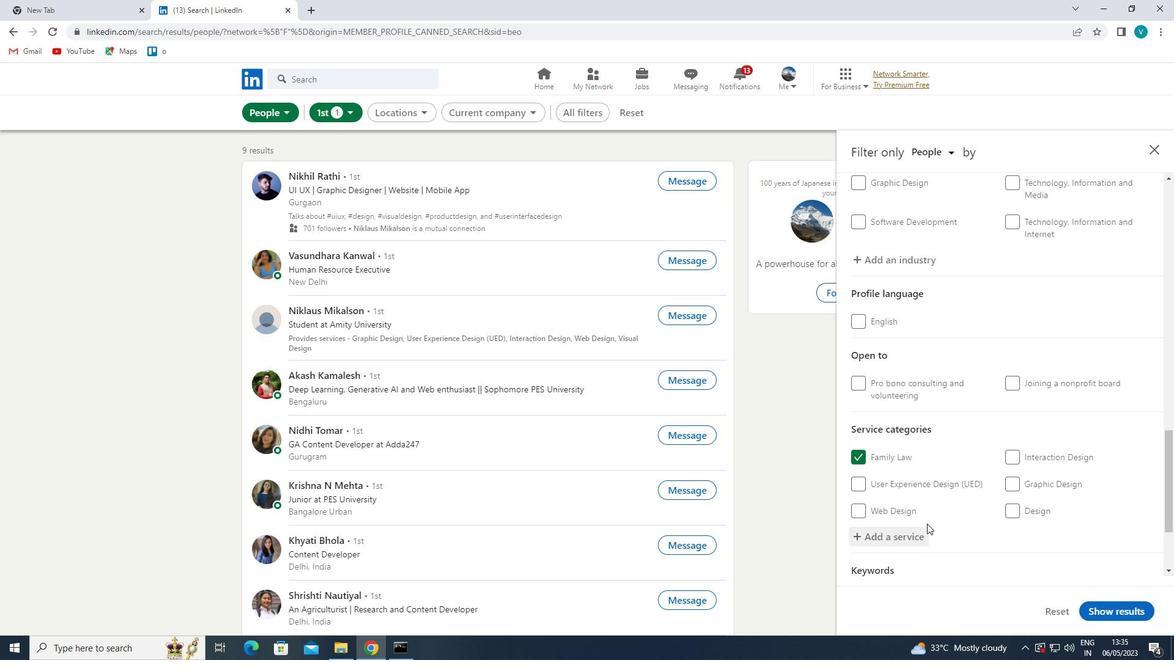 
Action: Mouse scrolled (931, 515) with delta (0, 0)
Screenshot: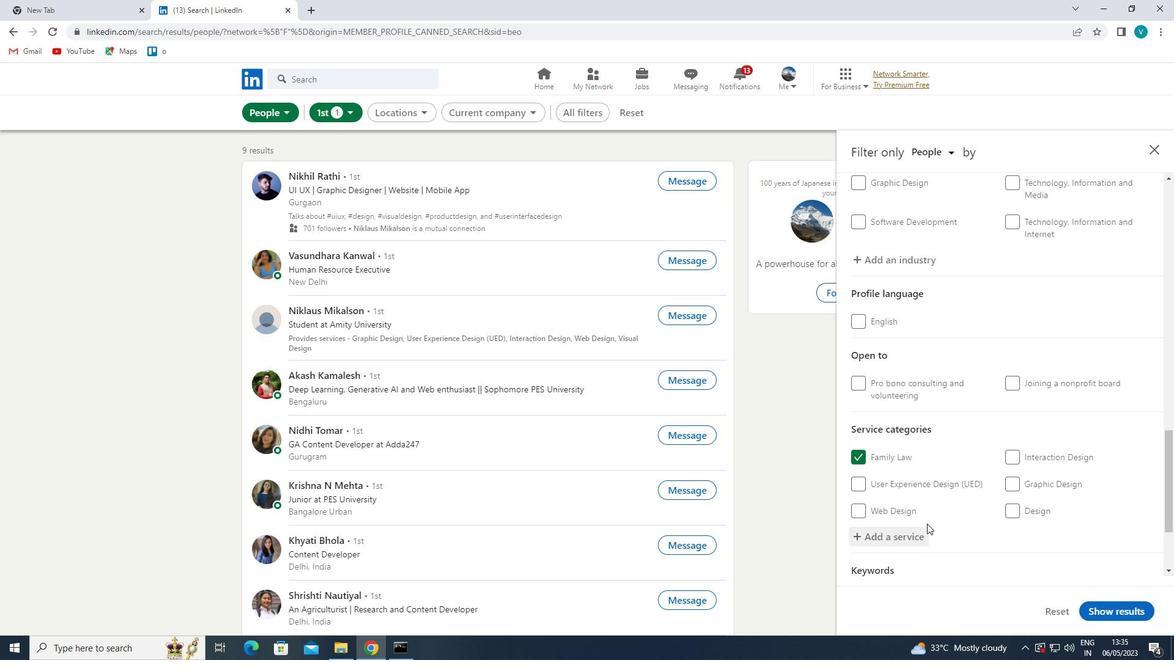 
Action: Mouse scrolled (931, 515) with delta (0, 0)
Screenshot: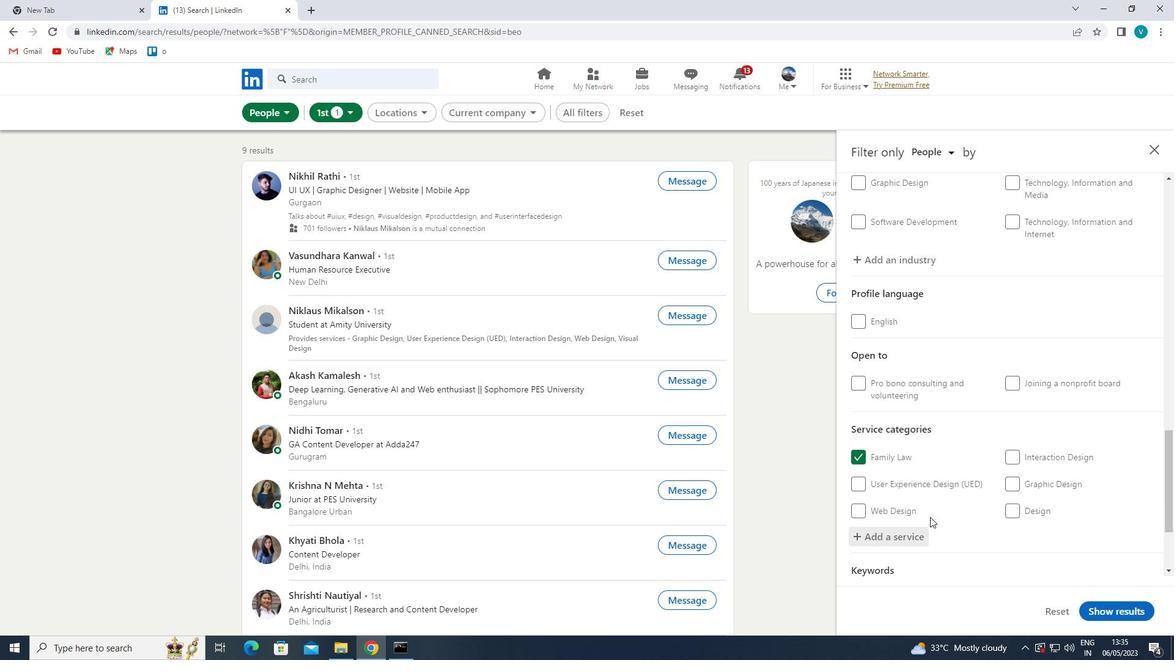 
Action: Mouse moved to (932, 518)
Screenshot: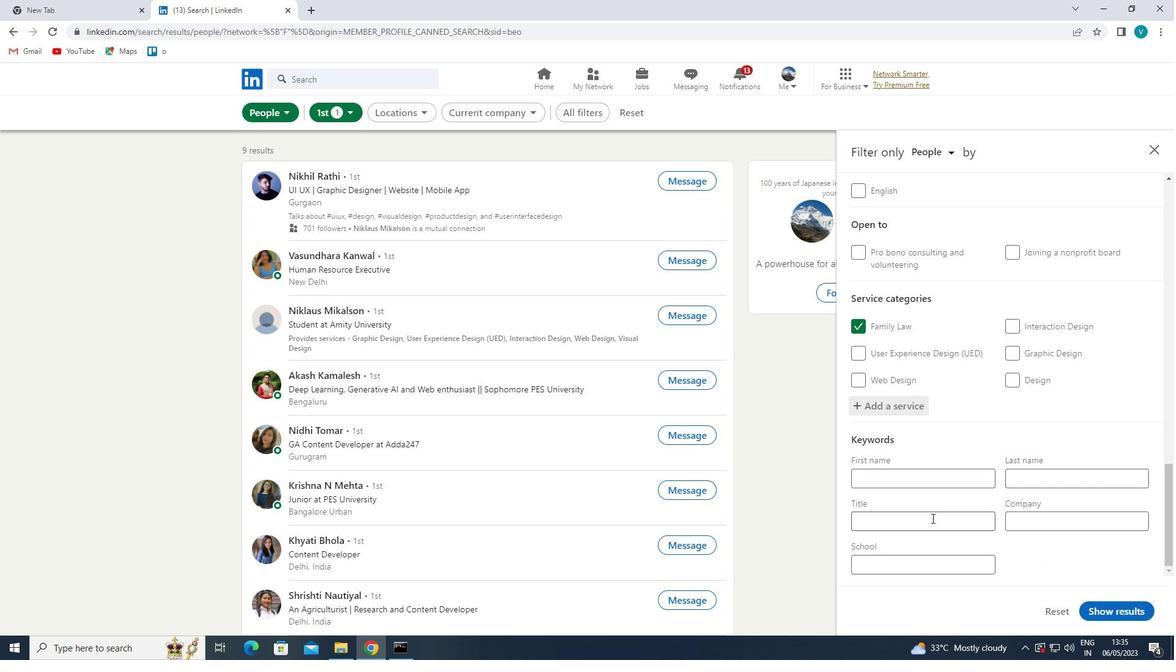 
Action: Mouse pressed left at (932, 518)
Screenshot: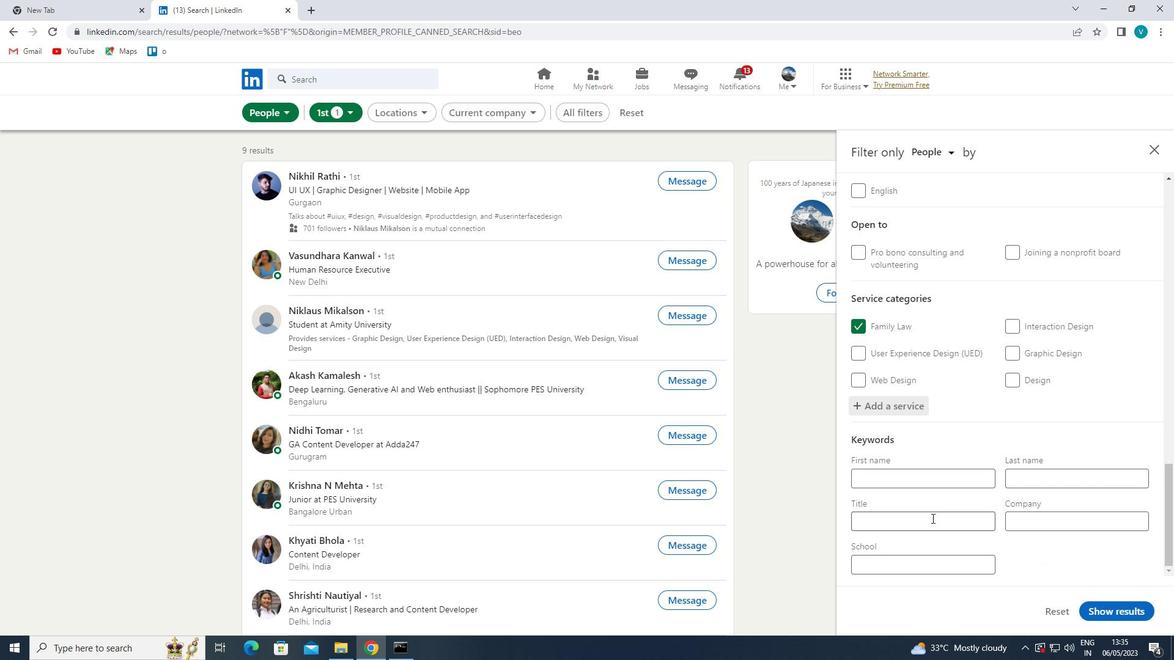 
Action: Mouse moved to (839, 340)
Screenshot: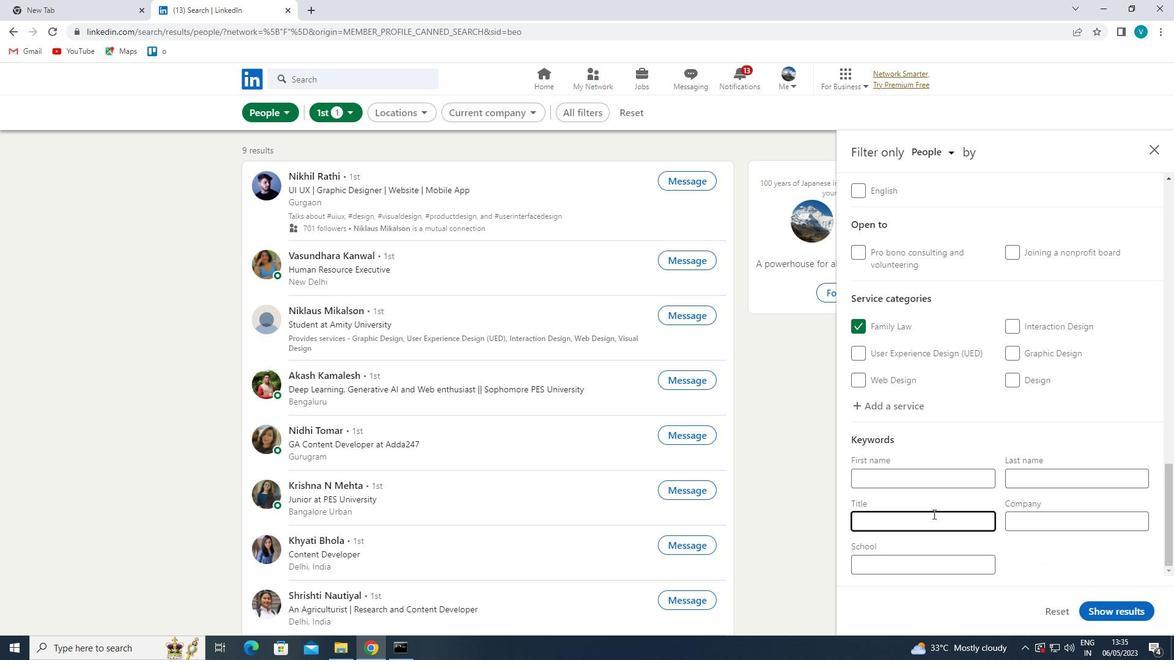 
Action: Key pressed <Key.shift>CHEF
Screenshot: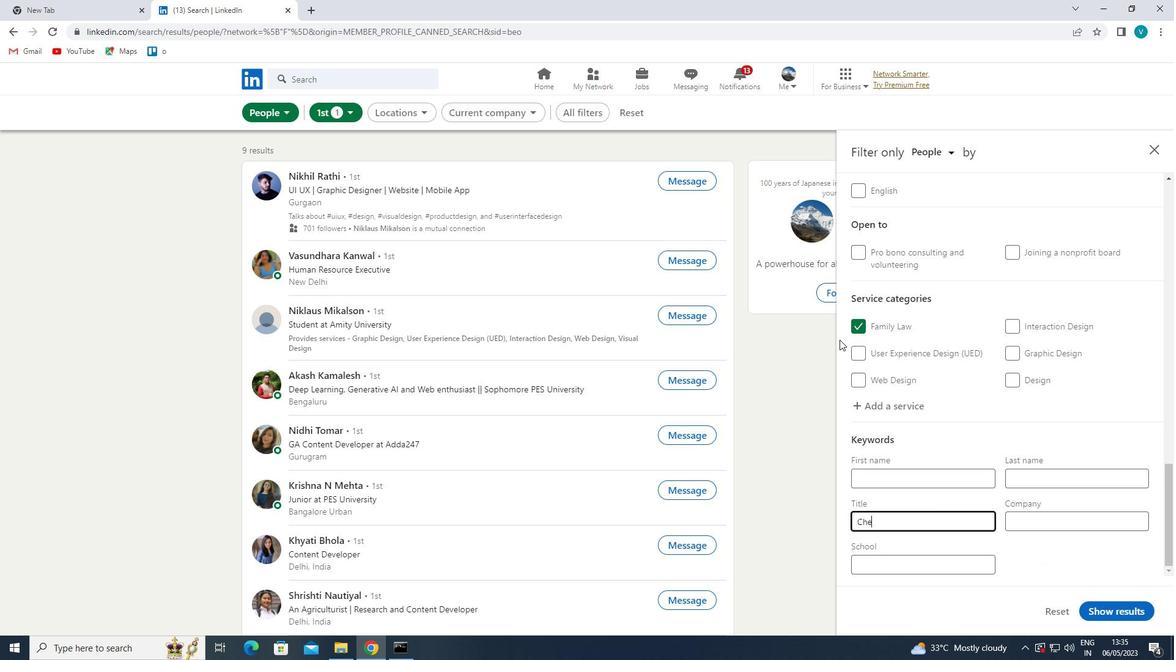 
Action: Mouse moved to (1137, 609)
Screenshot: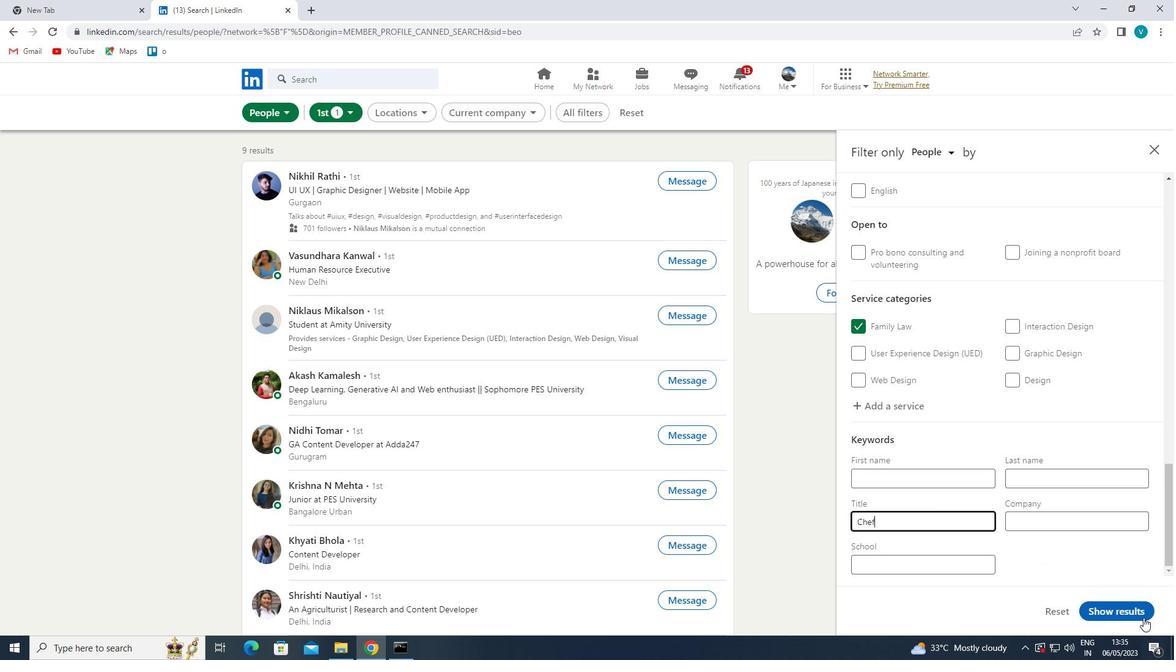 
Action: Mouse pressed left at (1137, 609)
Screenshot: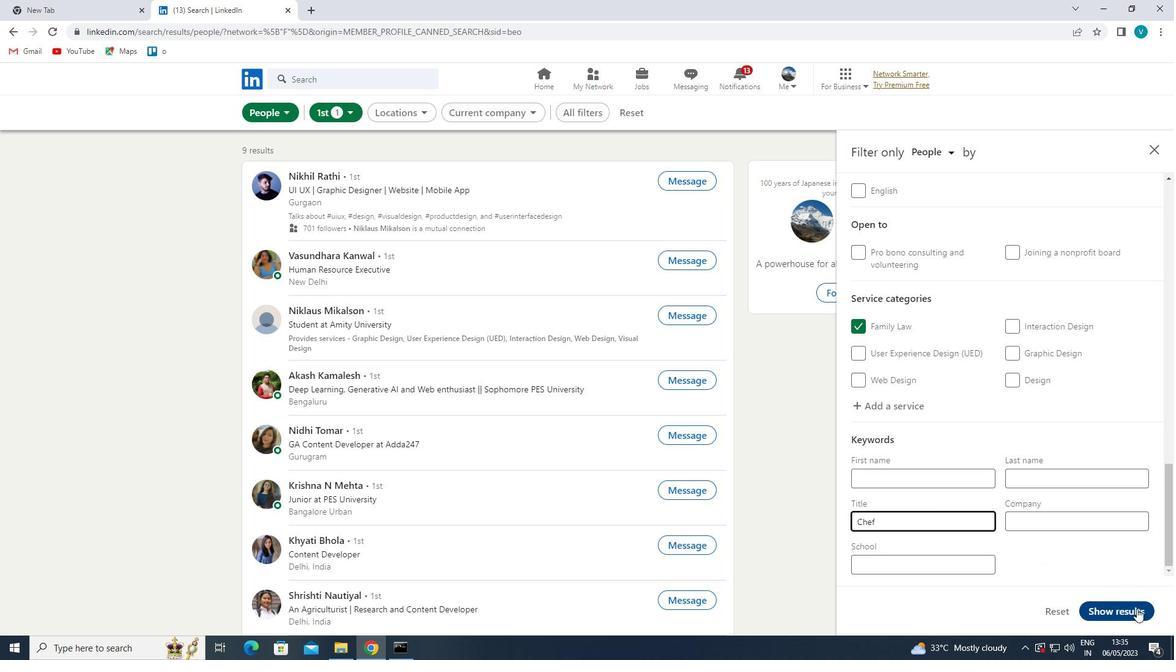 
Action: Mouse moved to (1139, 592)
Screenshot: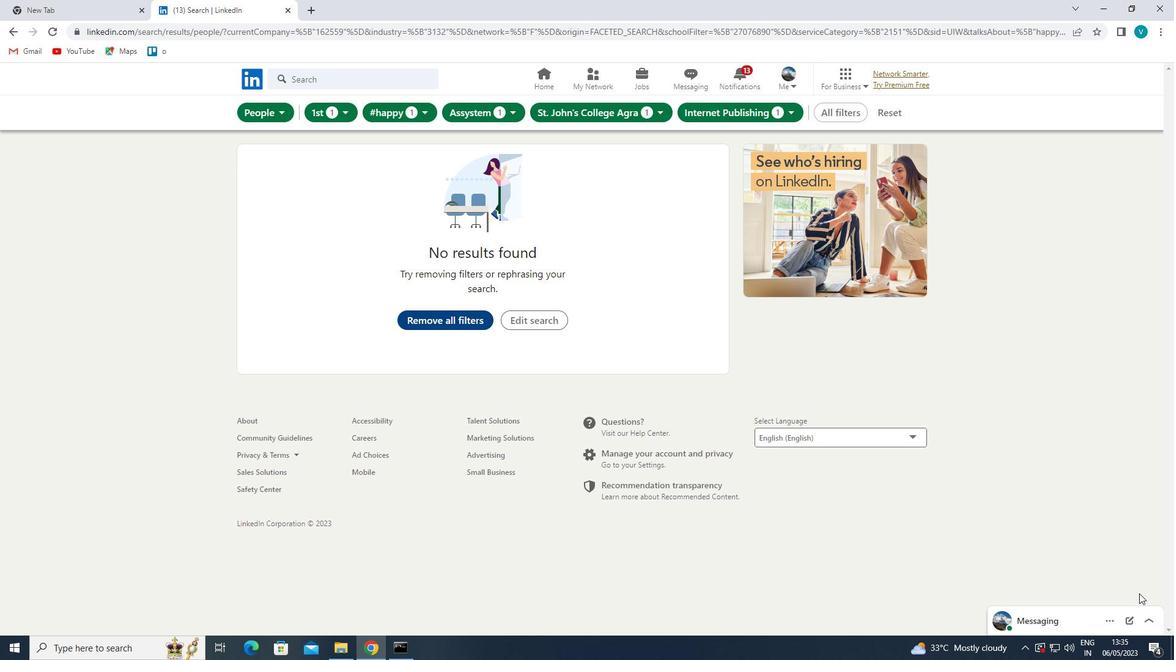 
